 Task: Create fields for custom object performance.
Action: Mouse moved to (855, 53)
Screenshot: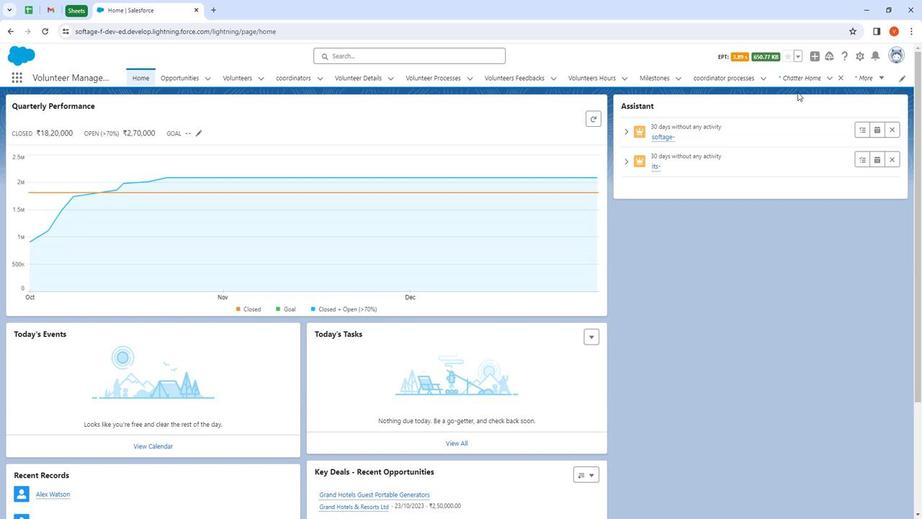 
Action: Mouse pressed left at (855, 53)
Screenshot: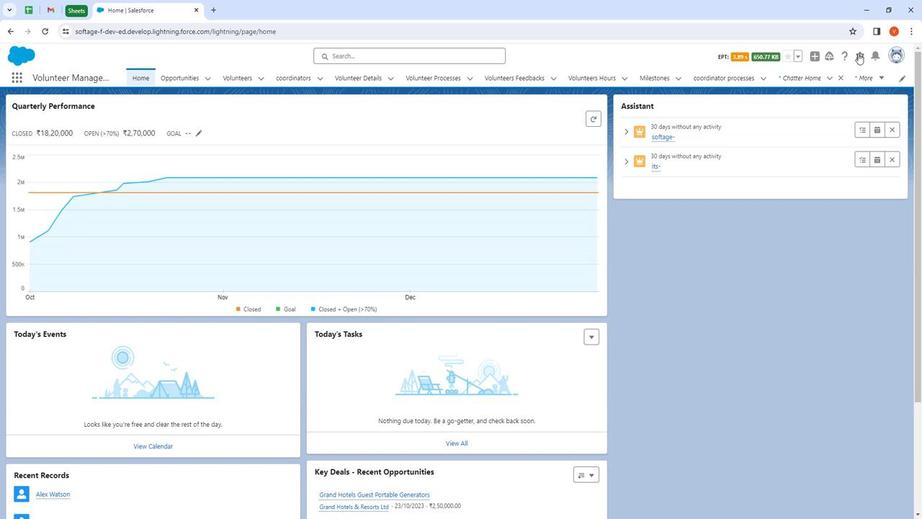 
Action: Mouse moved to (813, 94)
Screenshot: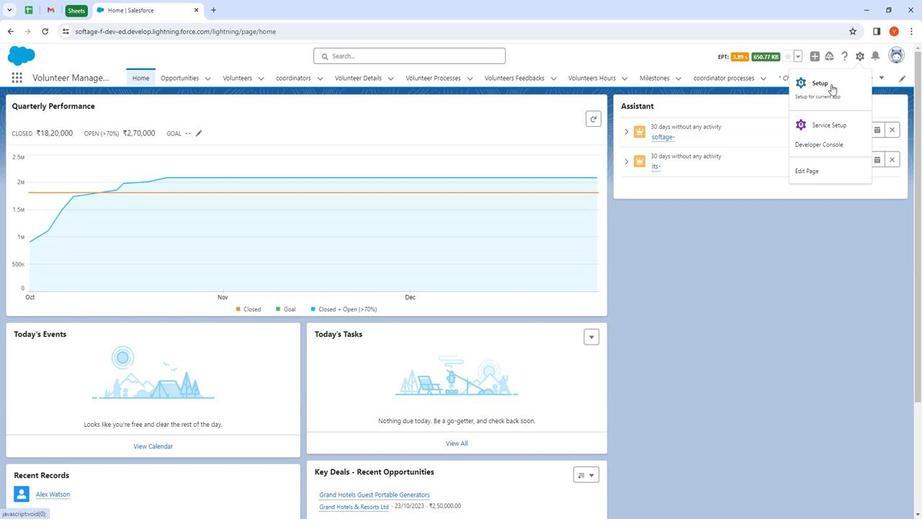 
Action: Mouse pressed left at (813, 94)
Screenshot: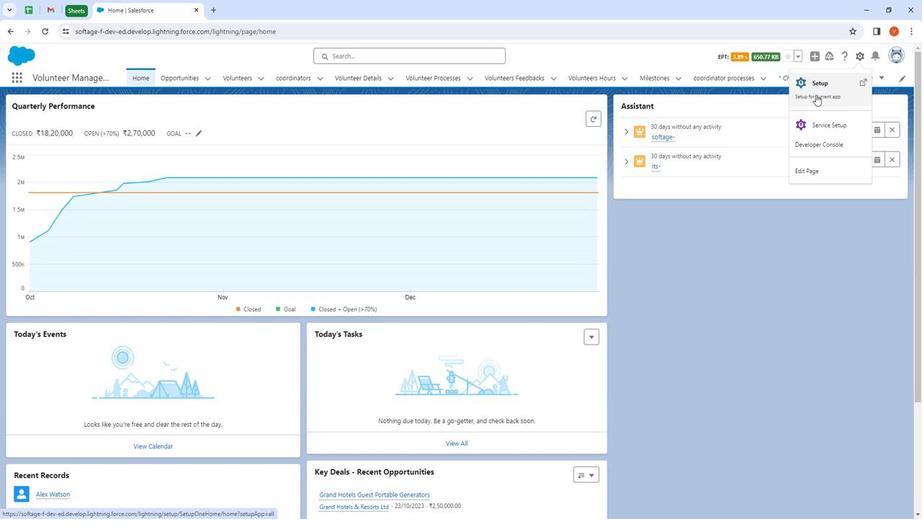 
Action: Mouse moved to (123, 79)
Screenshot: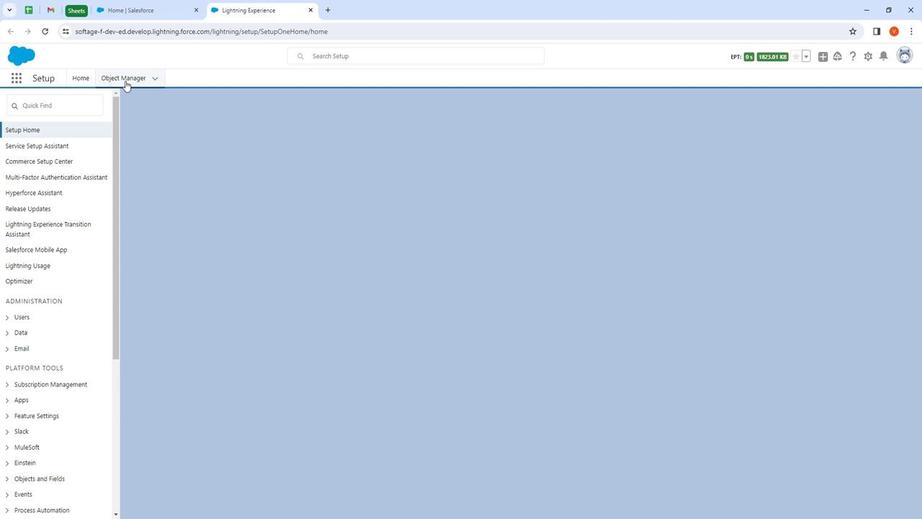 
Action: Mouse pressed left at (123, 79)
Screenshot: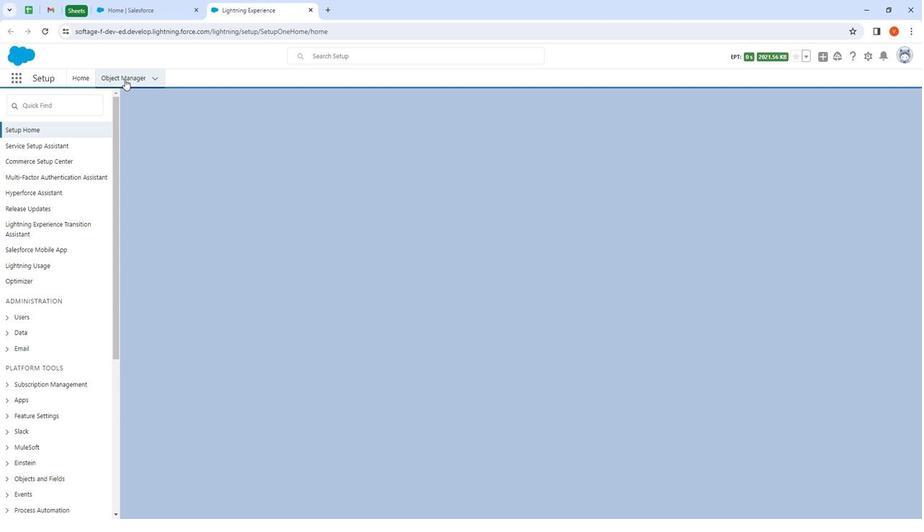 
Action: Mouse moved to (729, 105)
Screenshot: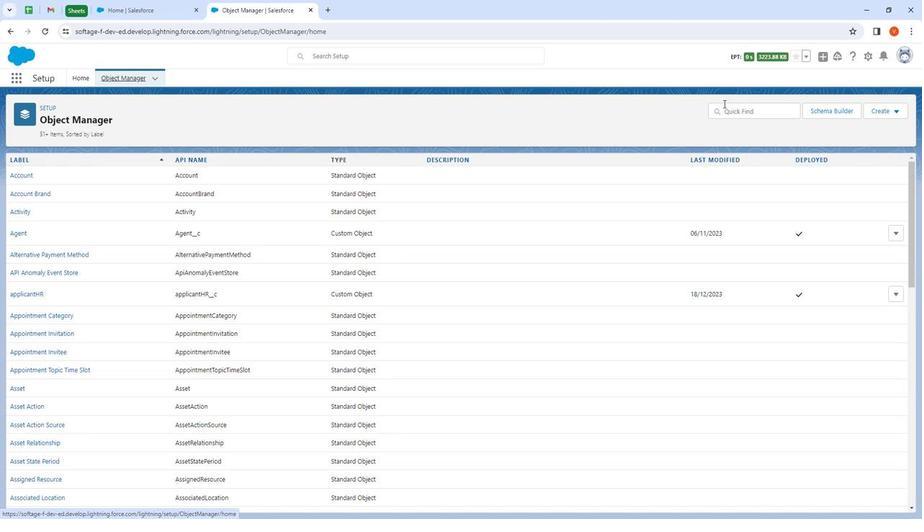 
Action: Mouse pressed left at (729, 105)
Screenshot: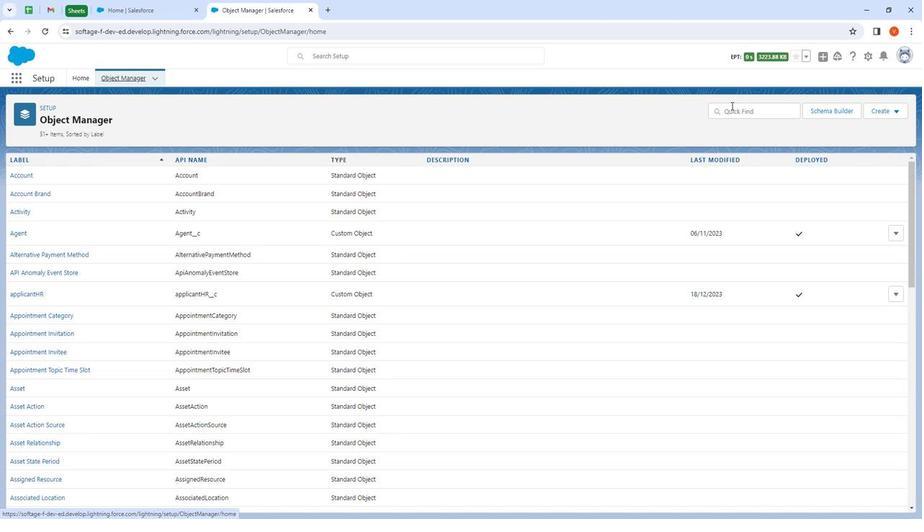 
Action: Mouse moved to (664, 57)
Screenshot: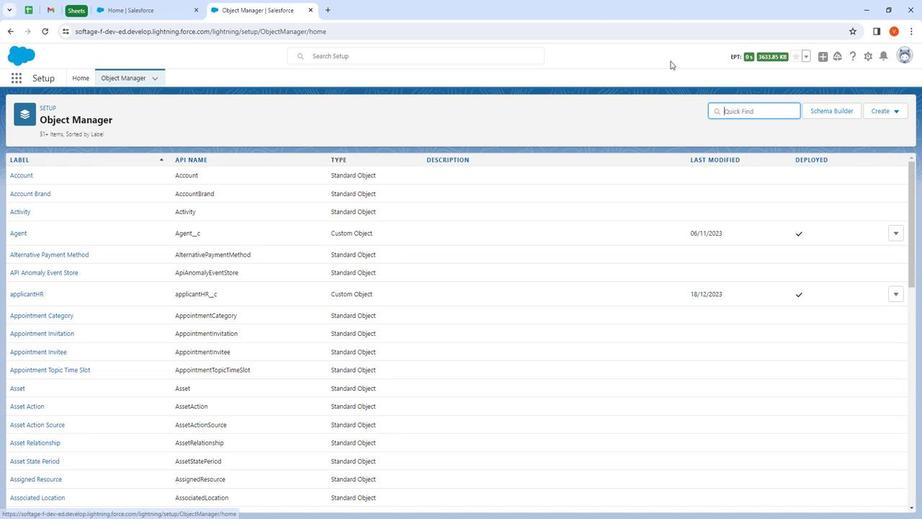 
Action: Key pressed perfor
Screenshot: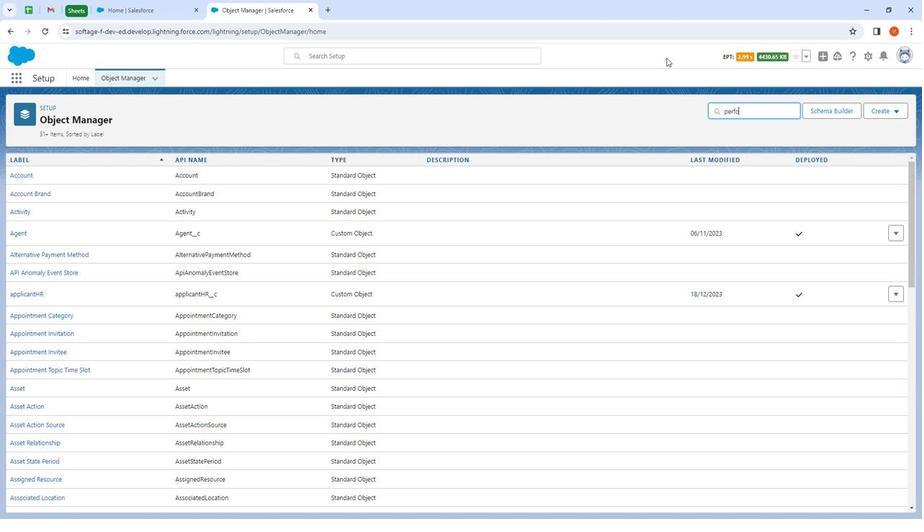 
Action: Mouse moved to (28, 178)
Screenshot: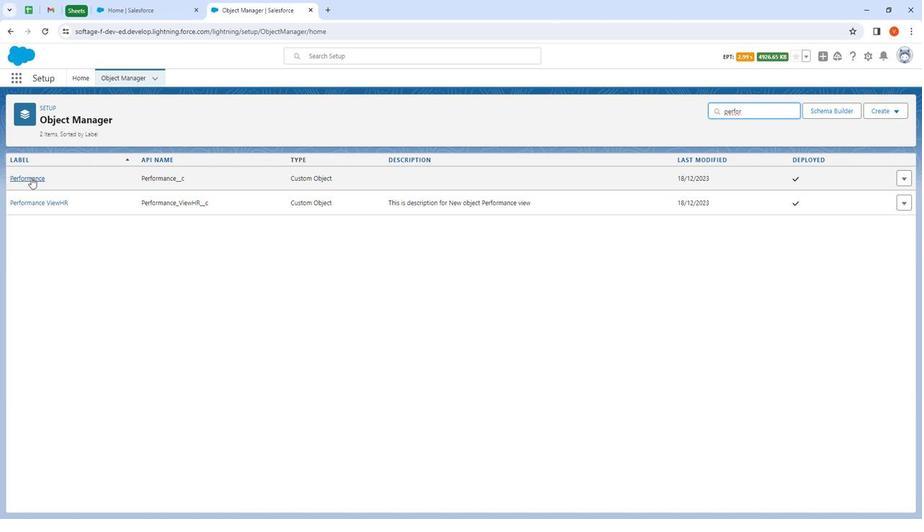 
Action: Mouse pressed left at (28, 178)
Screenshot: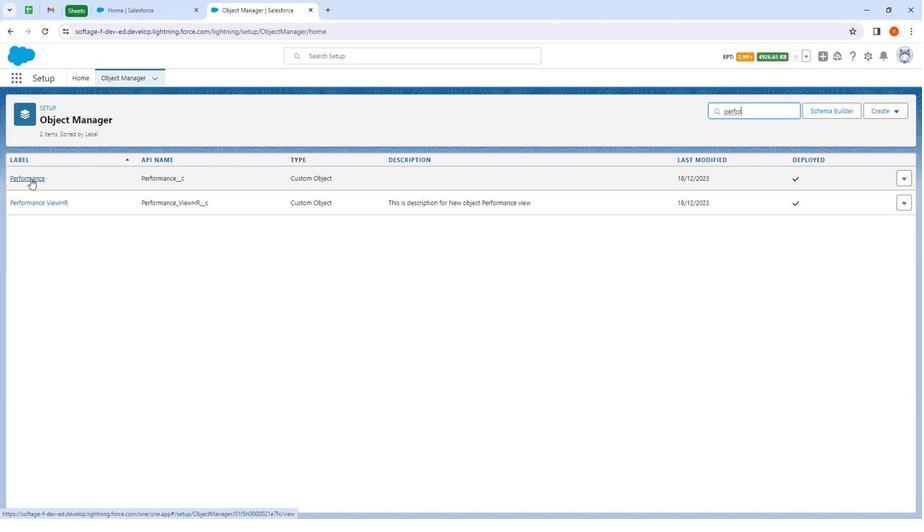 
Action: Mouse moved to (68, 182)
Screenshot: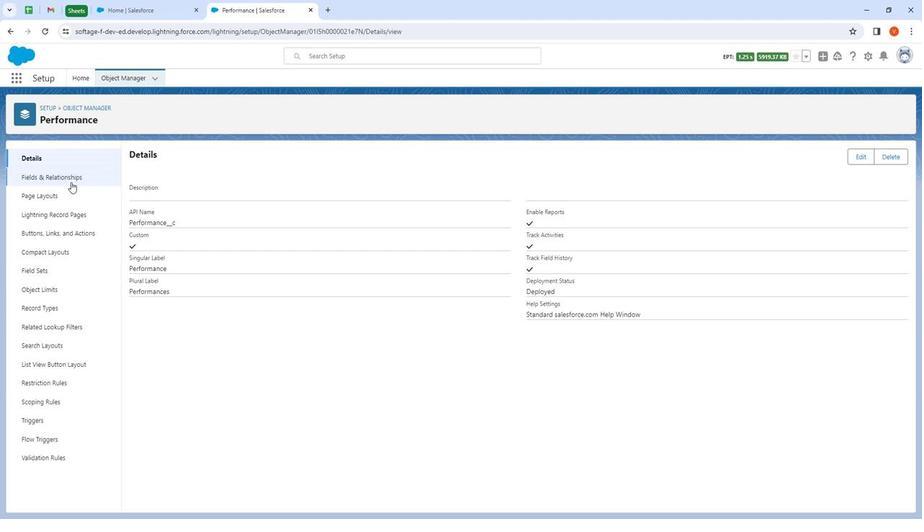 
Action: Mouse pressed left at (68, 182)
Screenshot: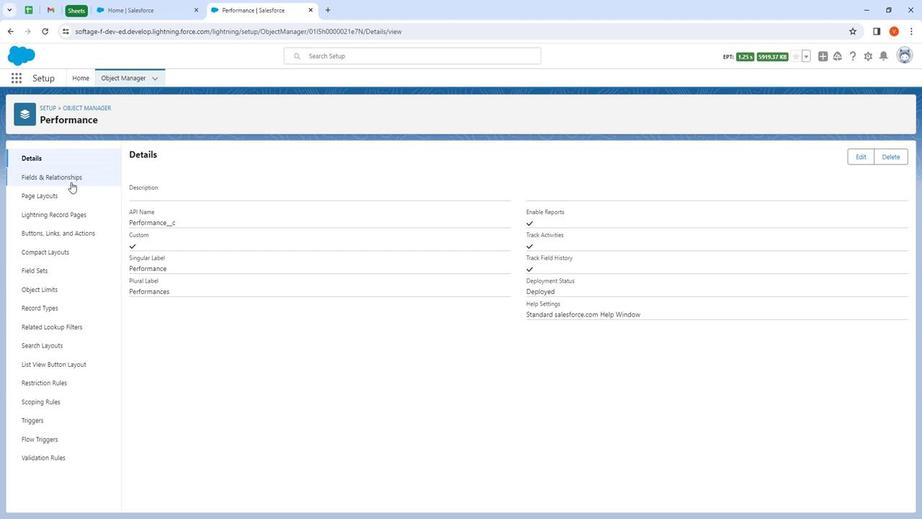 
Action: Mouse moved to (699, 158)
Screenshot: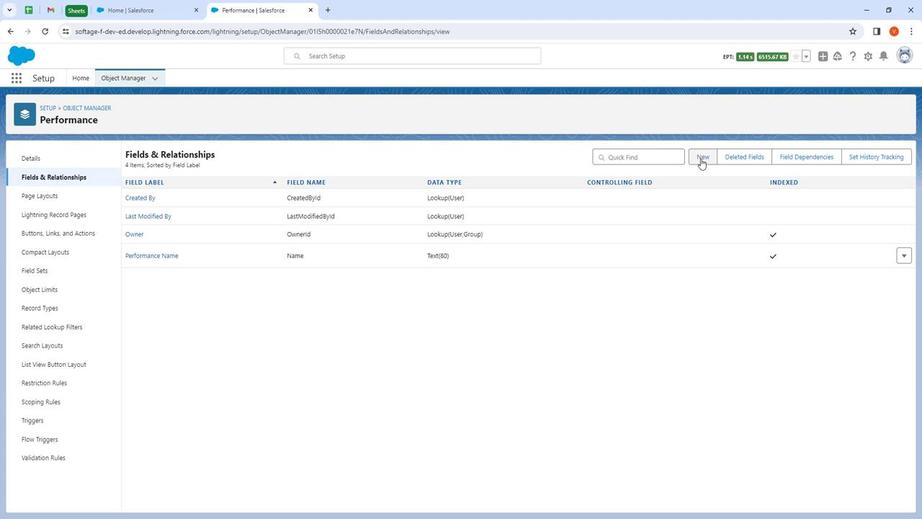 
Action: Mouse pressed left at (699, 158)
Screenshot: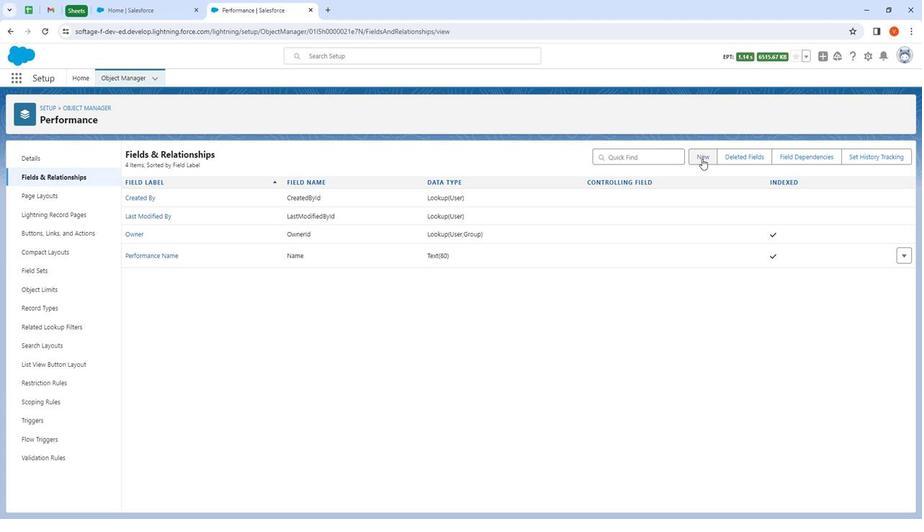 
Action: Mouse moved to (170, 338)
Screenshot: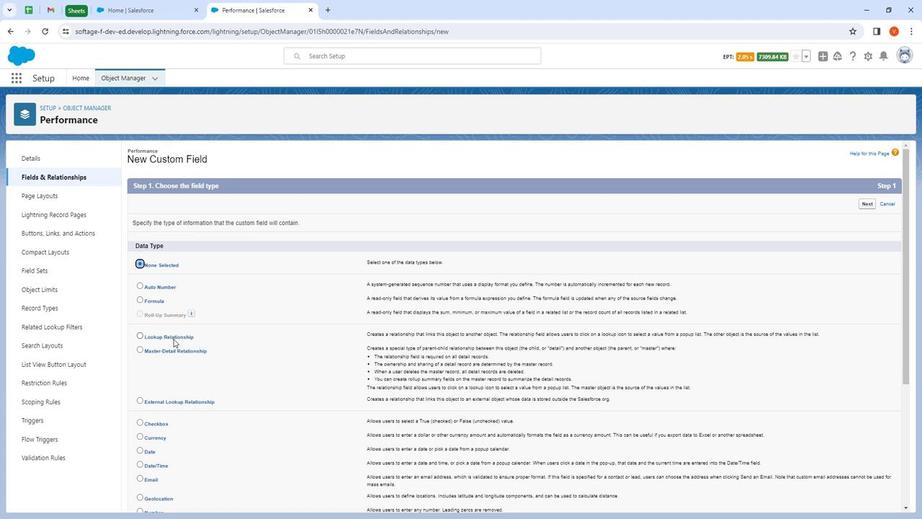 
Action: Mouse pressed left at (170, 338)
Screenshot: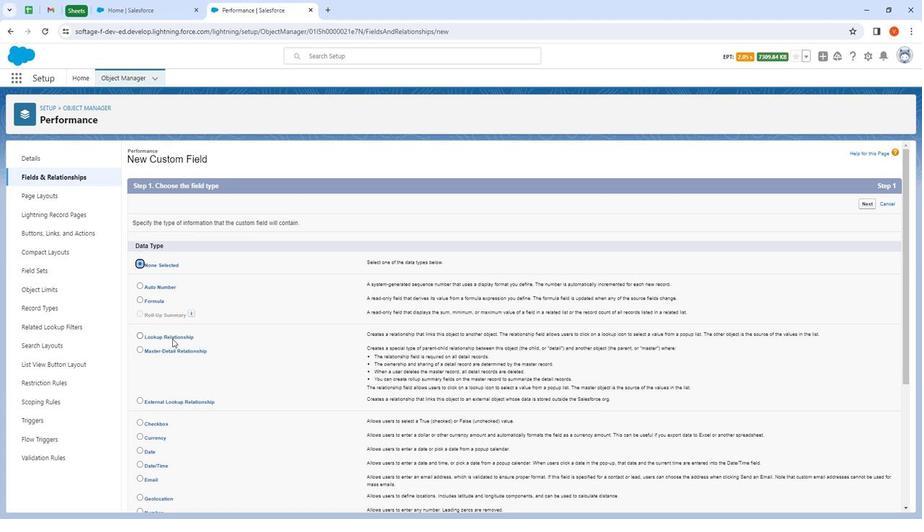 
Action: Mouse moved to (864, 205)
Screenshot: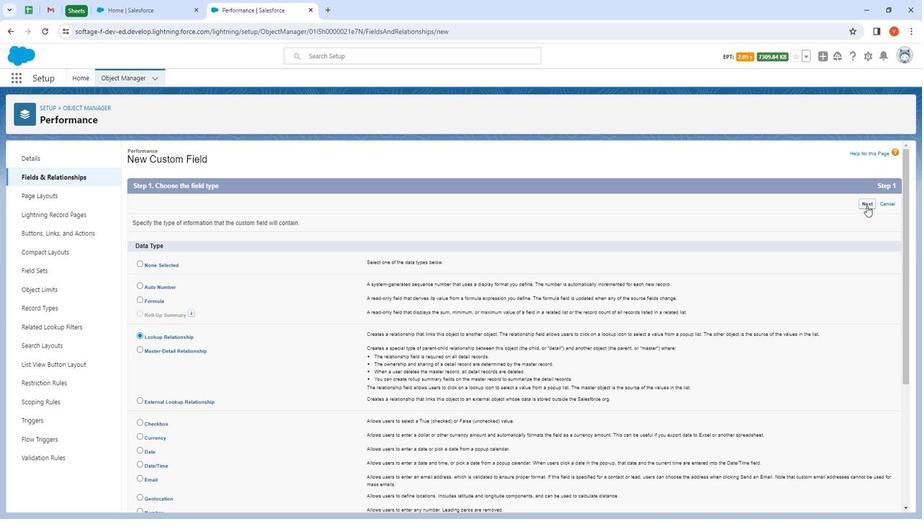 
Action: Mouse pressed left at (864, 205)
Screenshot: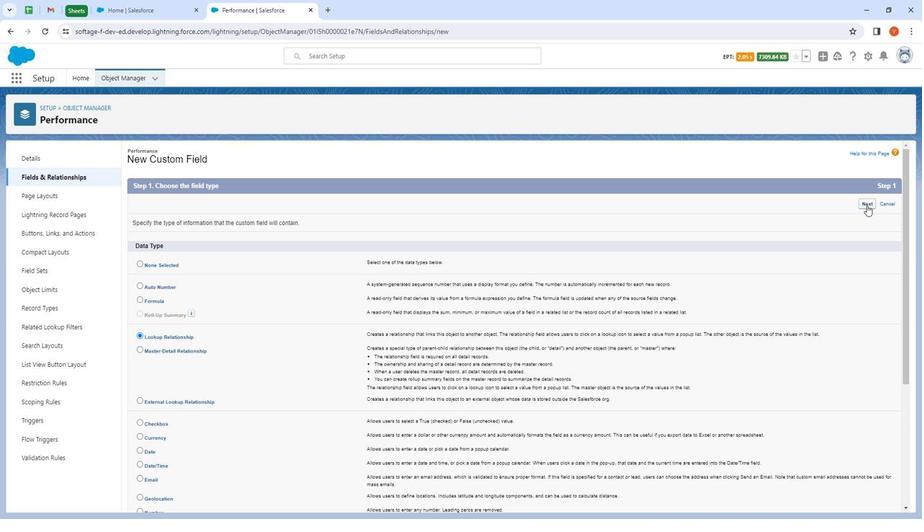 
Action: Mouse moved to (300, 245)
Screenshot: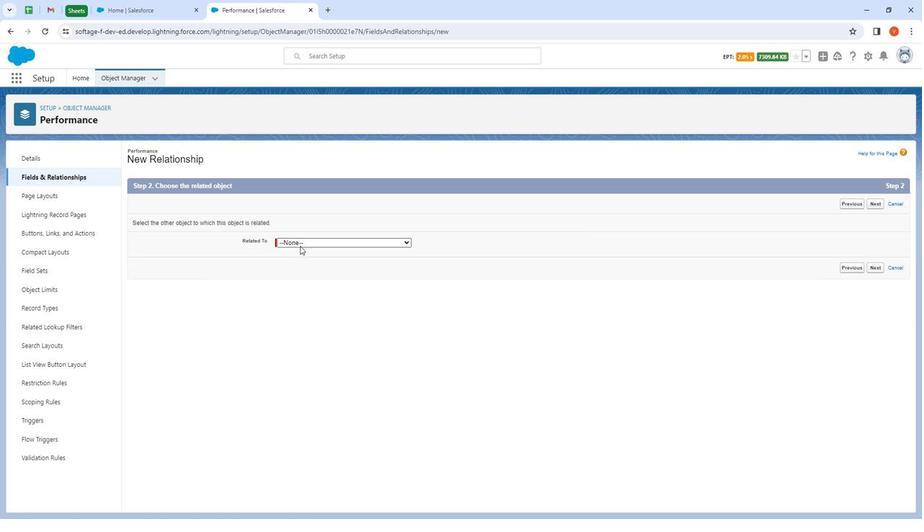 
Action: Mouse pressed left at (300, 245)
Screenshot: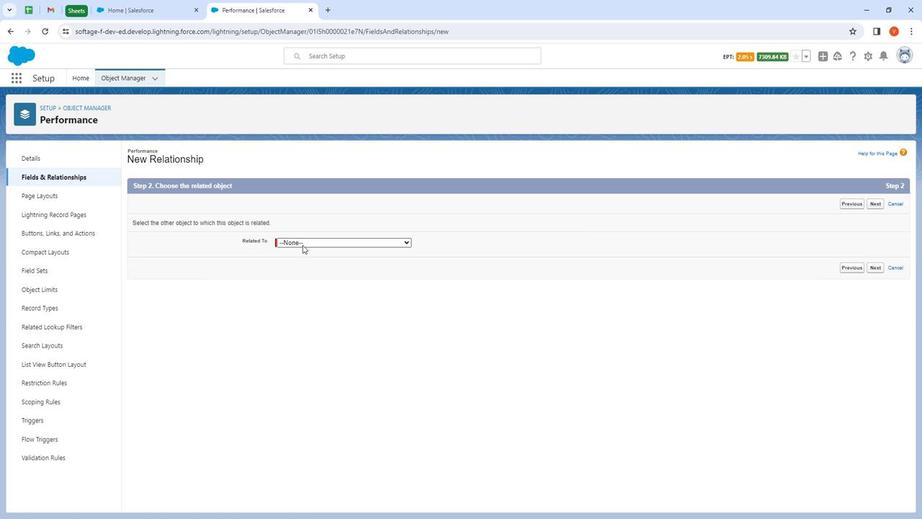
Action: Mouse moved to (405, 261)
Screenshot: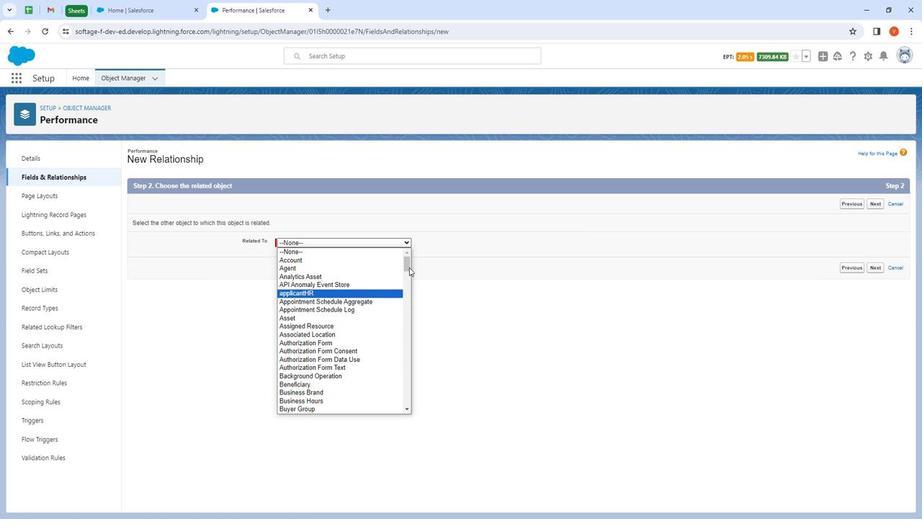 
Action: Mouse pressed left at (405, 261)
Screenshot: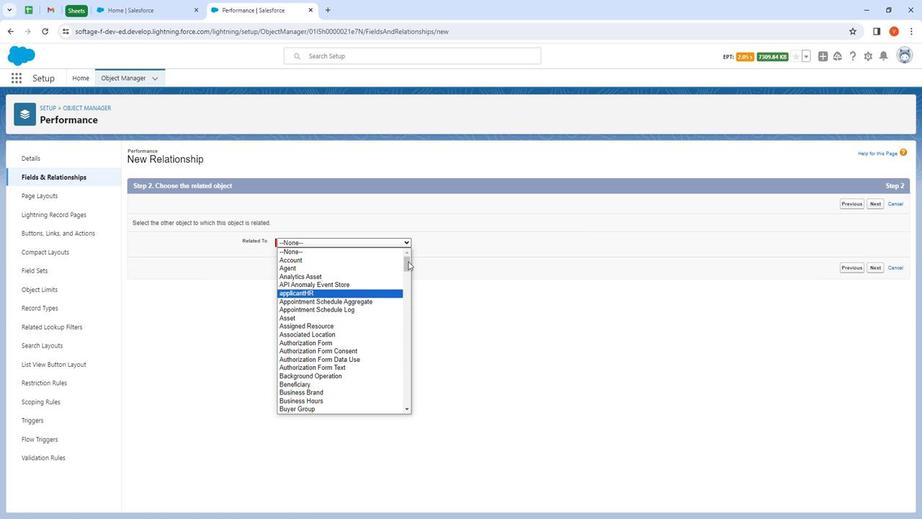 
Action: Mouse moved to (302, 267)
Screenshot: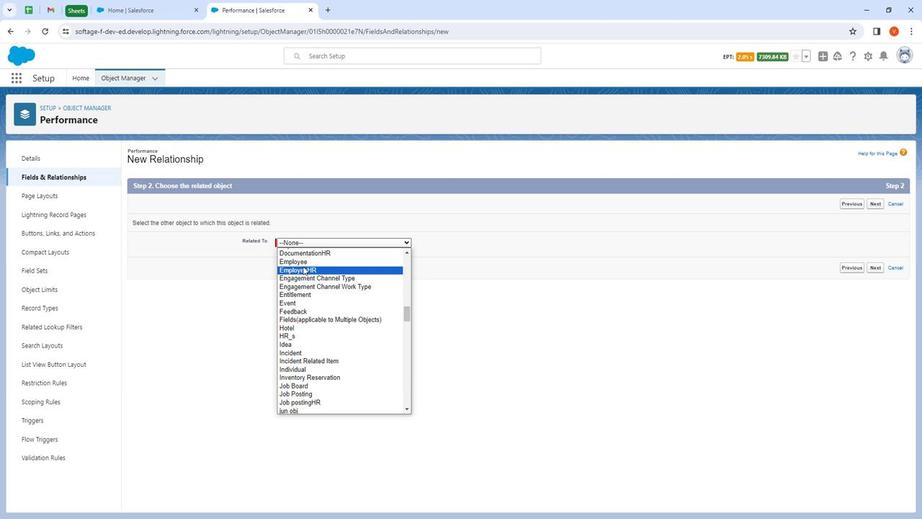 
Action: Mouse pressed left at (302, 267)
Screenshot: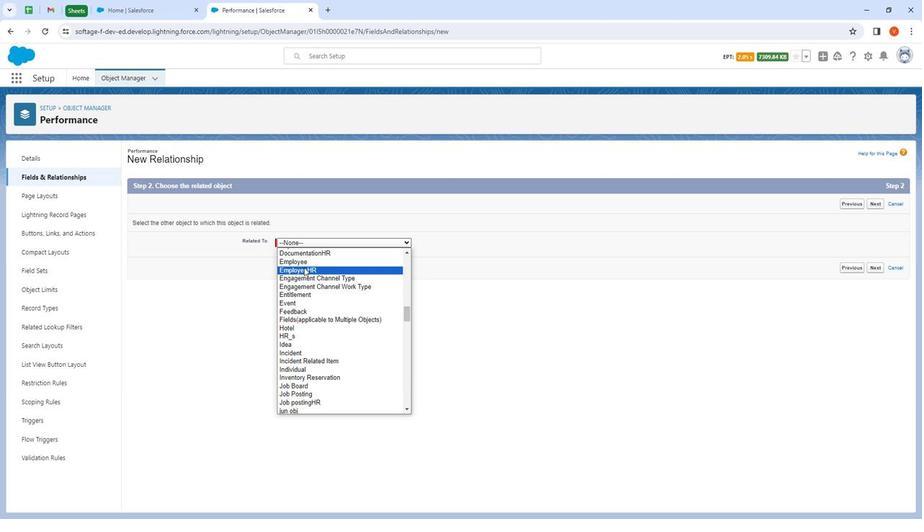 
Action: Mouse moved to (875, 265)
Screenshot: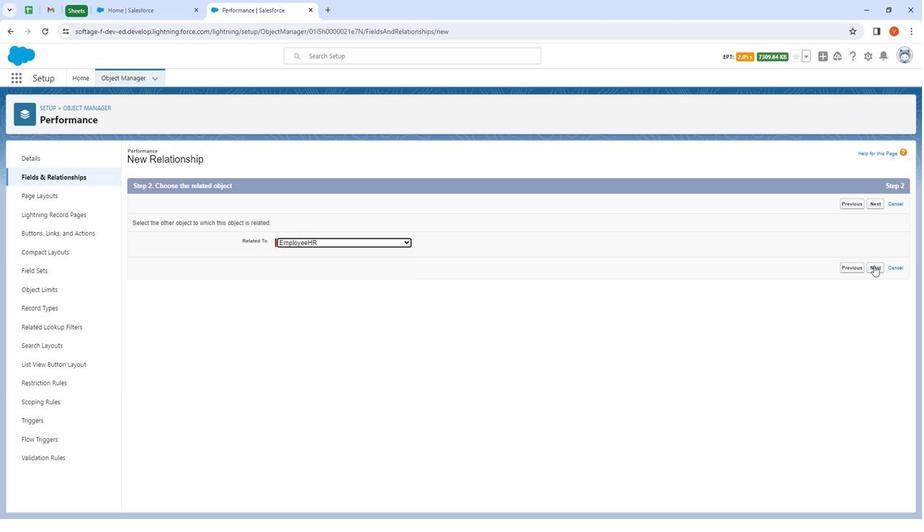 
Action: Mouse pressed left at (875, 265)
Screenshot: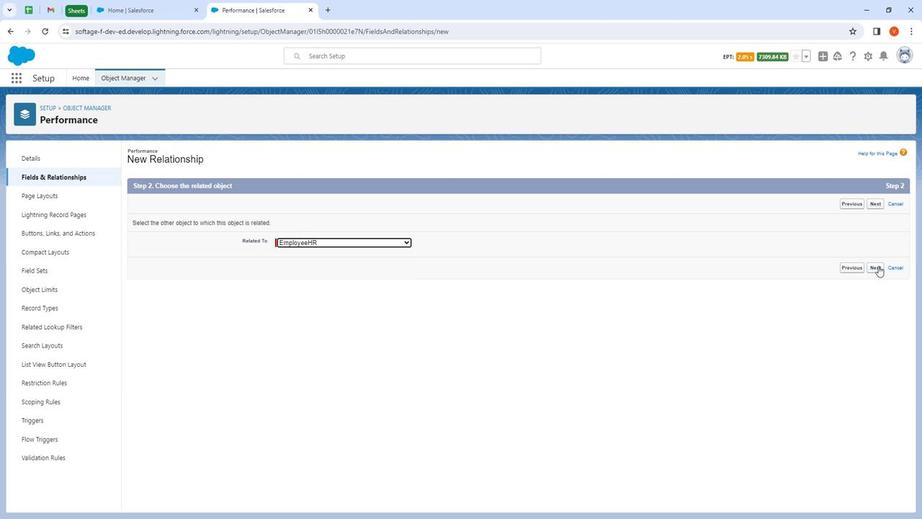 
Action: Mouse moved to (300, 249)
Screenshot: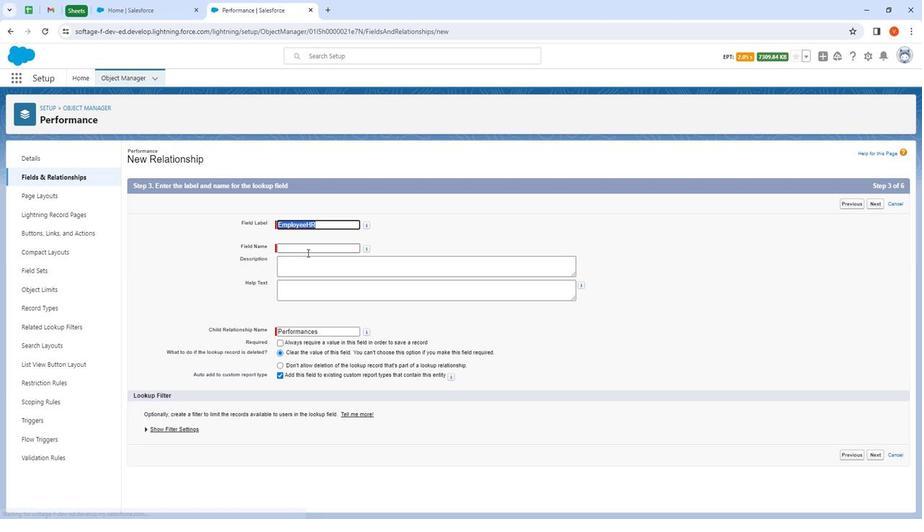 
Action: Mouse pressed left at (300, 249)
Screenshot: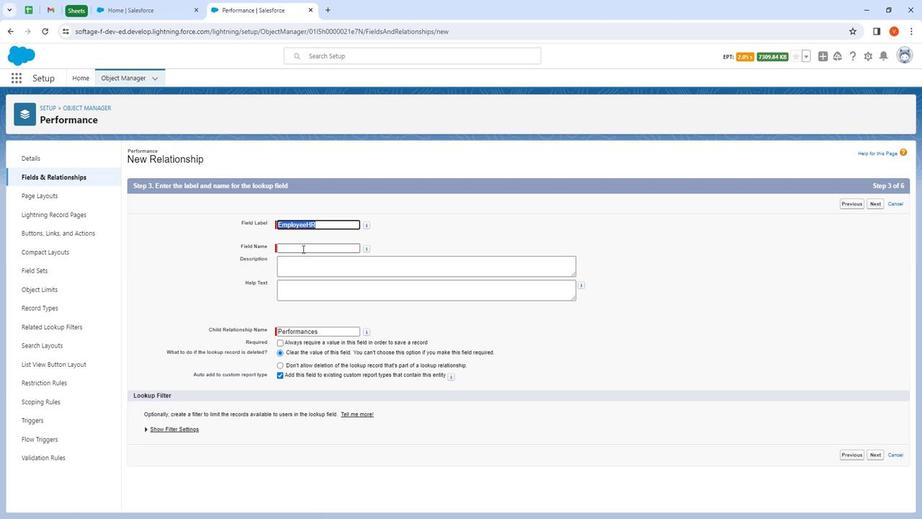 
Action: Mouse moved to (304, 273)
Screenshot: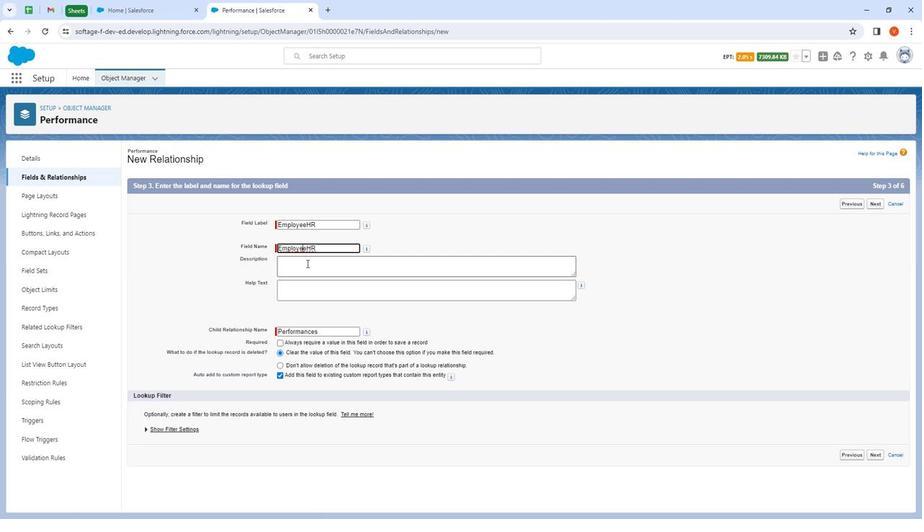 
Action: Mouse pressed left at (304, 273)
Screenshot: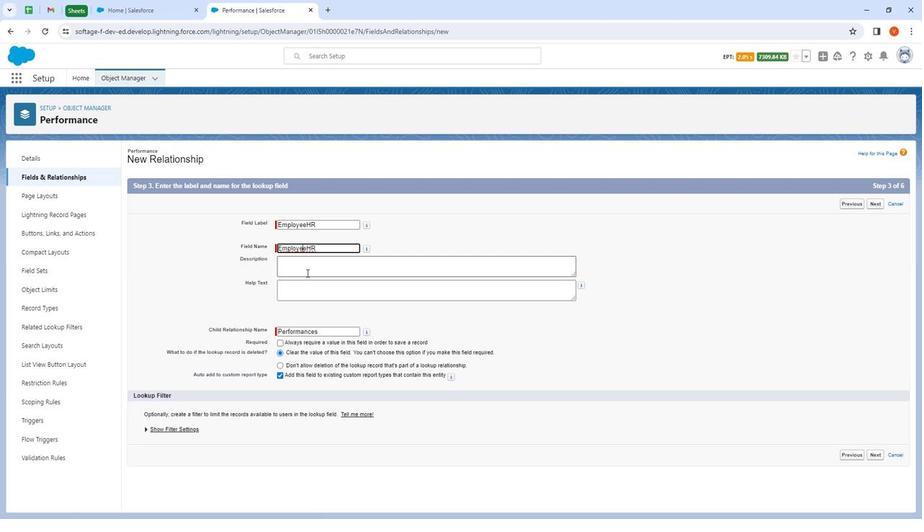 
Action: Mouse moved to (305, 273)
Screenshot: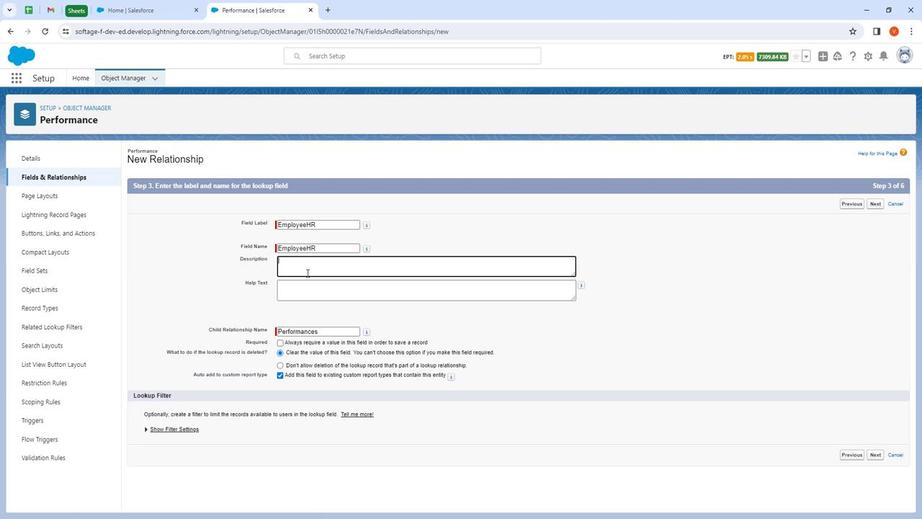 
Action: Key pressed <Key.shift>This<Key.space>is<Key.space>custom<Key.space>field<Key.space>withc<Key.backspace><Key.backspace><Key.backspace><Key.backspace>hich<Key.space>is<Key.space>look<Key.space>up<Key.space>between<Key.space>employee<Key.space>and<Key.space>performance
Screenshot: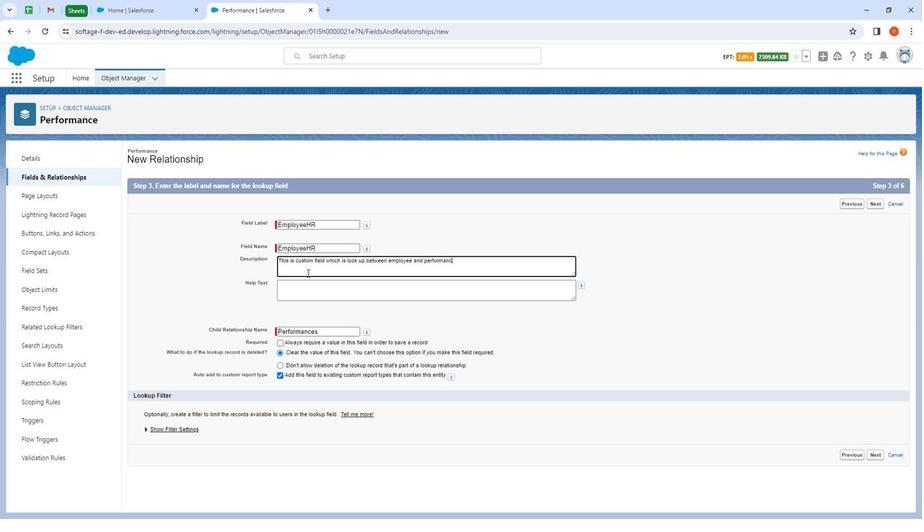 
Action: Mouse moved to (454, 291)
Screenshot: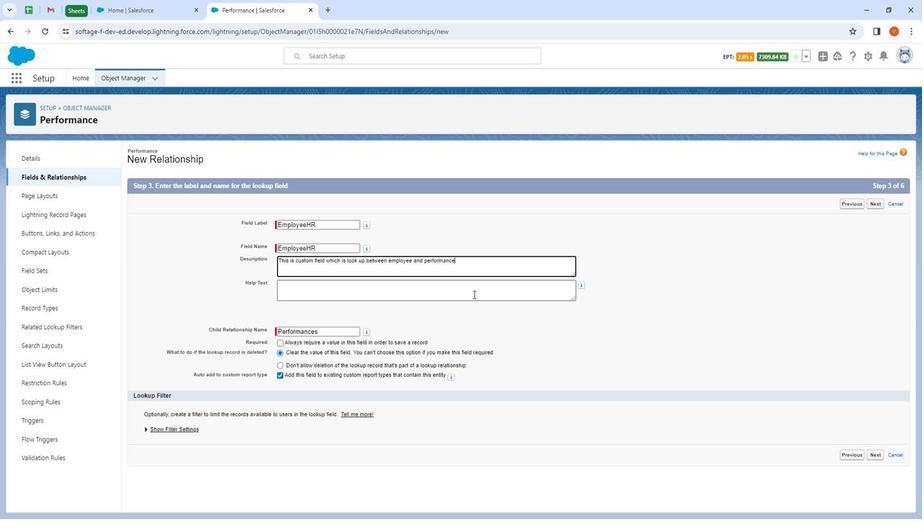 
Action: Mouse pressed left at (454, 291)
Screenshot: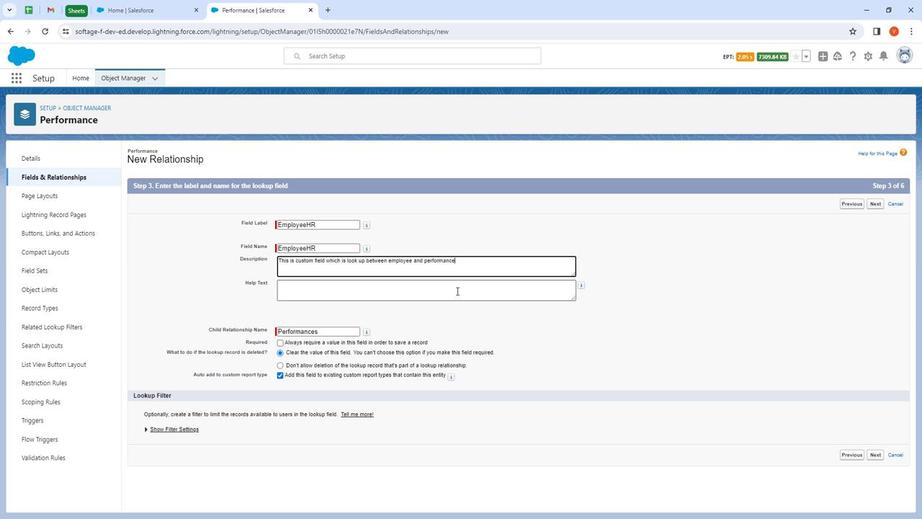 
Action: Mouse moved to (431, 276)
Screenshot: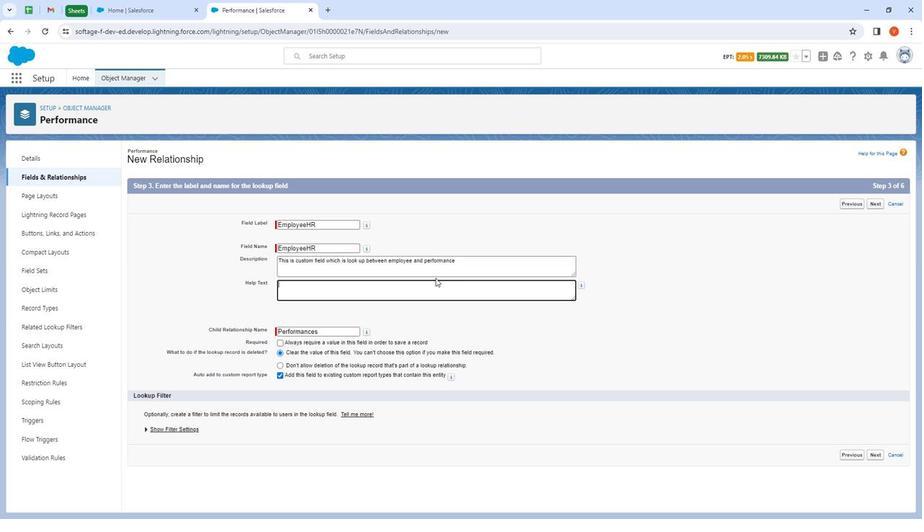 
Action: Key pressed select<Key.space>one<Key.space>employee<Key.space>to<Key.space>assign<Key.space>that<Key.space>employee<Key.space>to<Key.space>performance
Screenshot: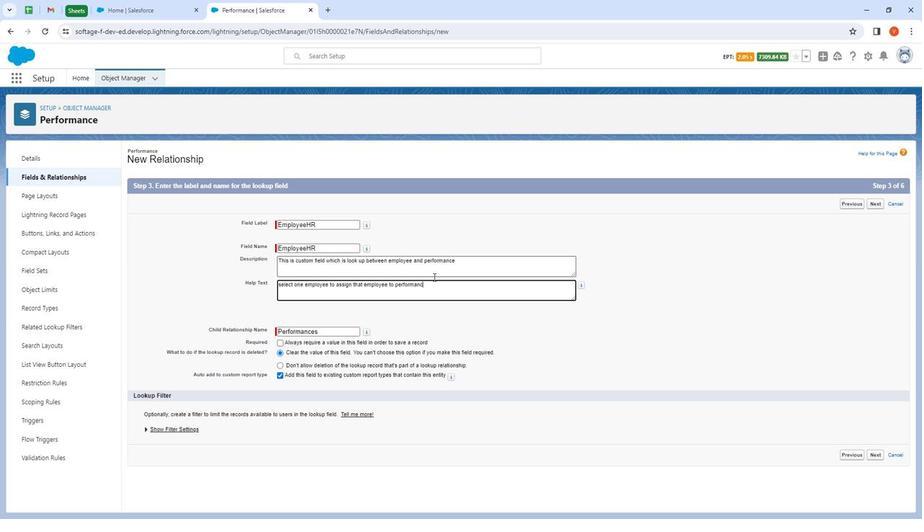 
Action: Mouse moved to (868, 452)
Screenshot: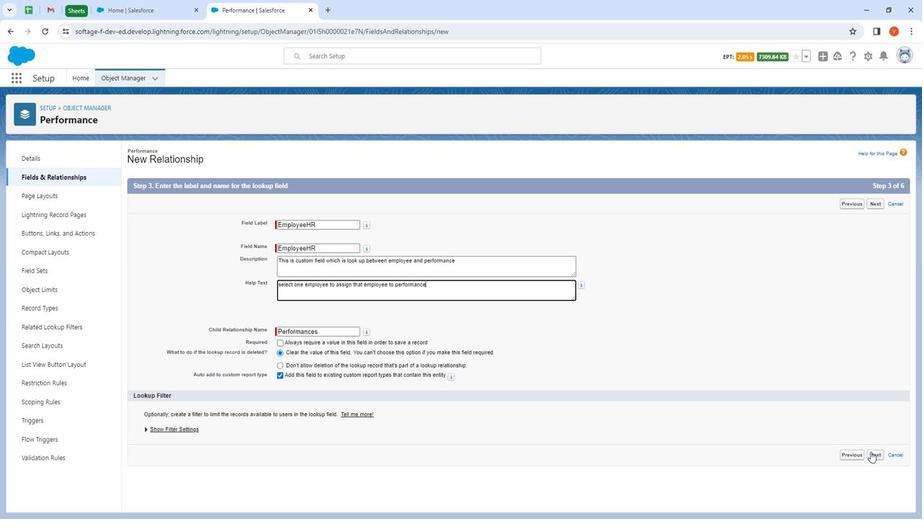 
Action: Mouse pressed left at (868, 452)
Screenshot: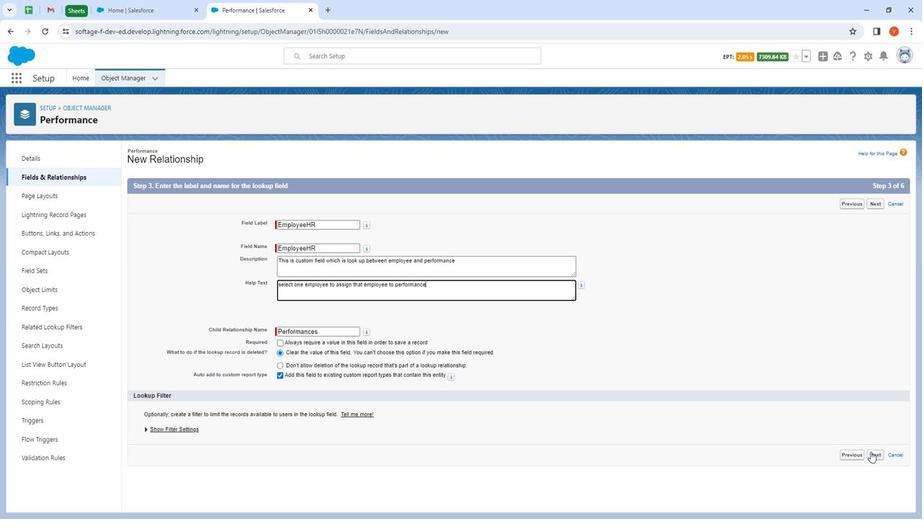 
Action: Mouse moved to (654, 328)
Screenshot: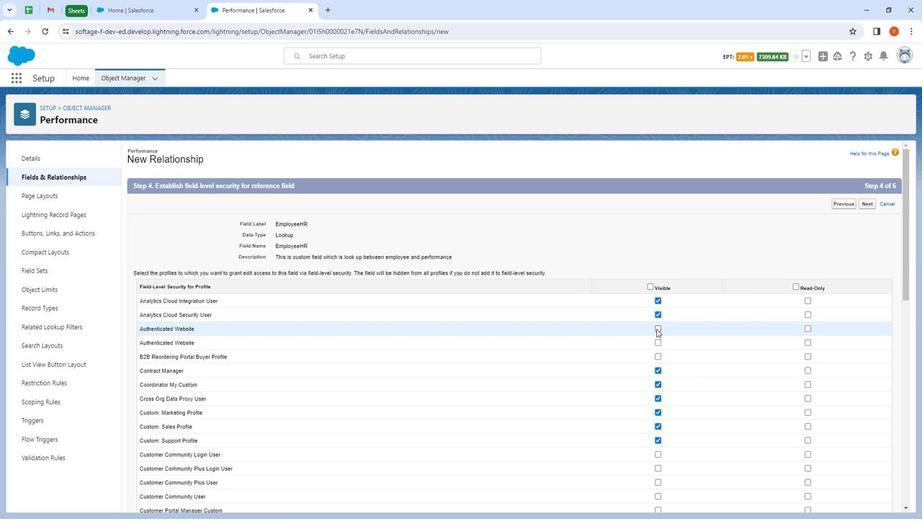 
Action: Mouse pressed left at (654, 328)
Screenshot: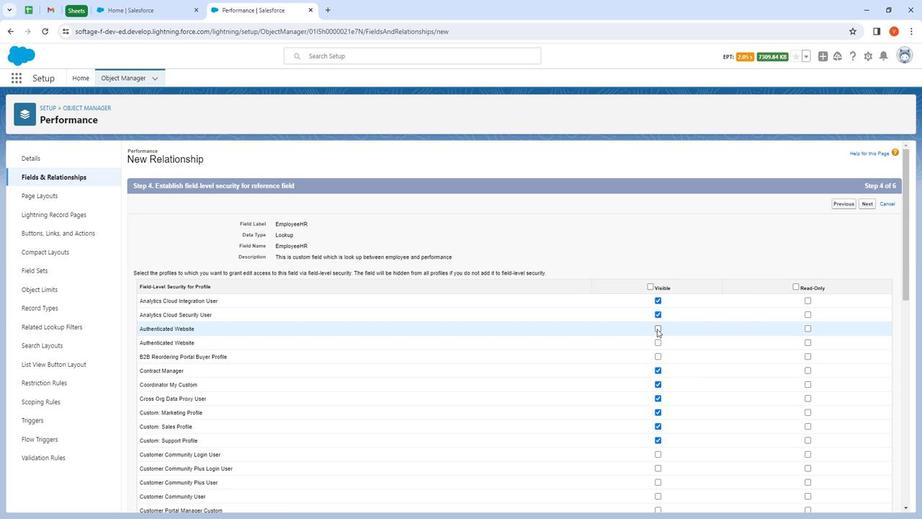 
Action: Mouse moved to (808, 358)
Screenshot: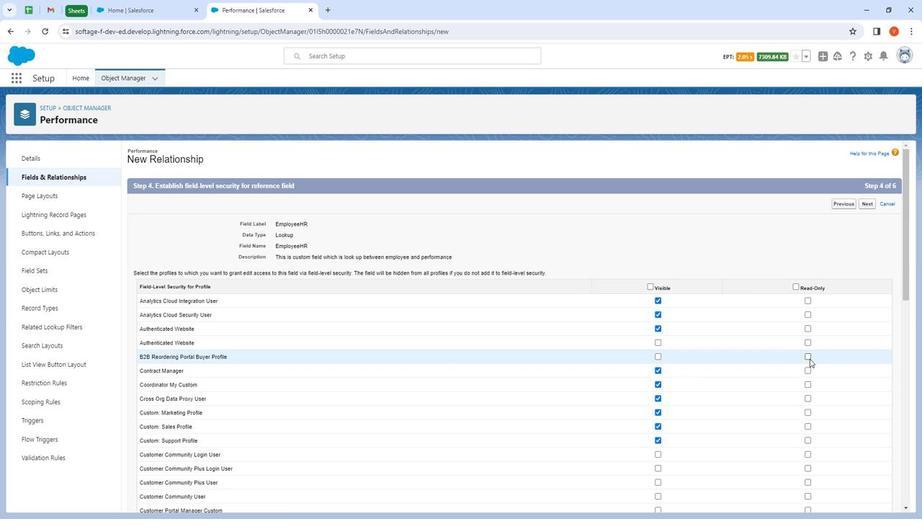 
Action: Mouse pressed left at (808, 358)
Screenshot: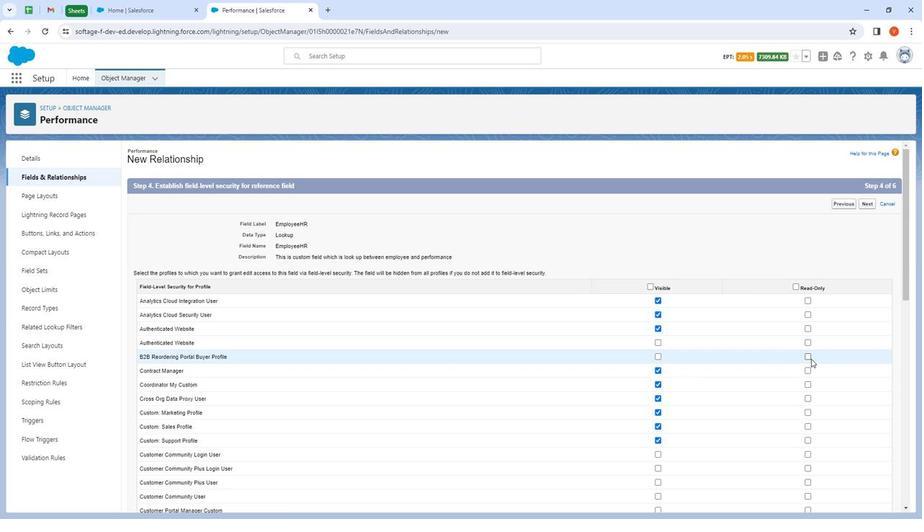 
Action: Mouse moved to (808, 369)
Screenshot: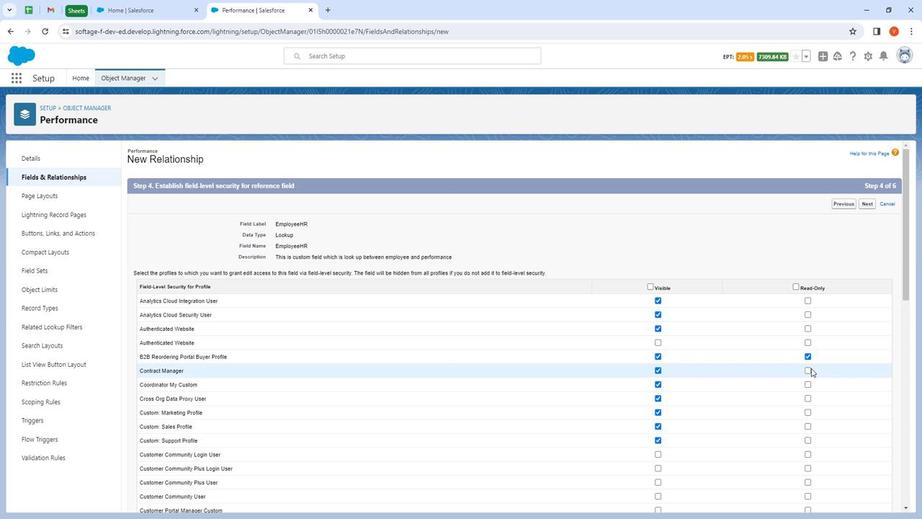 
Action: Mouse scrolled (808, 369) with delta (0, 0)
Screenshot: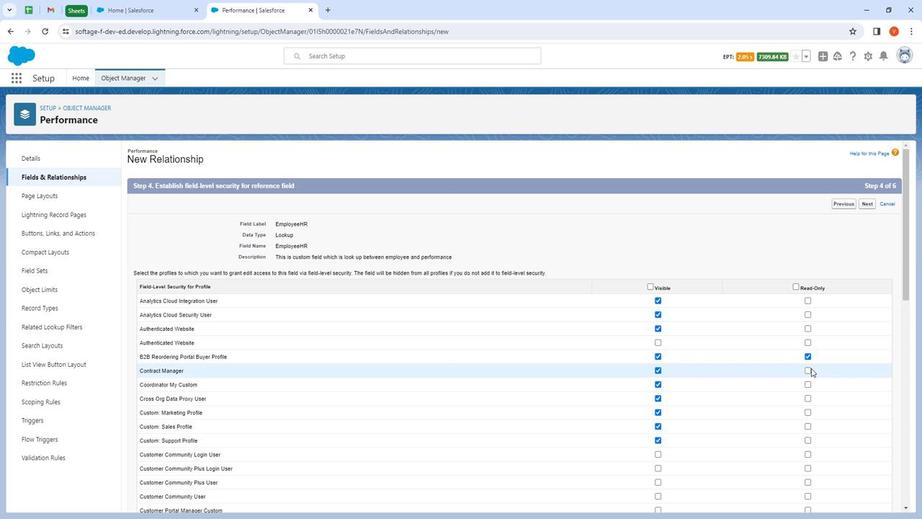 
Action: Mouse moved to (809, 371)
Screenshot: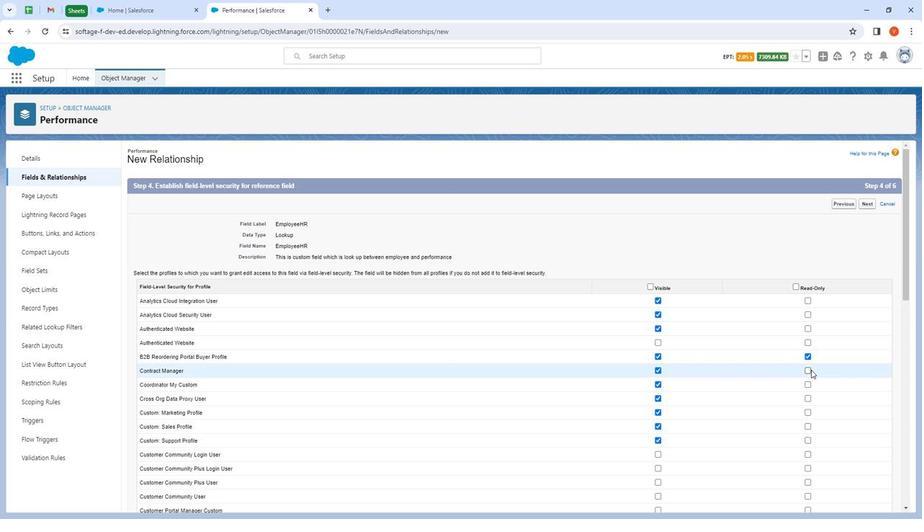 
Action: Mouse scrolled (809, 371) with delta (0, 0)
Screenshot: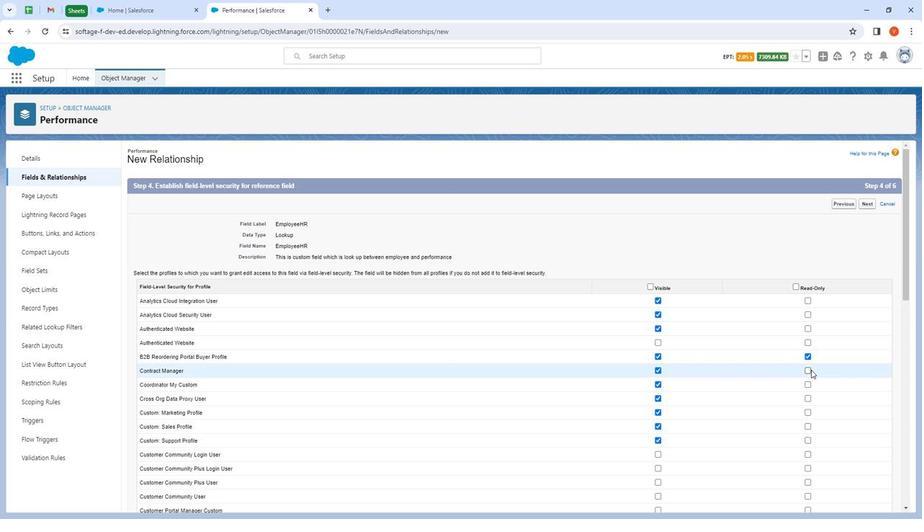 
Action: Mouse moved to (809, 371)
Screenshot: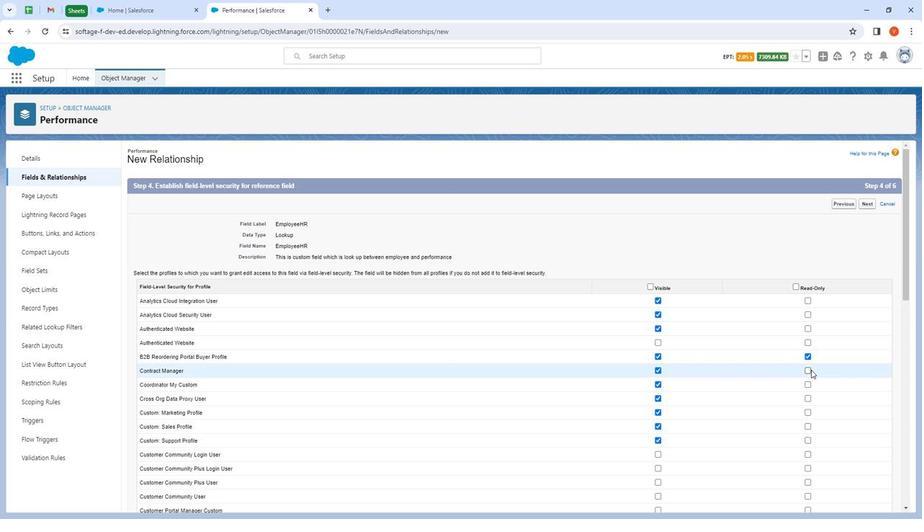 
Action: Mouse scrolled (809, 371) with delta (0, 0)
Screenshot: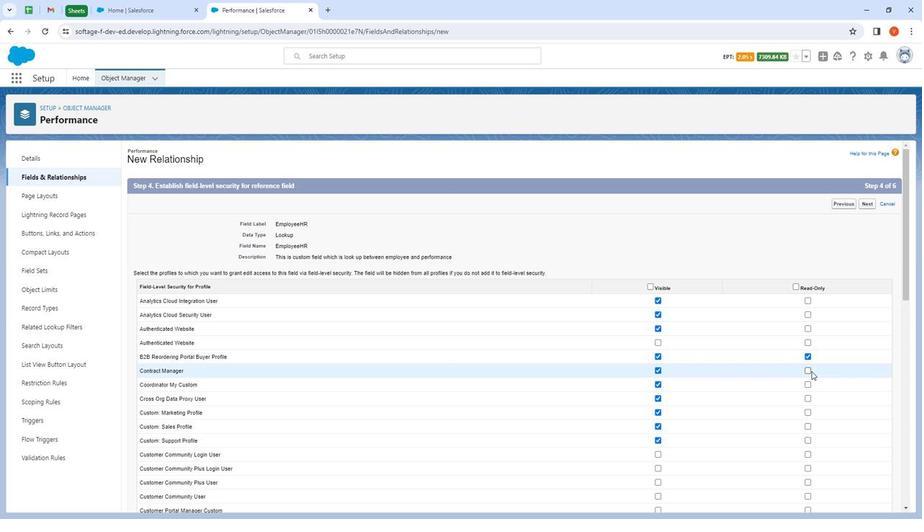
Action: Mouse scrolled (809, 371) with delta (0, 0)
Screenshot: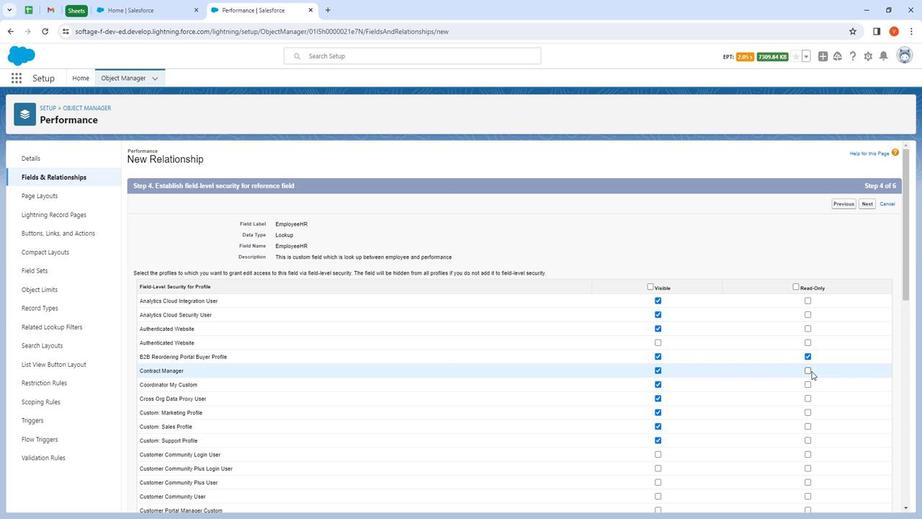 
Action: Mouse moved to (804, 310)
Screenshot: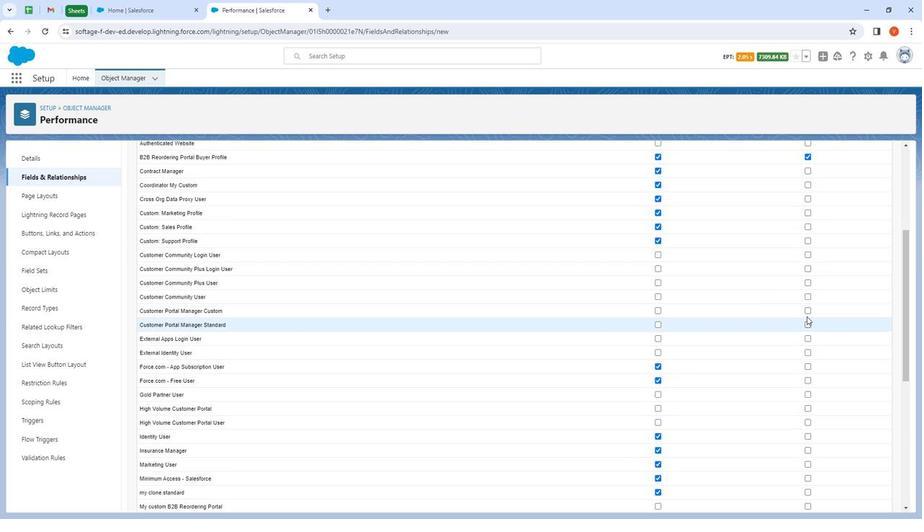 
Action: Mouse pressed left at (804, 310)
Screenshot: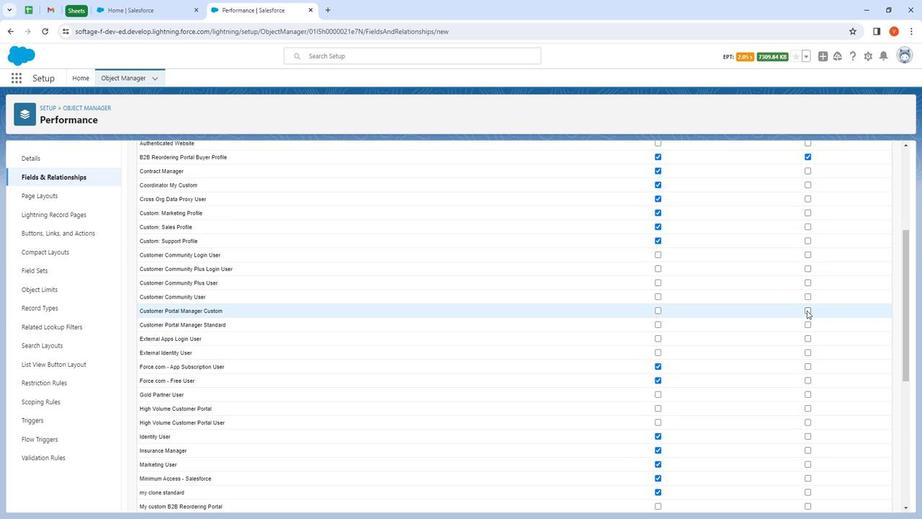 
Action: Mouse moved to (808, 281)
Screenshot: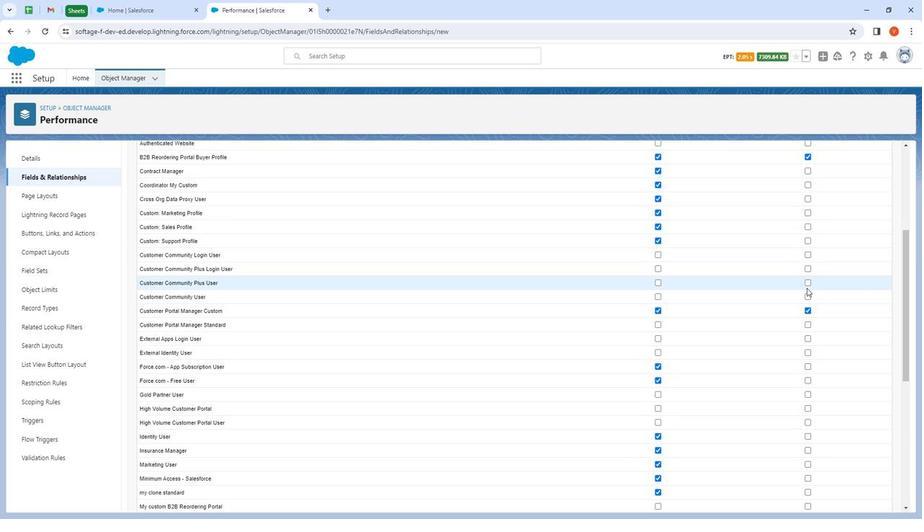 
Action: Mouse pressed left at (808, 281)
Screenshot: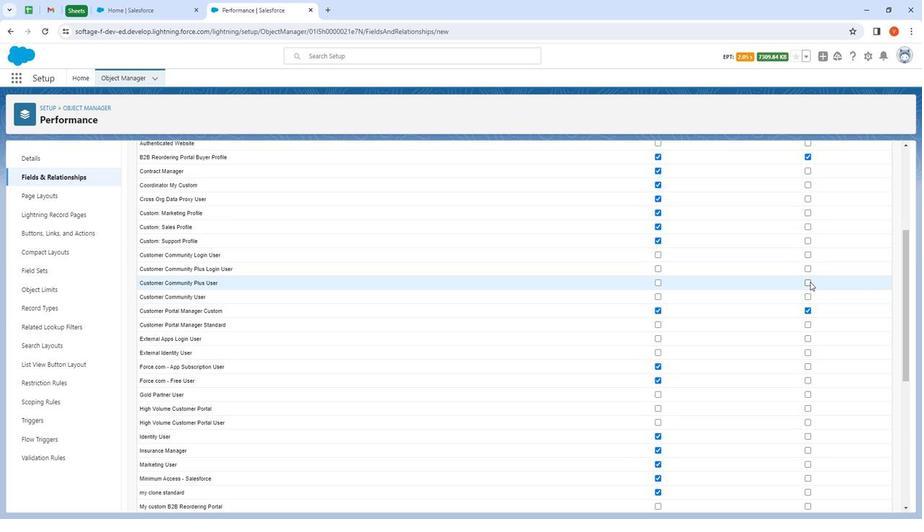 
Action: Mouse moved to (804, 379)
Screenshot: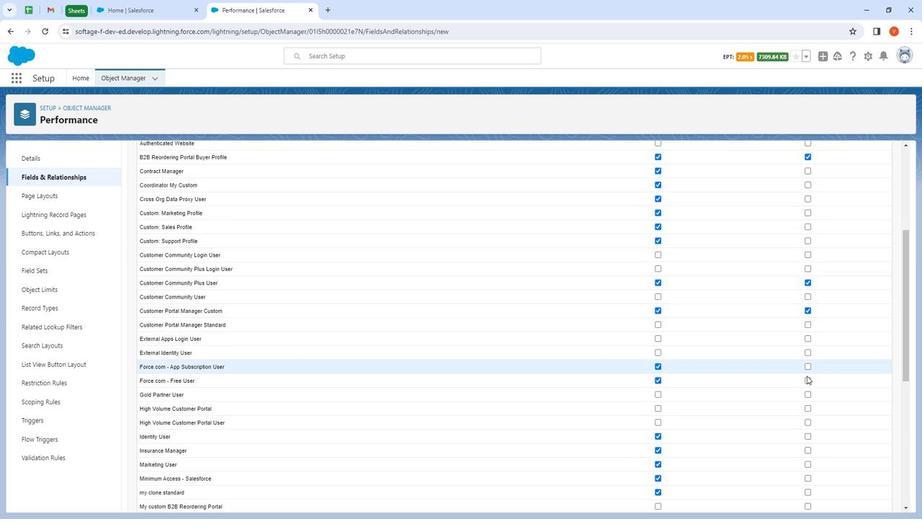 
Action: Mouse scrolled (804, 379) with delta (0, 0)
Screenshot: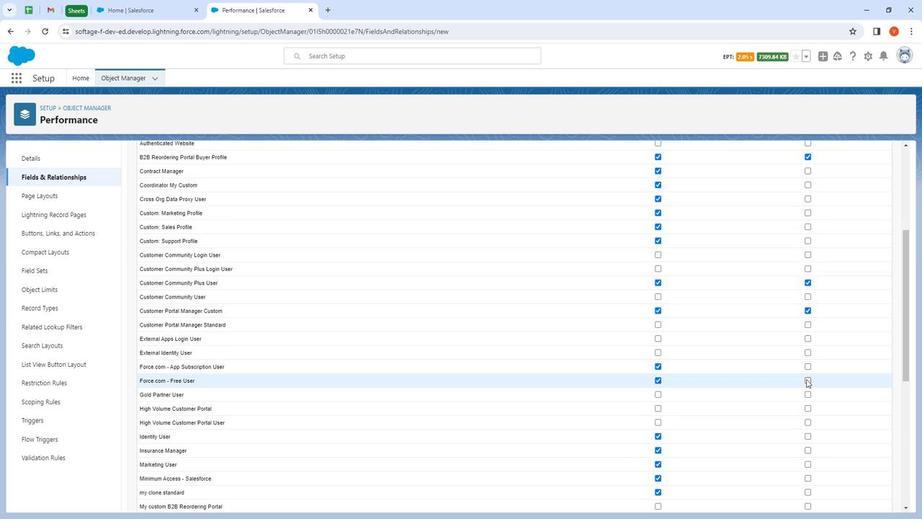 
Action: Mouse moved to (804, 380)
Screenshot: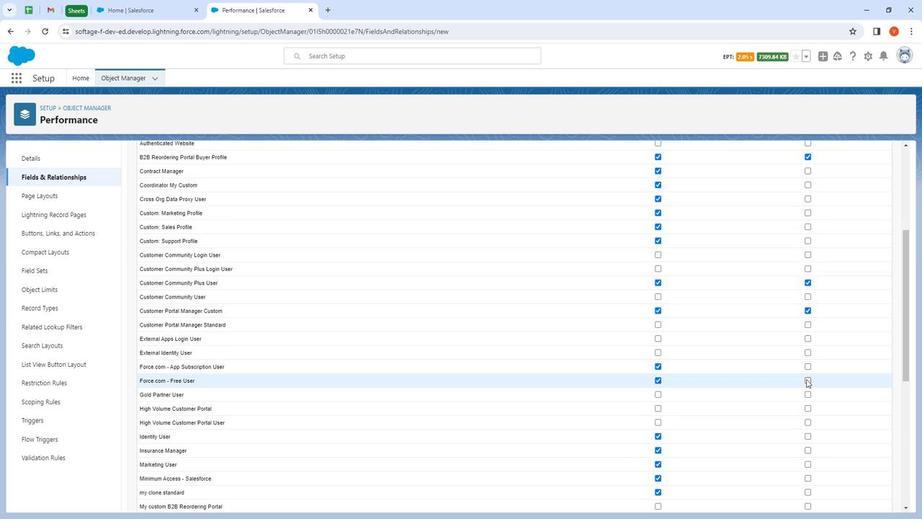 
Action: Mouse scrolled (804, 380) with delta (0, 0)
Screenshot: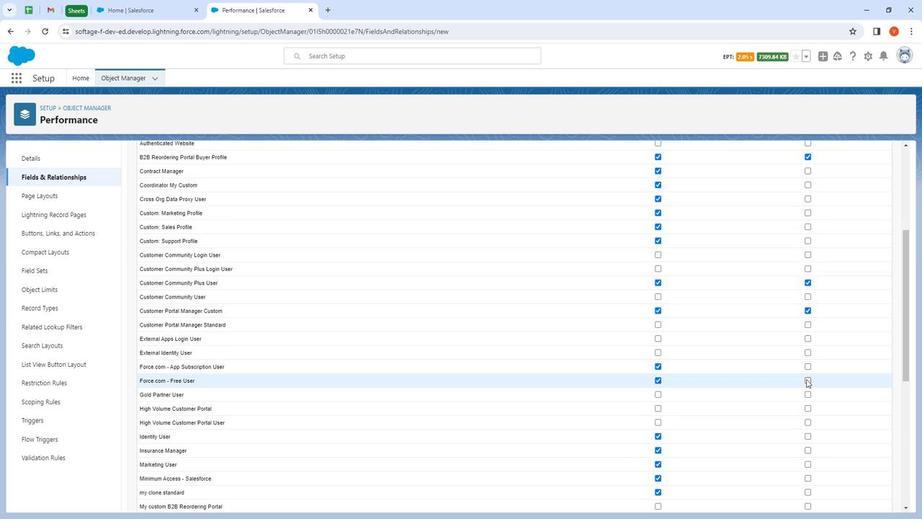 
Action: Mouse scrolled (804, 380) with delta (0, 0)
Screenshot: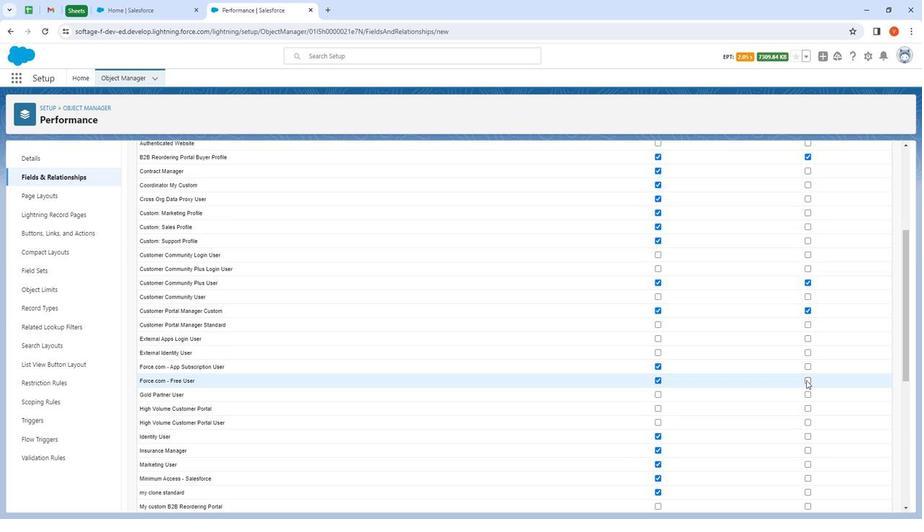 
Action: Mouse scrolled (804, 380) with delta (0, 0)
Screenshot: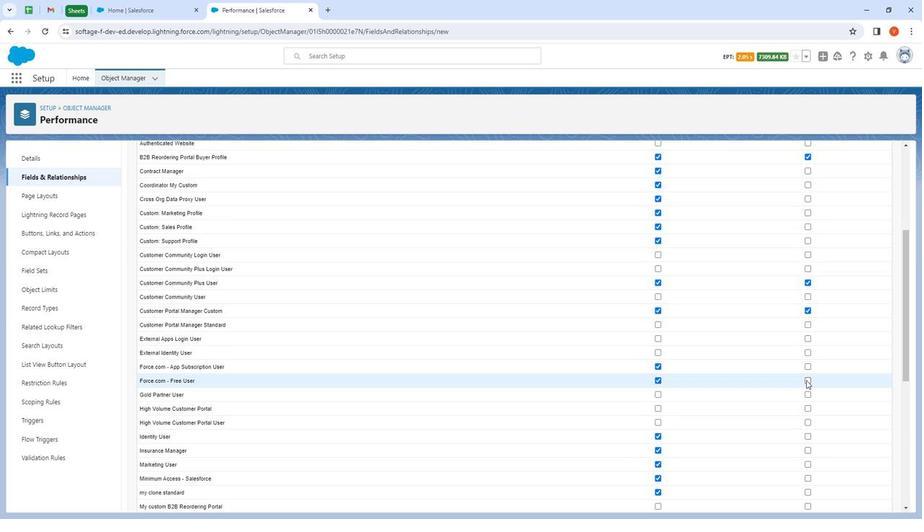 
Action: Mouse scrolled (804, 380) with delta (0, 0)
Screenshot: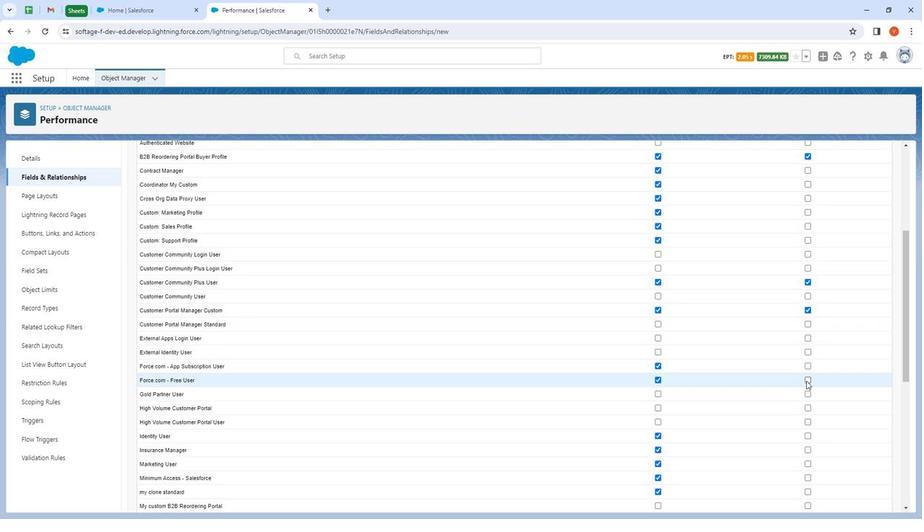 
Action: Mouse scrolled (804, 380) with delta (0, 0)
Screenshot: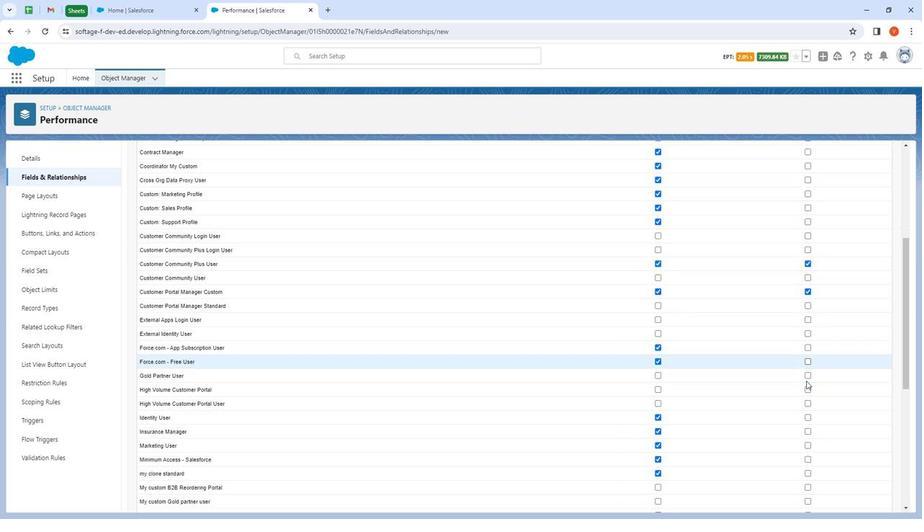 
Action: Mouse moved to (656, 371)
Screenshot: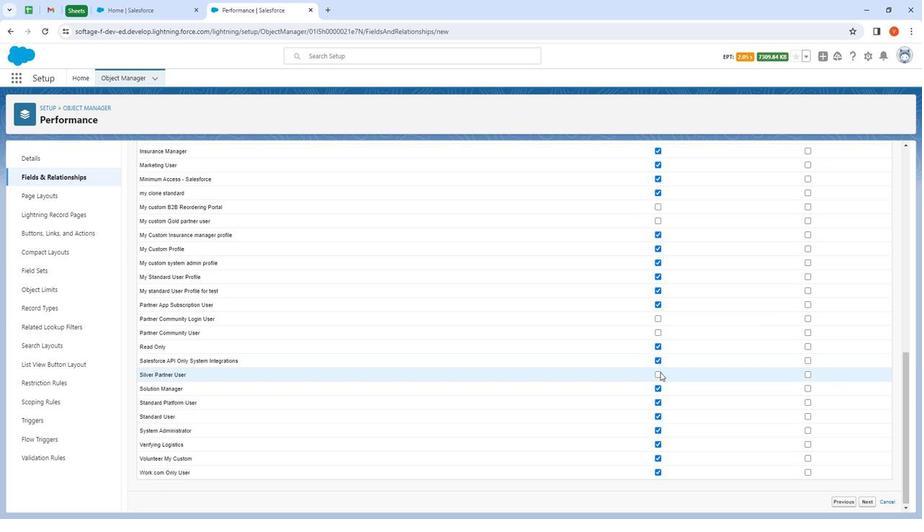 
Action: Mouse pressed left at (656, 371)
Screenshot: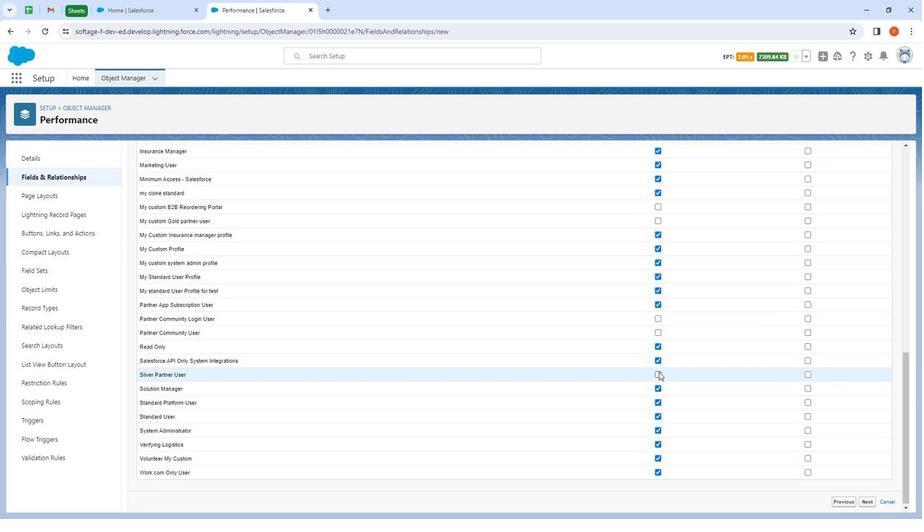 
Action: Mouse moved to (870, 503)
Screenshot: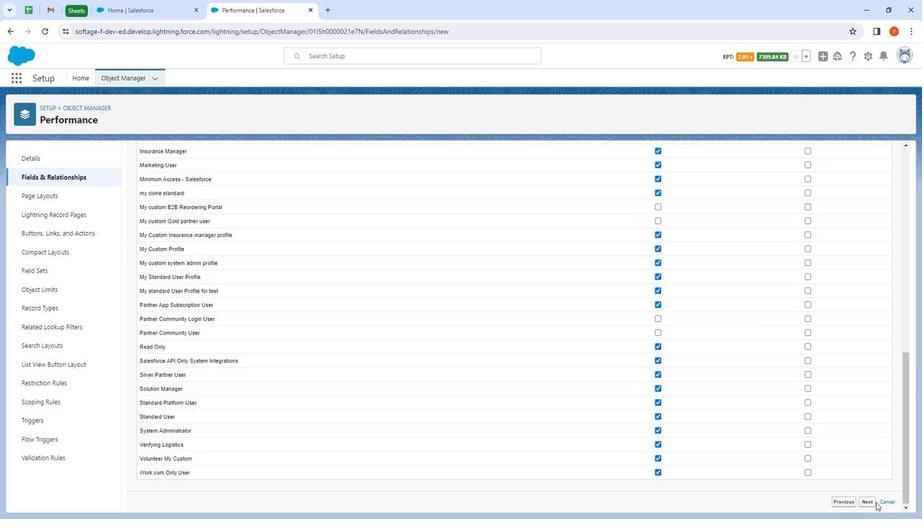 
Action: Mouse pressed left at (870, 503)
Screenshot: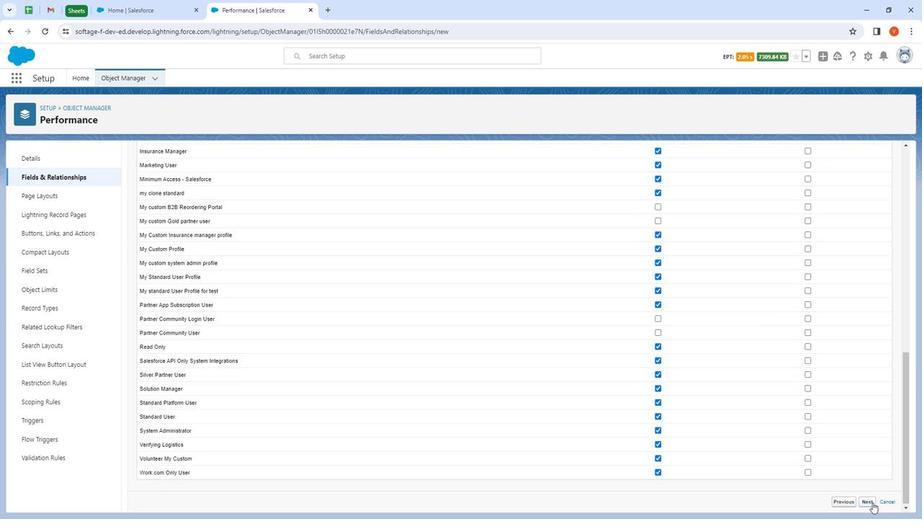 
Action: Mouse moved to (875, 336)
Screenshot: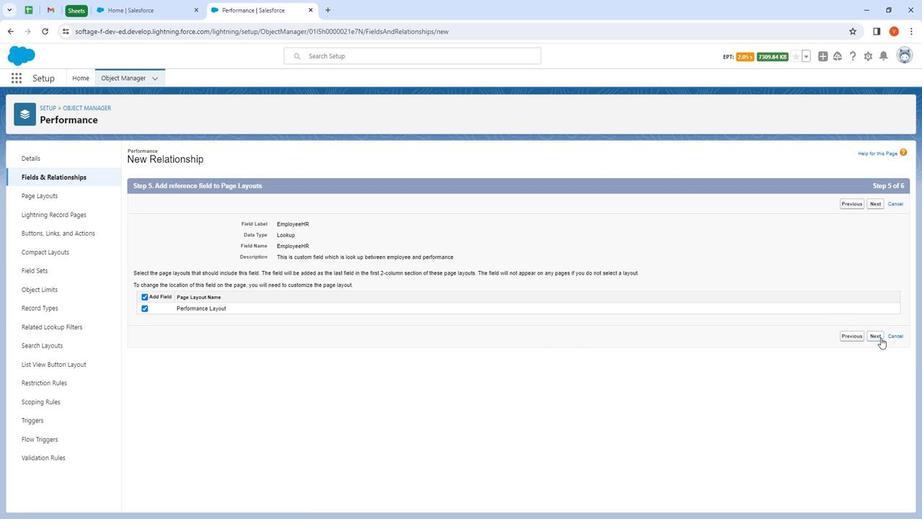 
Action: Mouse pressed left at (875, 336)
Screenshot: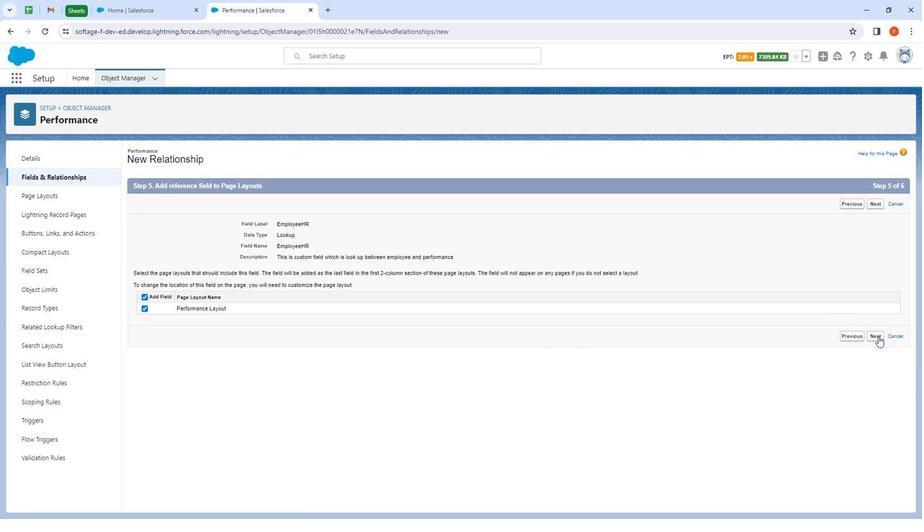 
Action: Mouse moved to (872, 371)
Screenshot: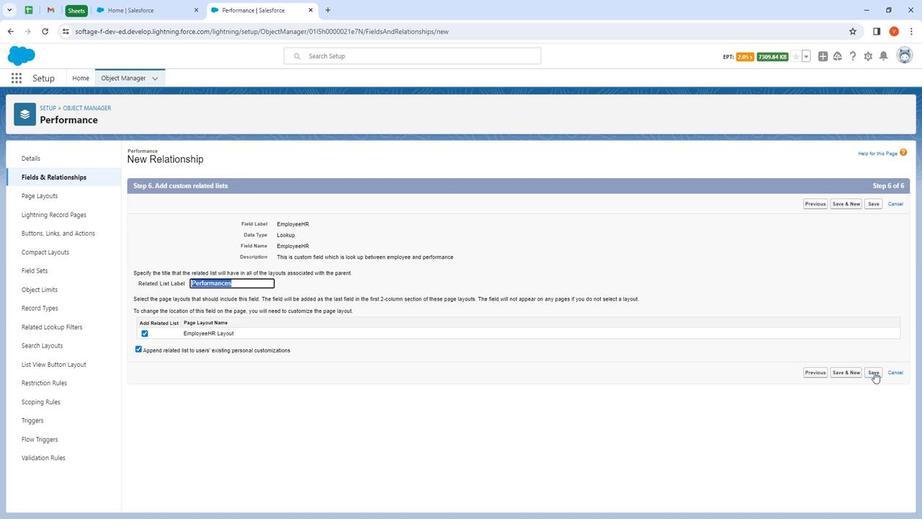 
Action: Mouse pressed left at (872, 371)
Screenshot: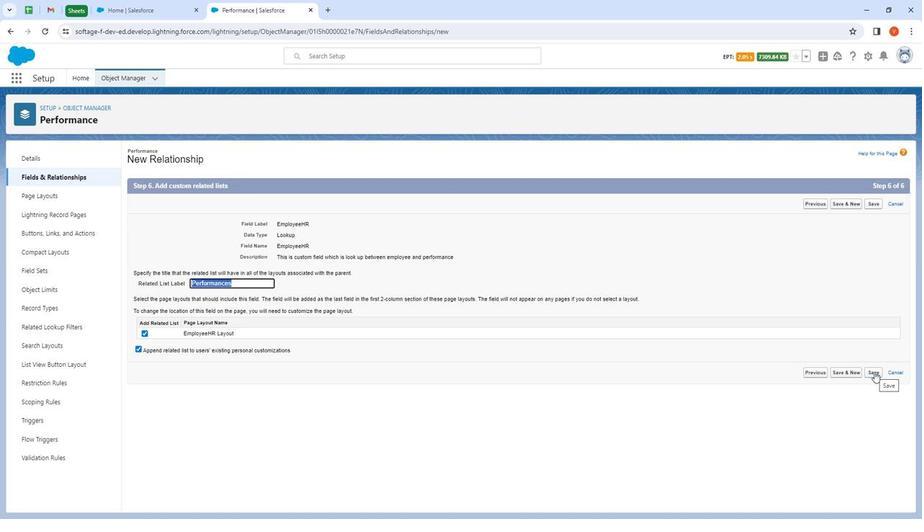 
Action: Mouse moved to (702, 154)
Screenshot: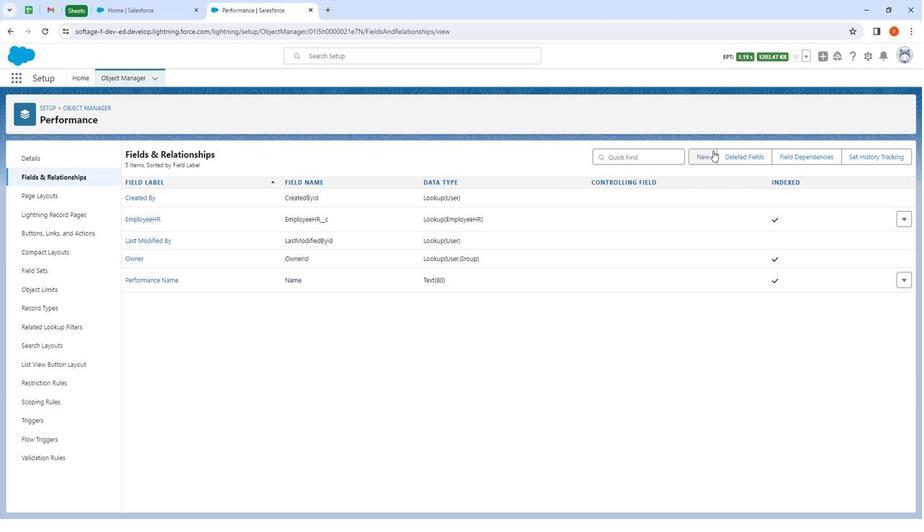
Action: Mouse pressed left at (702, 154)
Screenshot: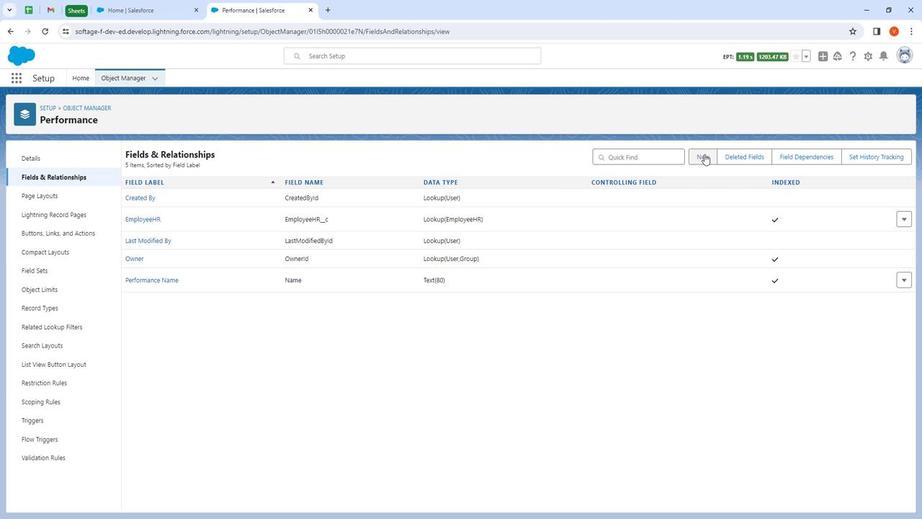 
Action: Mouse moved to (243, 346)
Screenshot: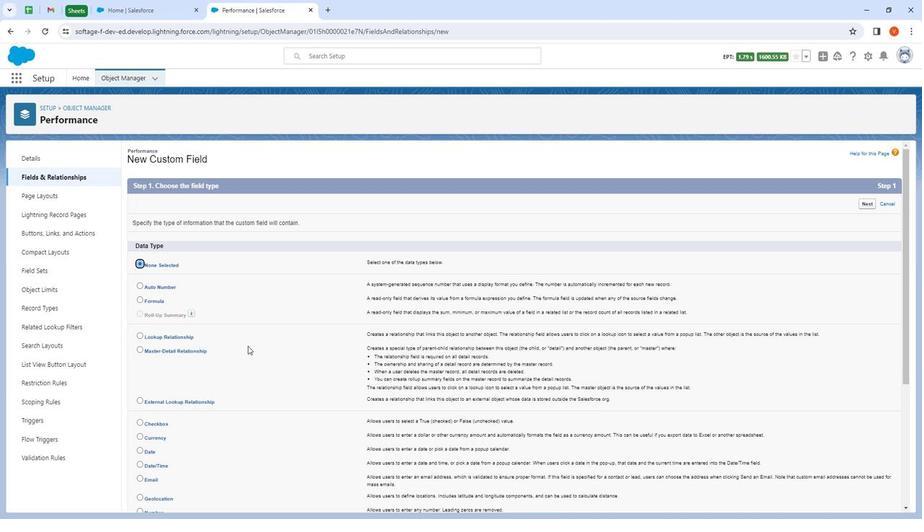 
Action: Mouse scrolled (243, 346) with delta (0, 0)
Screenshot: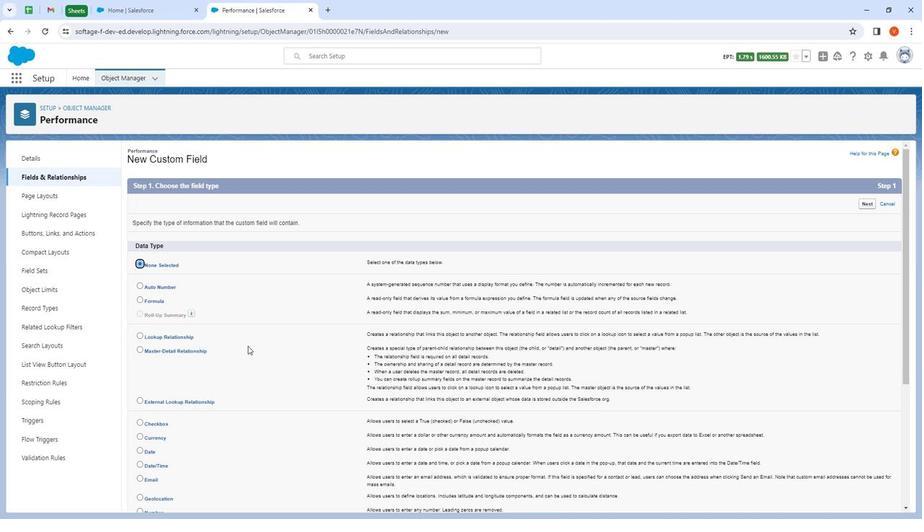 
Action: Mouse moved to (197, 371)
Screenshot: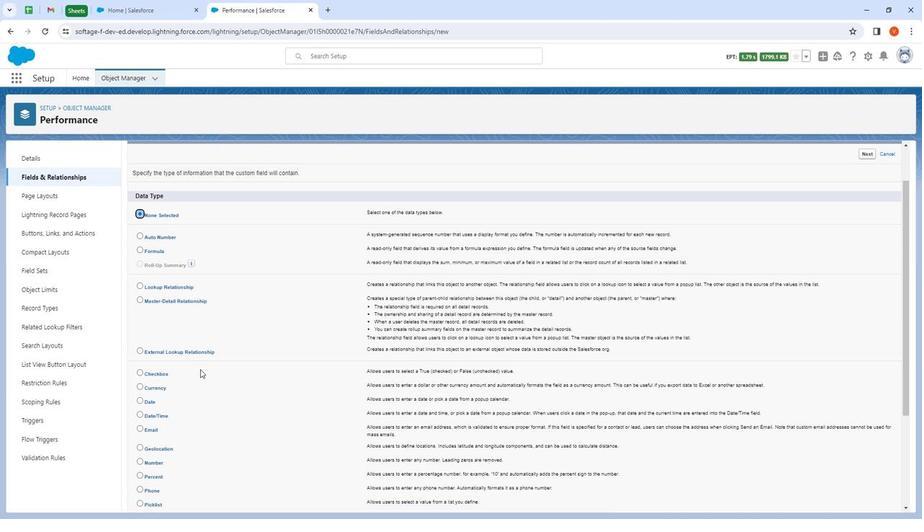 
Action: Mouse scrolled (197, 371) with delta (0, 0)
Screenshot: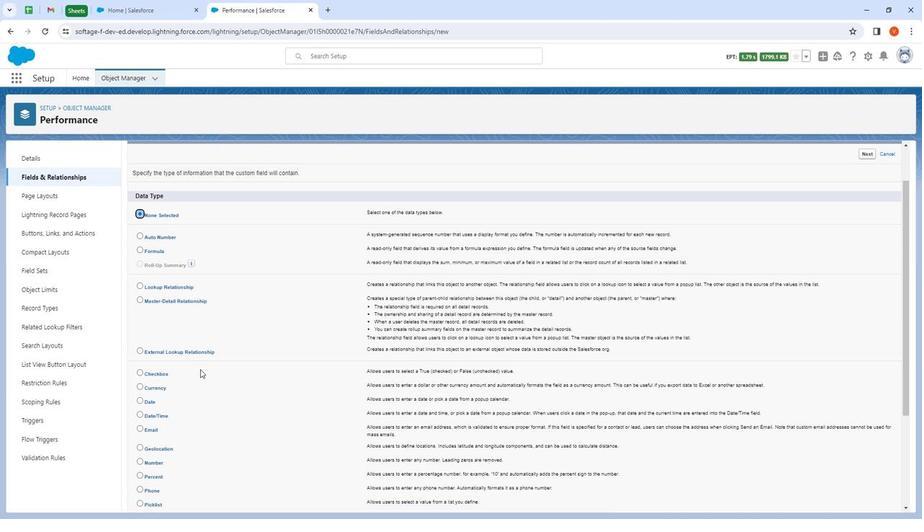 
Action: Mouse moved to (139, 354)
Screenshot: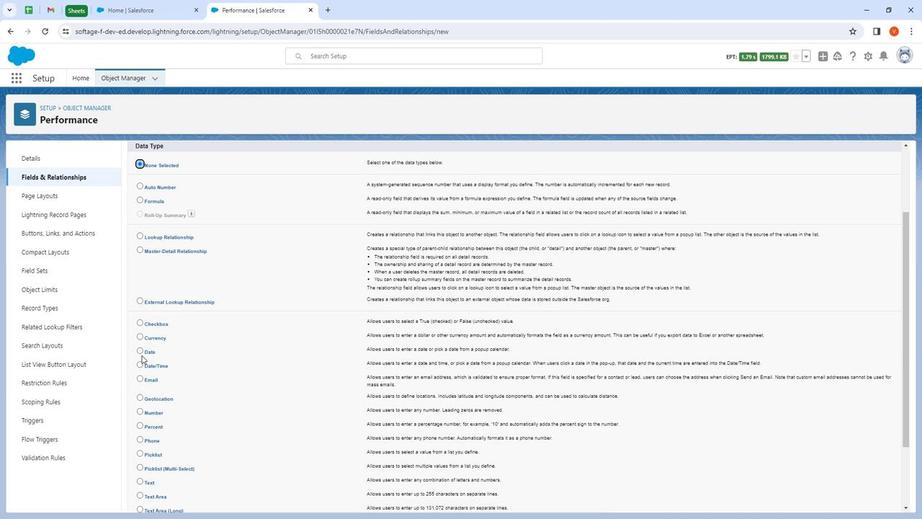 
Action: Mouse pressed left at (139, 354)
Screenshot: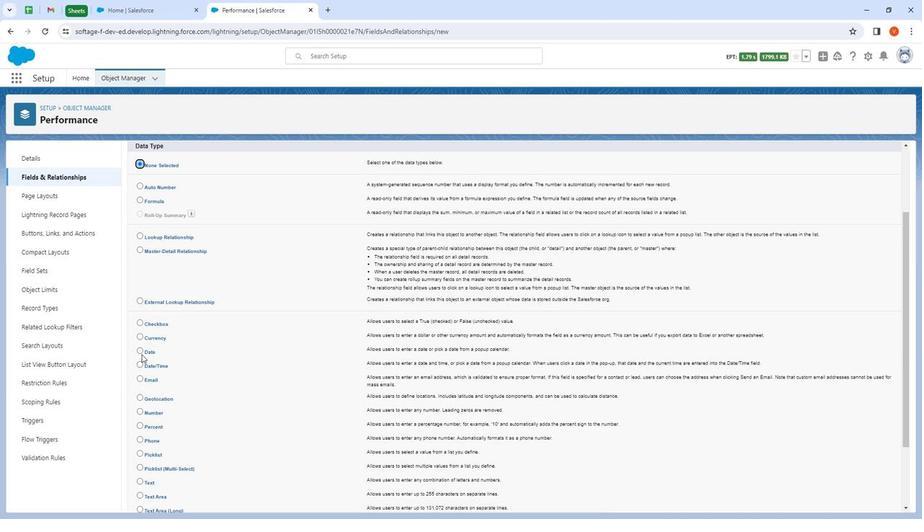 
Action: Mouse moved to (143, 353)
Screenshot: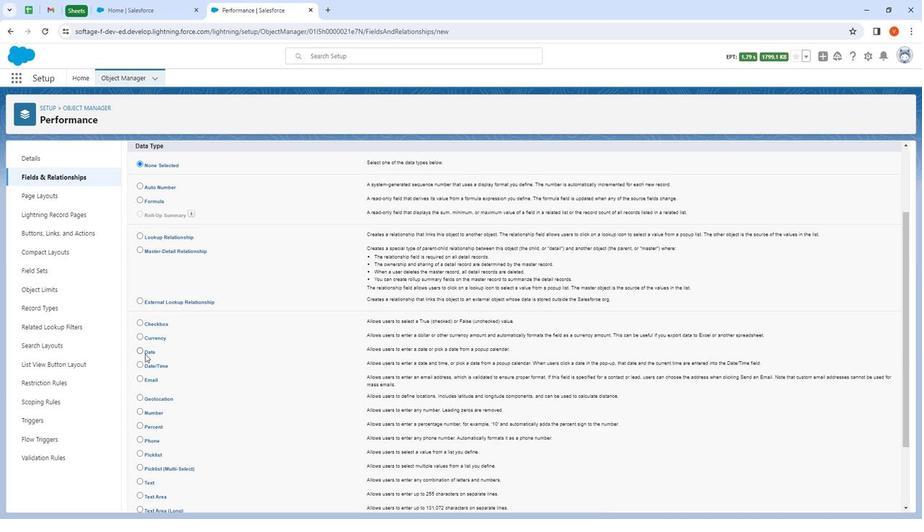 
Action: Mouse pressed left at (143, 353)
Screenshot: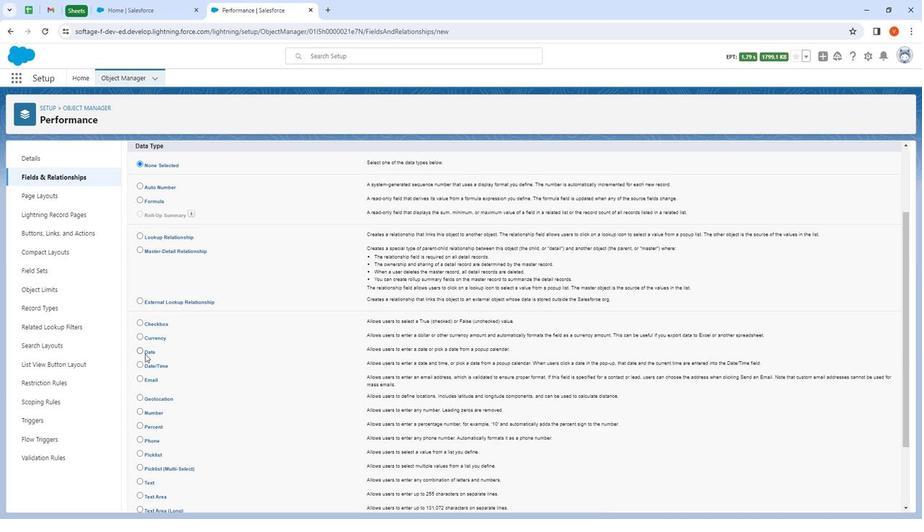 
Action: Mouse moved to (801, 415)
Screenshot: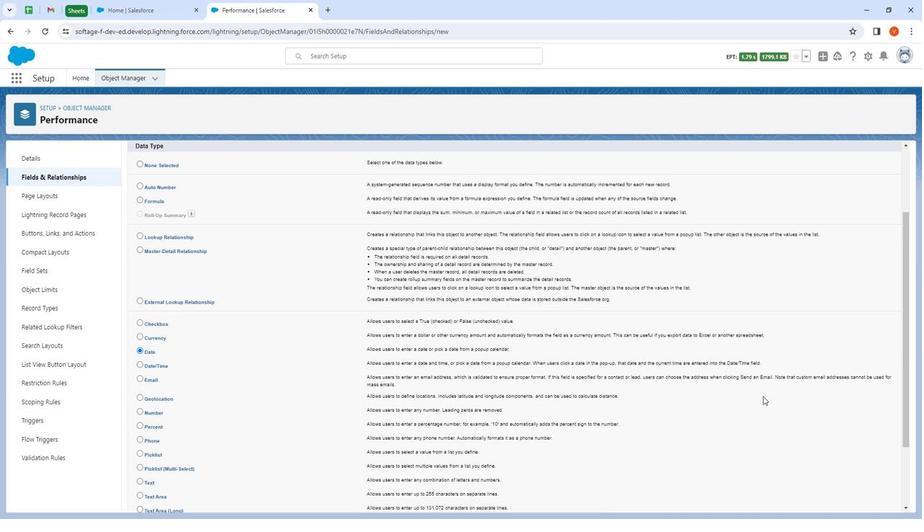 
Action: Mouse scrolled (801, 414) with delta (0, 0)
Screenshot: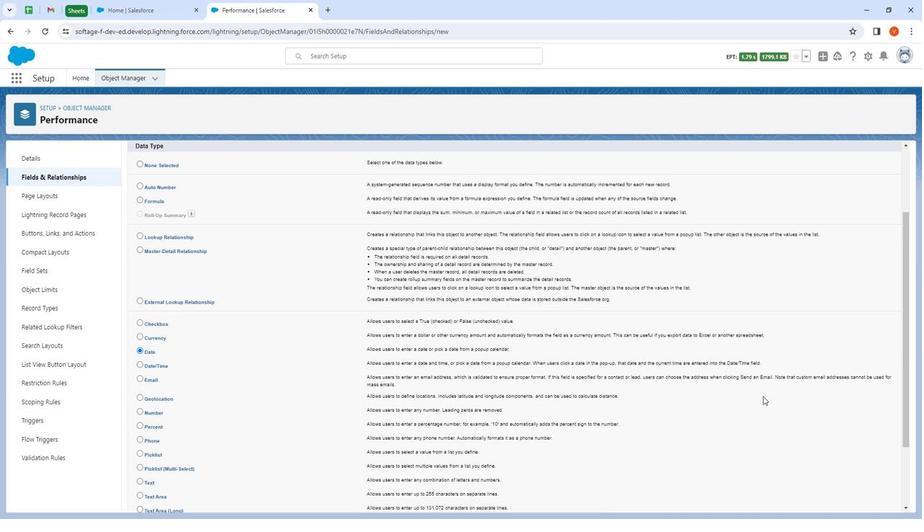 
Action: Mouse moved to (825, 429)
Screenshot: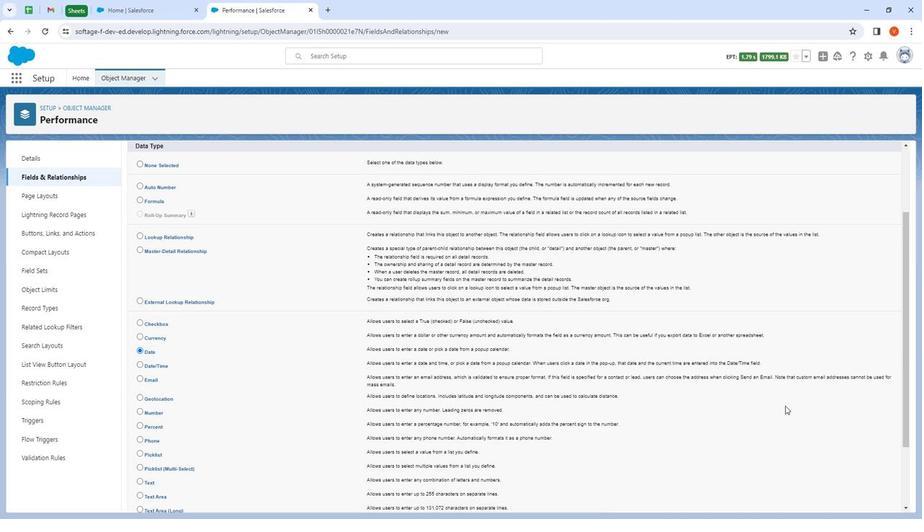 
Action: Mouse scrolled (825, 428) with delta (0, 0)
Screenshot: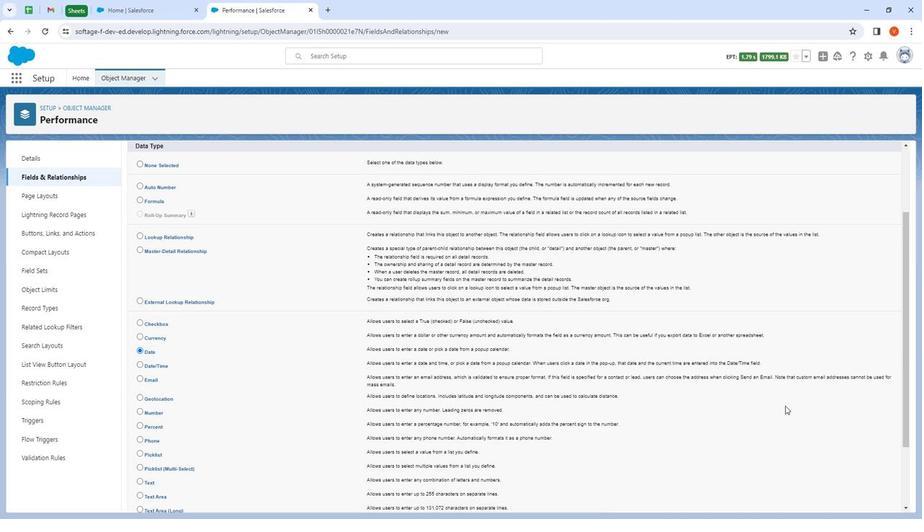 
Action: Mouse moved to (826, 430)
Screenshot: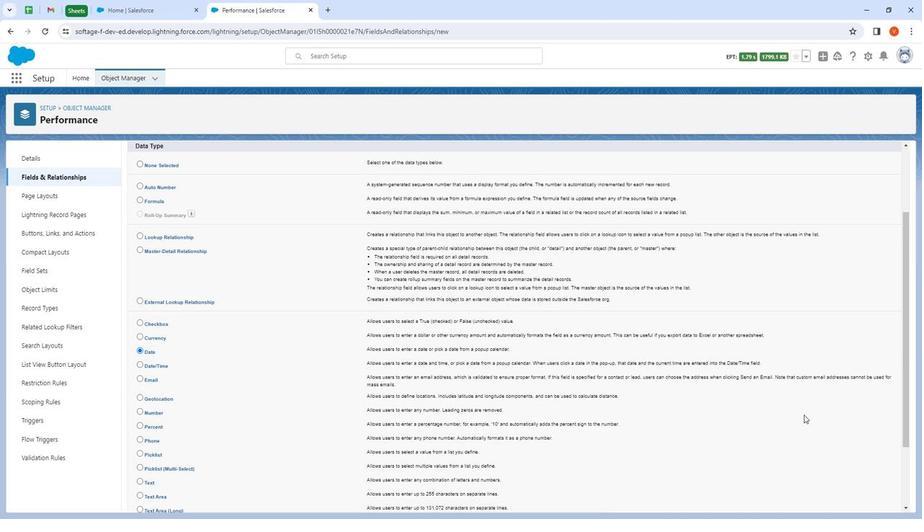 
Action: Mouse scrolled (826, 429) with delta (0, 0)
Screenshot: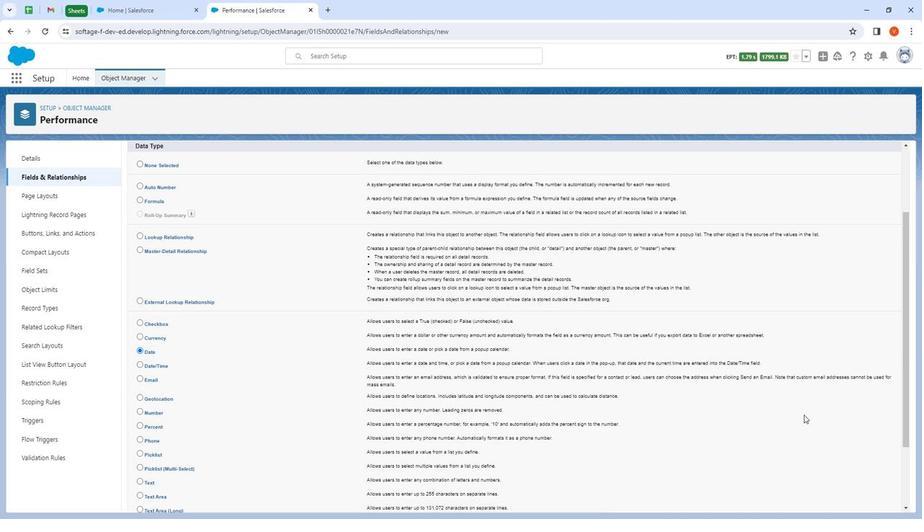 
Action: Mouse moved to (826, 430)
Screenshot: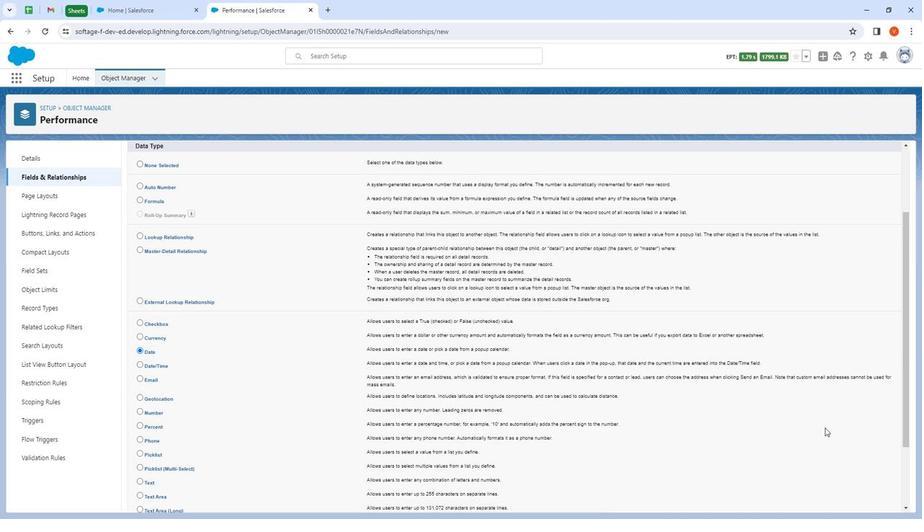
Action: Mouse scrolled (826, 429) with delta (0, 0)
Screenshot: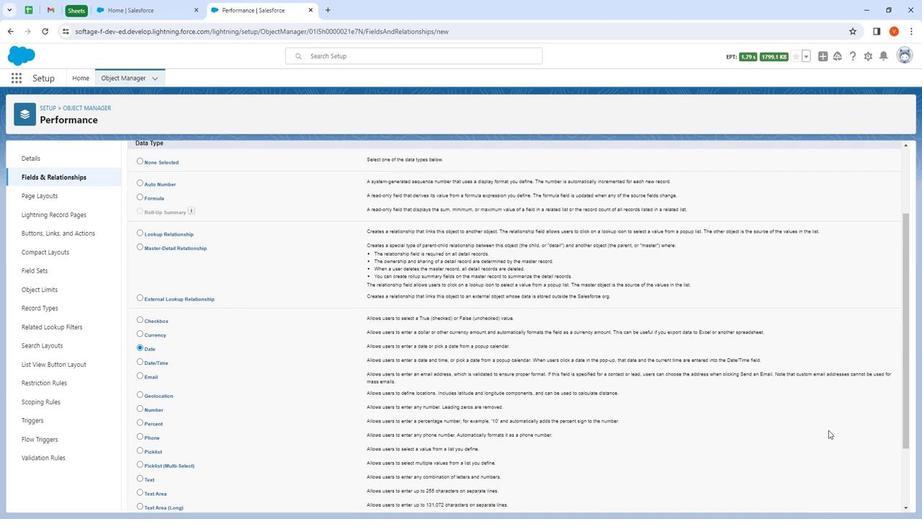 
Action: Mouse moved to (829, 439)
Screenshot: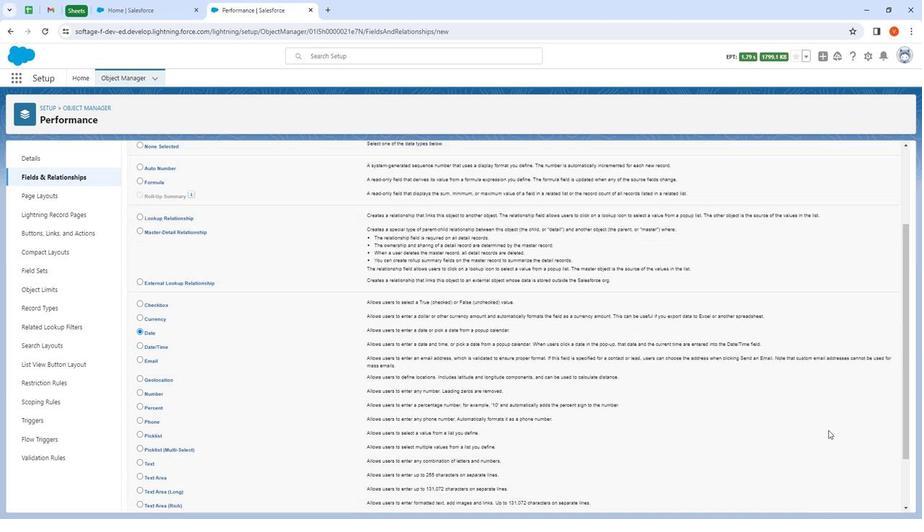 
Action: Mouse scrolled (829, 439) with delta (0, 0)
Screenshot: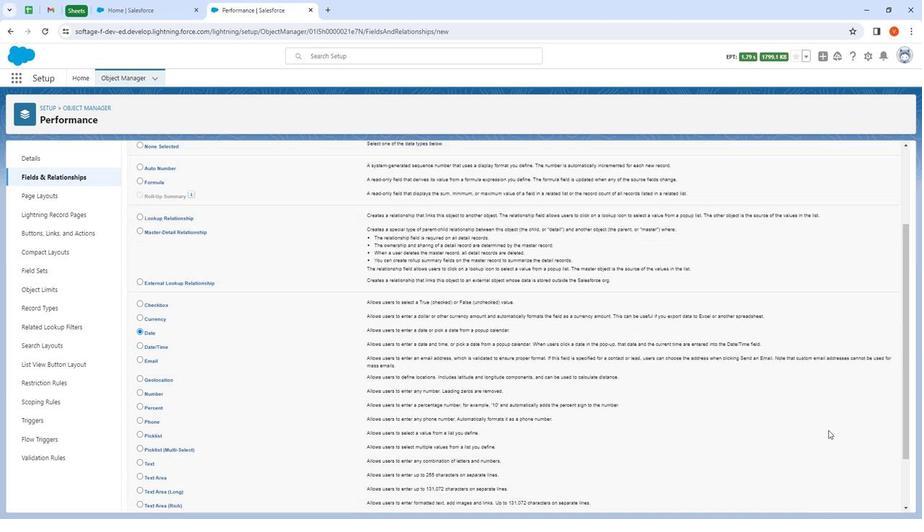 
Action: Mouse moved to (867, 499)
Screenshot: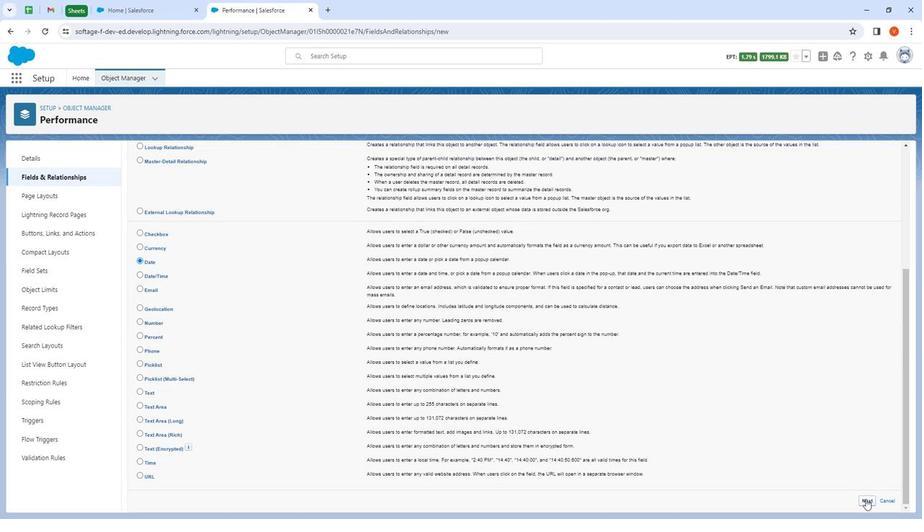 
Action: Mouse pressed left at (867, 499)
Screenshot: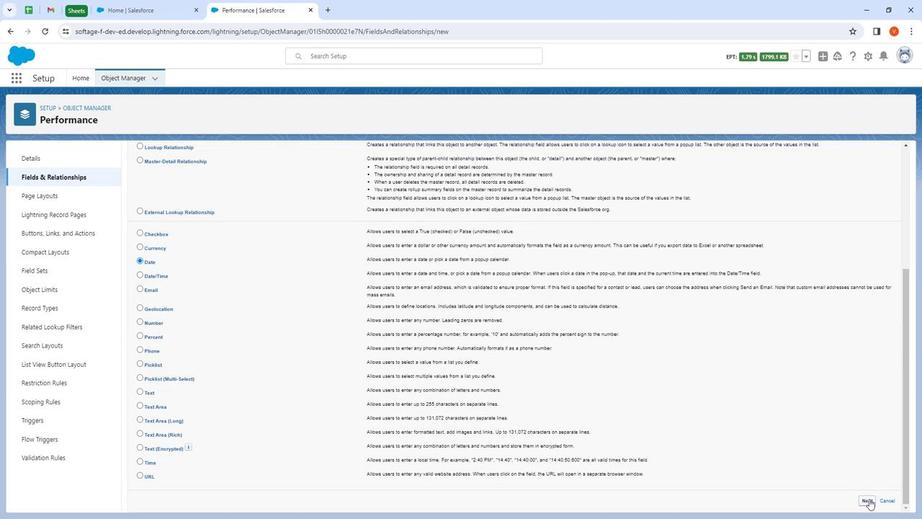 
Action: Mouse moved to (310, 224)
Screenshot: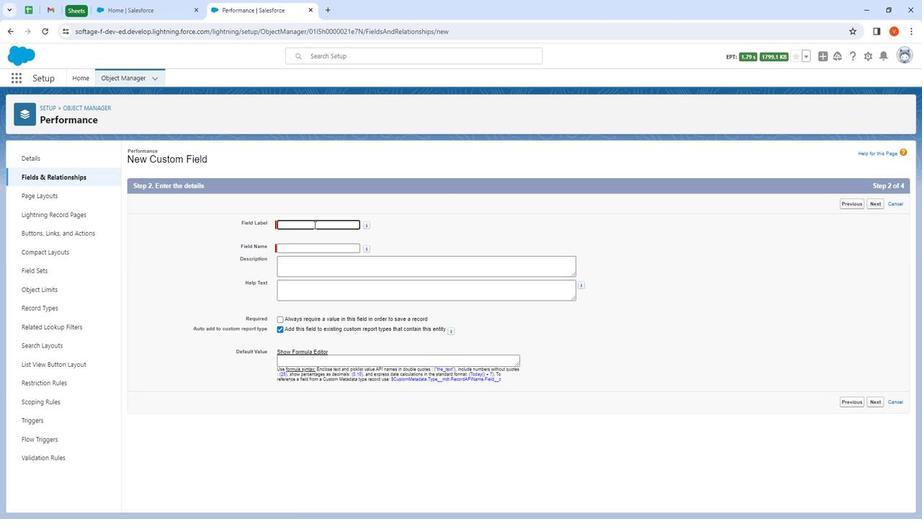 
Action: Mouse pressed left at (310, 224)
Screenshot: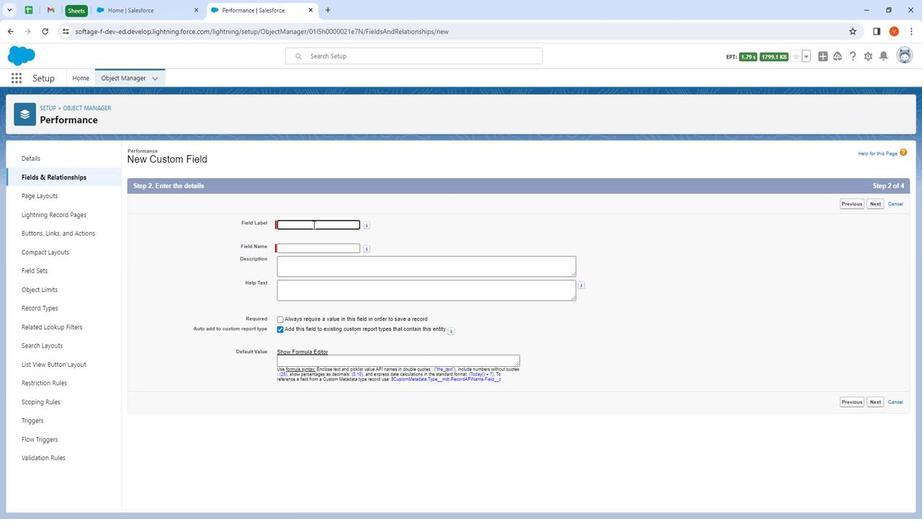 
Action: Key pressed <Key.shift>Review<Key.space><Key.shift>Date
Screenshot: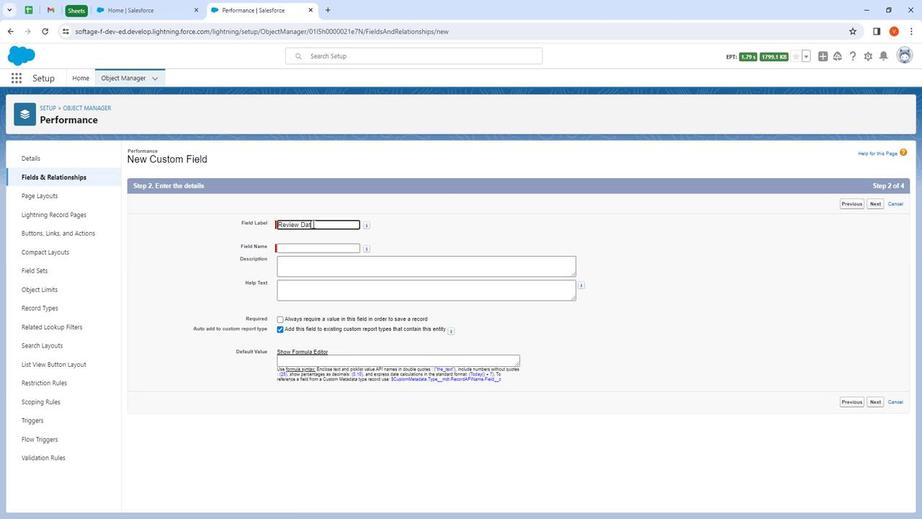 
Action: Mouse moved to (335, 268)
Screenshot: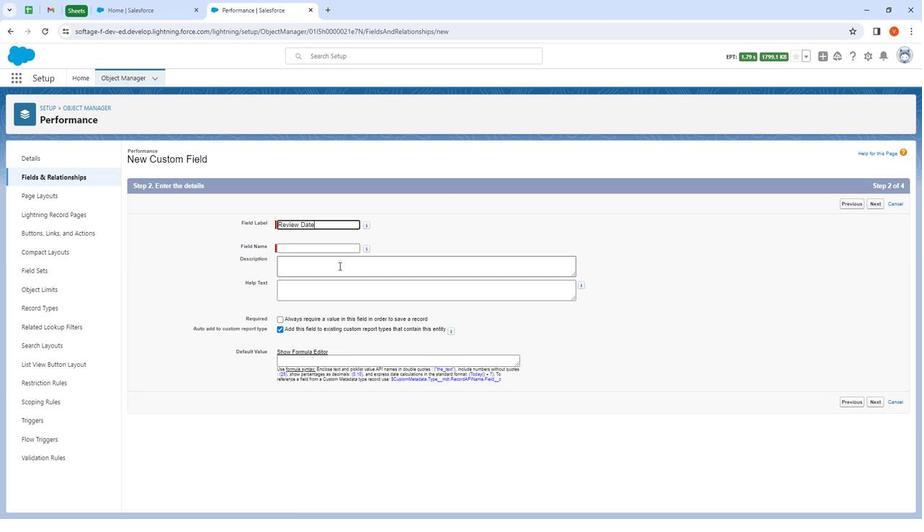 
Action: Mouse pressed left at (335, 268)
Screenshot: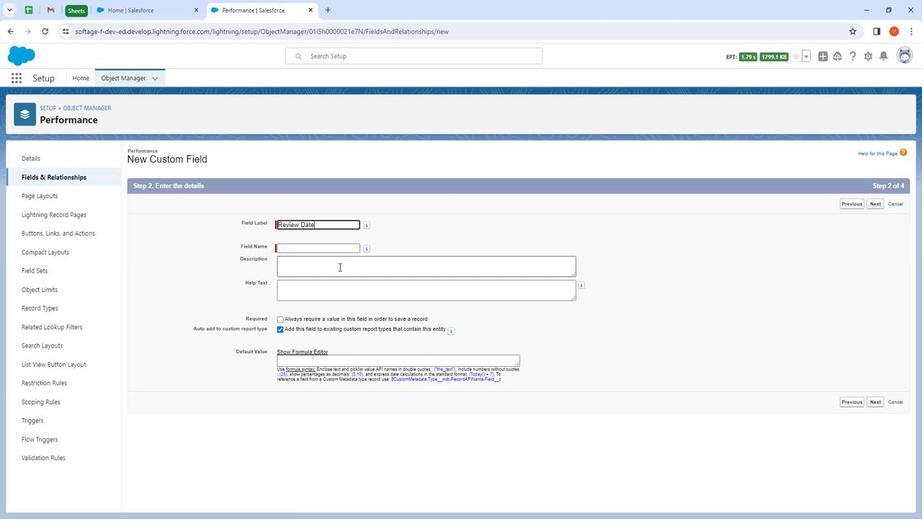 
Action: Key pressed <Key.shift><Key.shift><Key.shift><Key.shift>This<Key.space>is<Key.space>description<Key.space>for<Key.space>reciew<Key.space><Key.backspace><Key.backspace><Key.backspace><Key.backspace><Key.backspace>view<Key.space>date<Key.space>
Screenshot: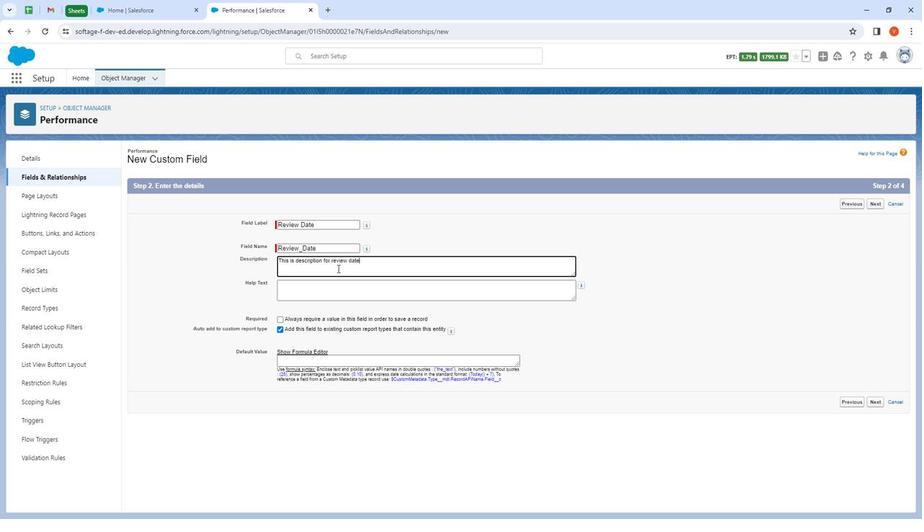 
Action: Mouse moved to (338, 296)
Screenshot: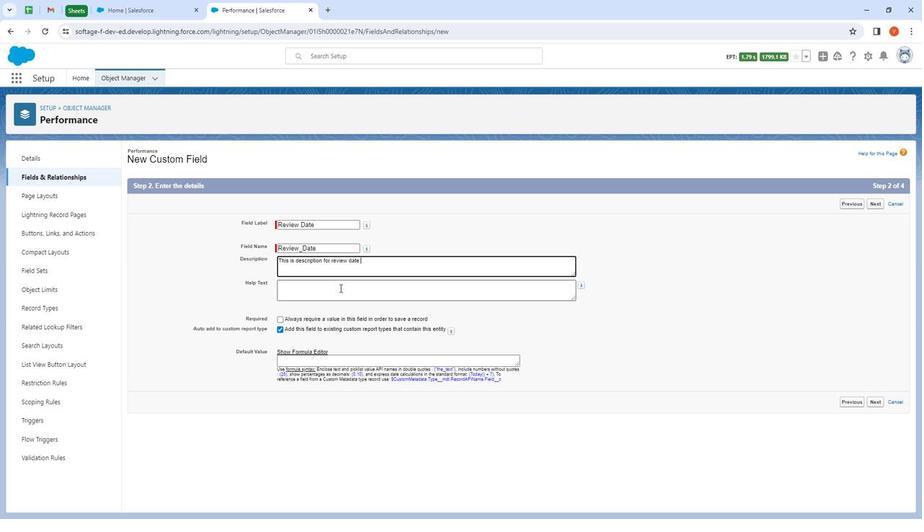 
Action: Mouse pressed left at (338, 296)
Screenshot: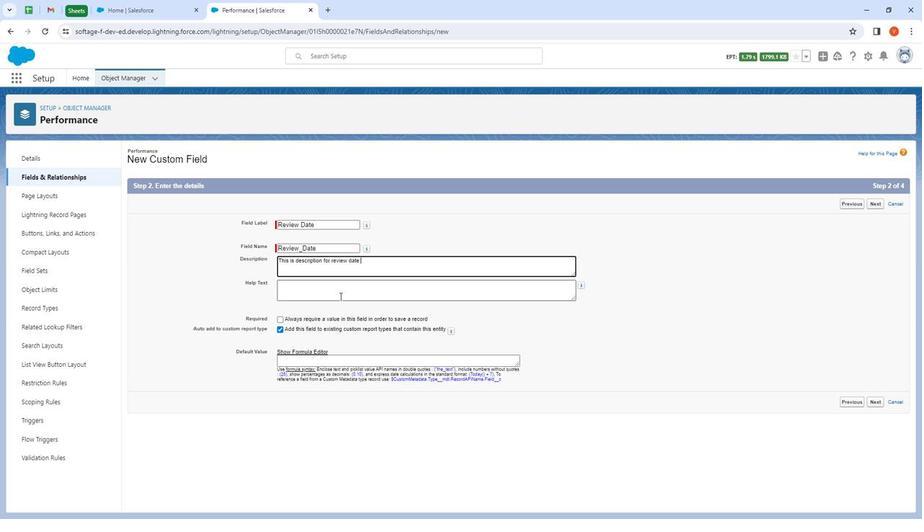 
Action: Mouse moved to (338, 299)
Screenshot: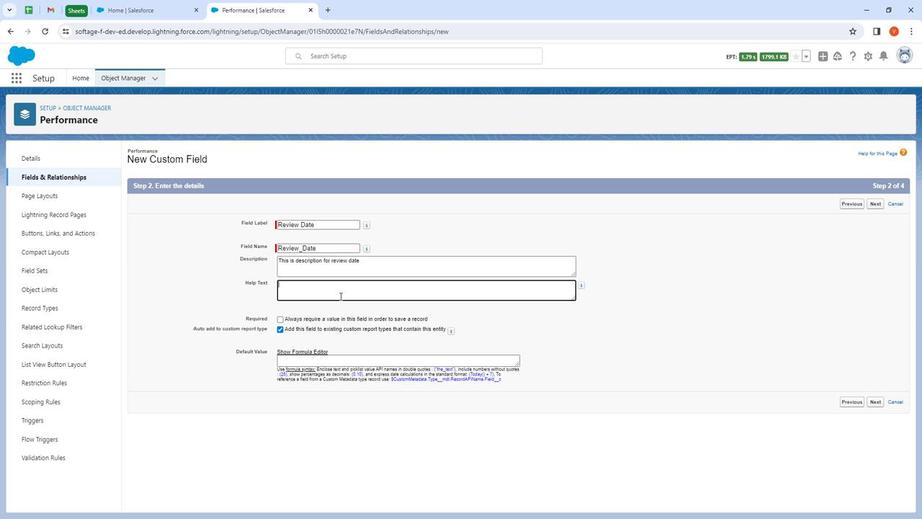 
Action: Key pressed <Key.shift>Review<Key.space>date<Key.space>for<Key.space>performance<Key.space>sheet
Screenshot: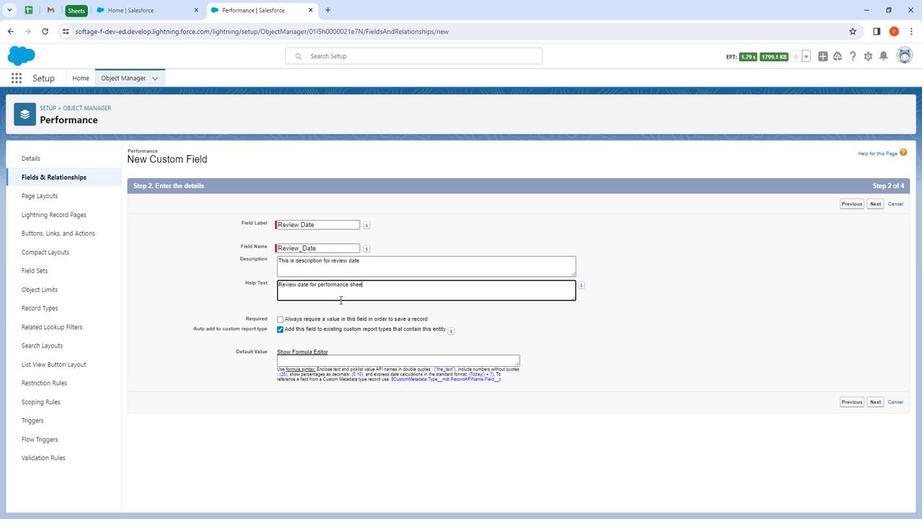 
Action: Mouse moved to (880, 400)
Screenshot: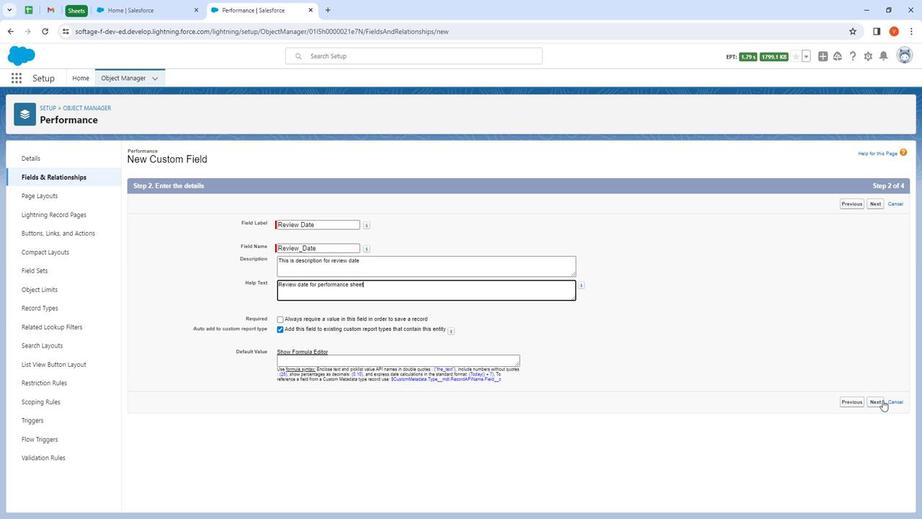 
Action: Mouse pressed left at (880, 400)
Screenshot: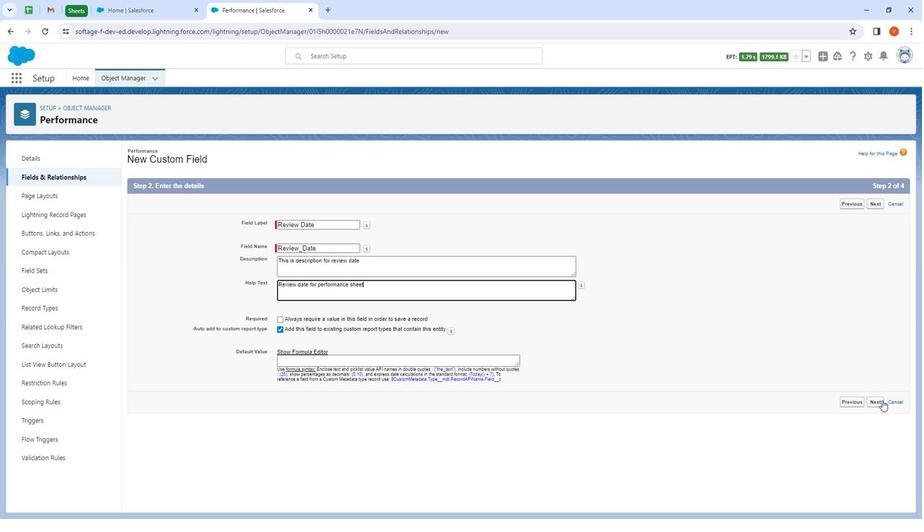 
Action: Mouse moved to (700, 362)
Screenshot: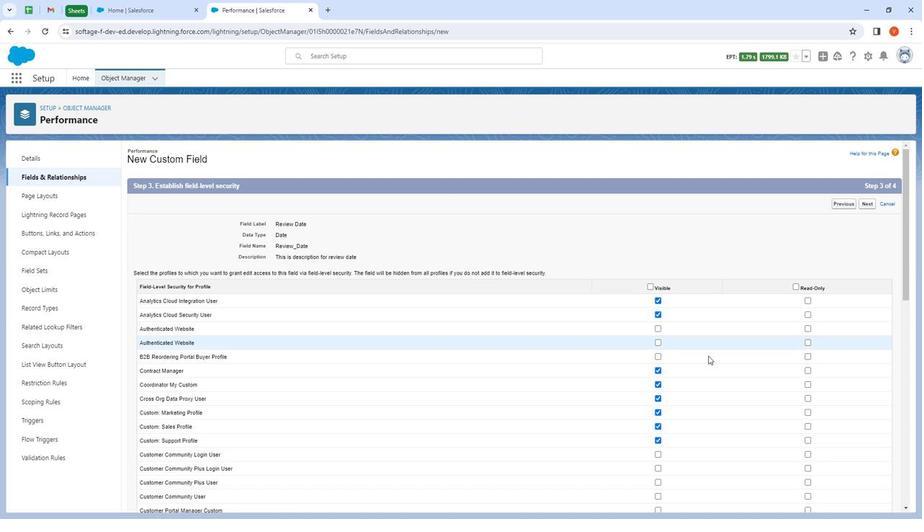 
Action: Mouse scrolled (700, 361) with delta (0, 0)
Screenshot: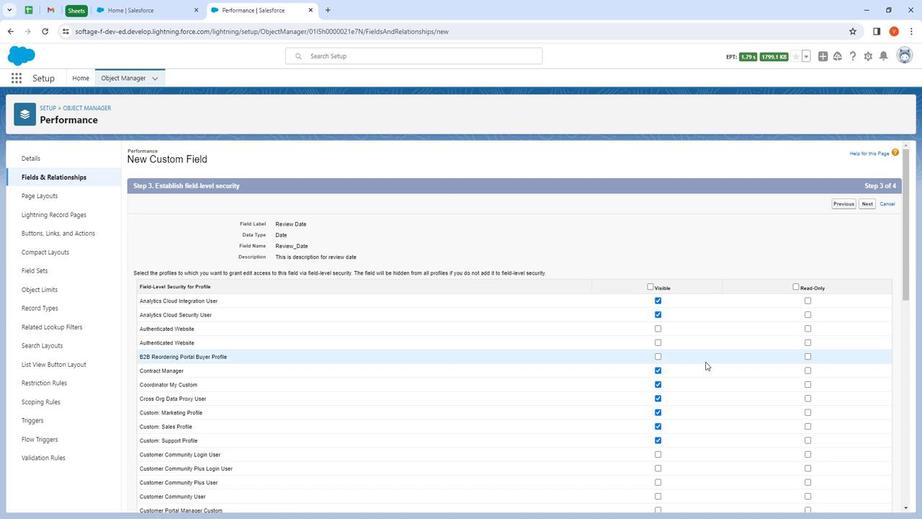 
Action: Mouse moved to (692, 363)
Screenshot: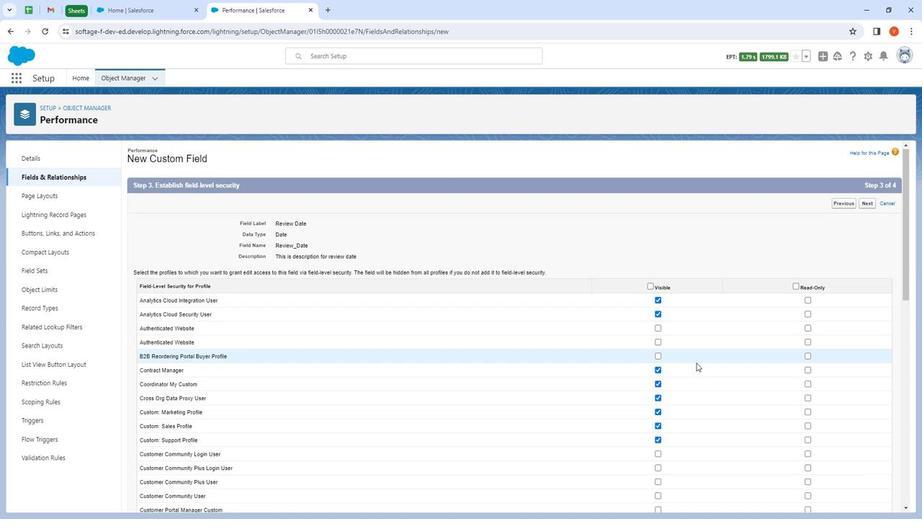 
Action: Mouse scrolled (692, 362) with delta (0, 0)
Screenshot: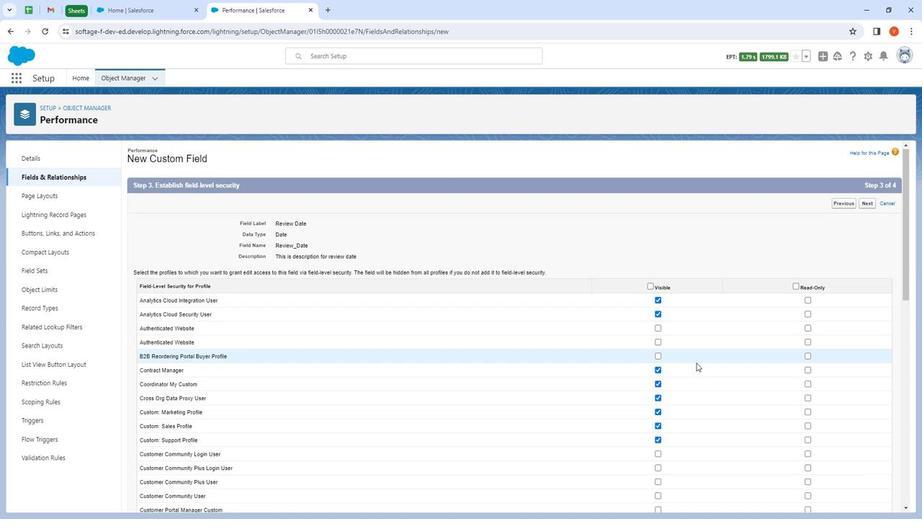 
Action: Mouse moved to (801, 240)
Screenshot: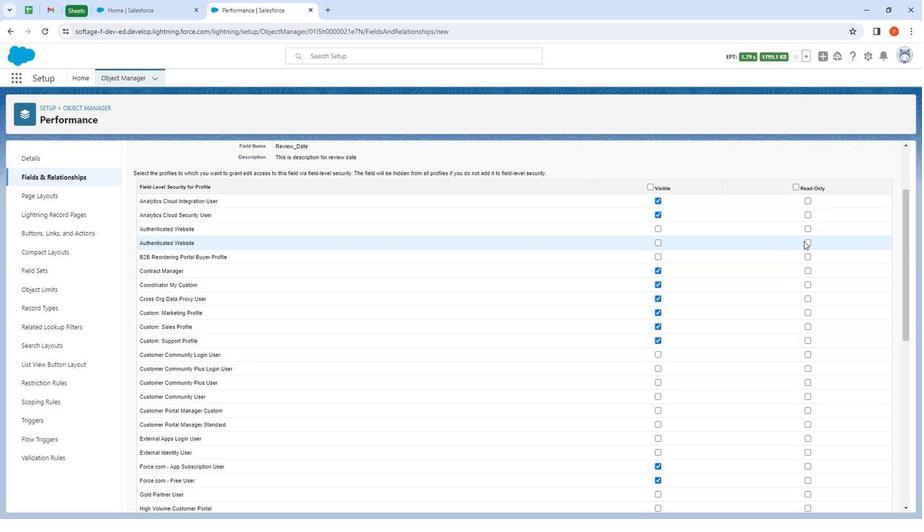 
Action: Mouse pressed left at (801, 240)
Screenshot: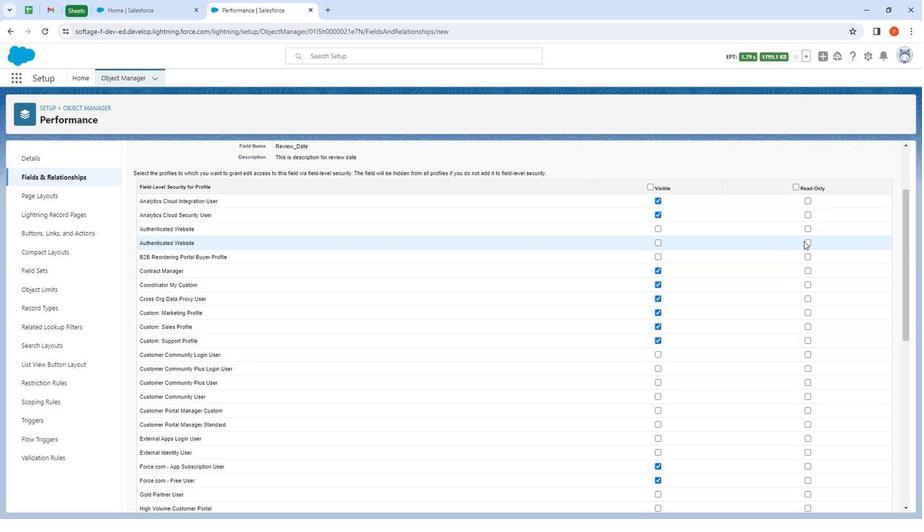 
Action: Mouse moved to (804, 240)
Screenshot: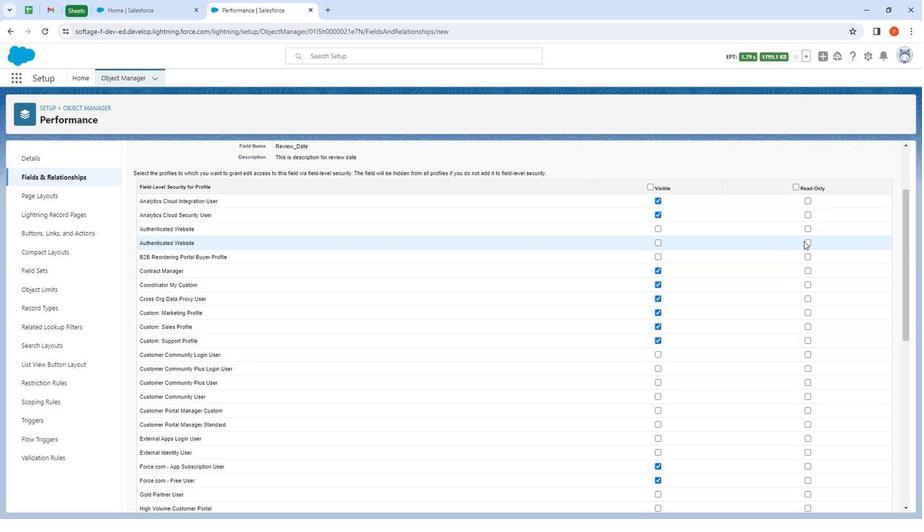 
Action: Mouse pressed left at (804, 240)
Screenshot: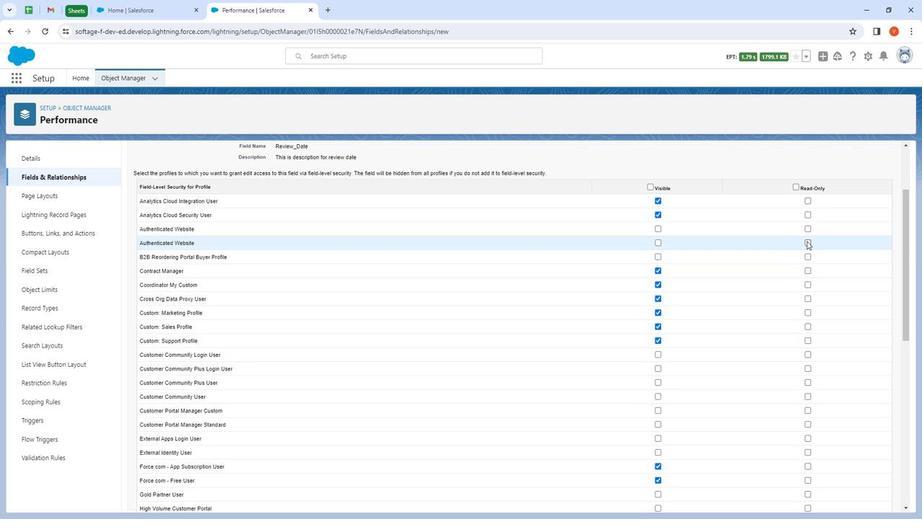 
Action: Mouse moved to (803, 367)
Screenshot: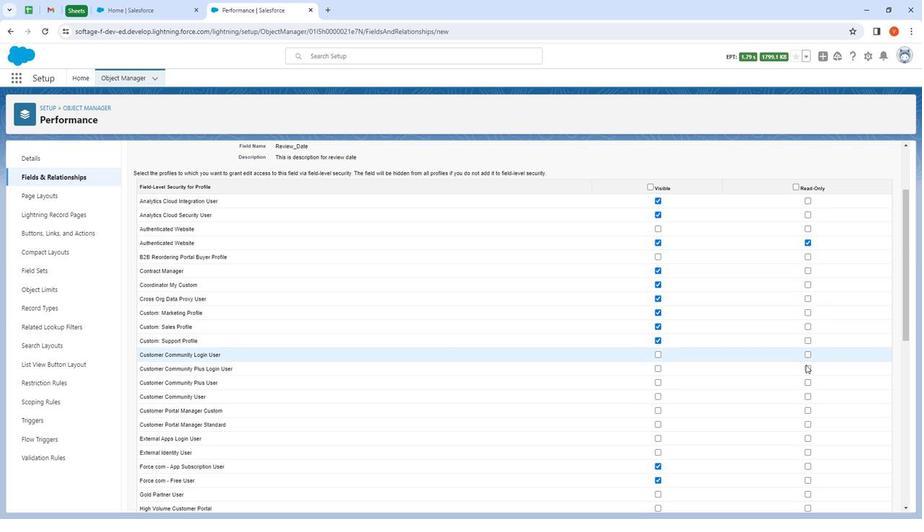 
Action: Mouse pressed left at (803, 367)
Screenshot: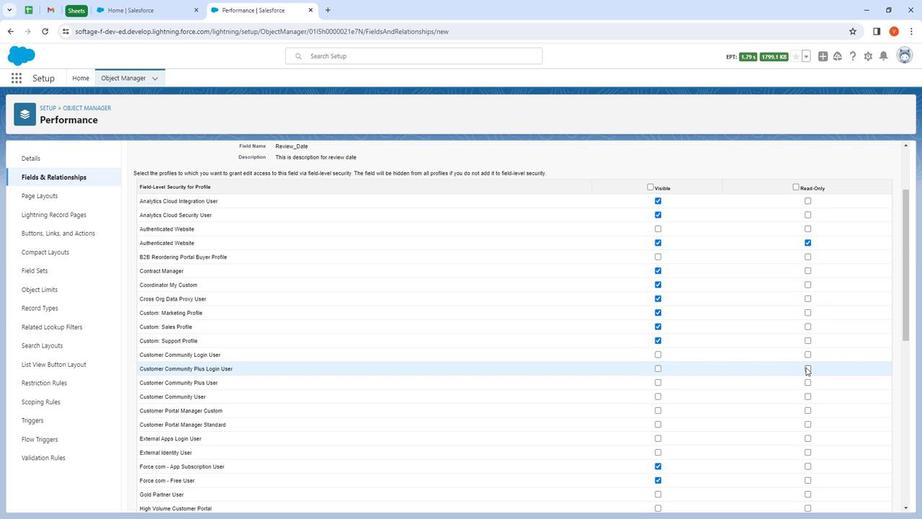 
Action: Mouse moved to (807, 384)
Screenshot: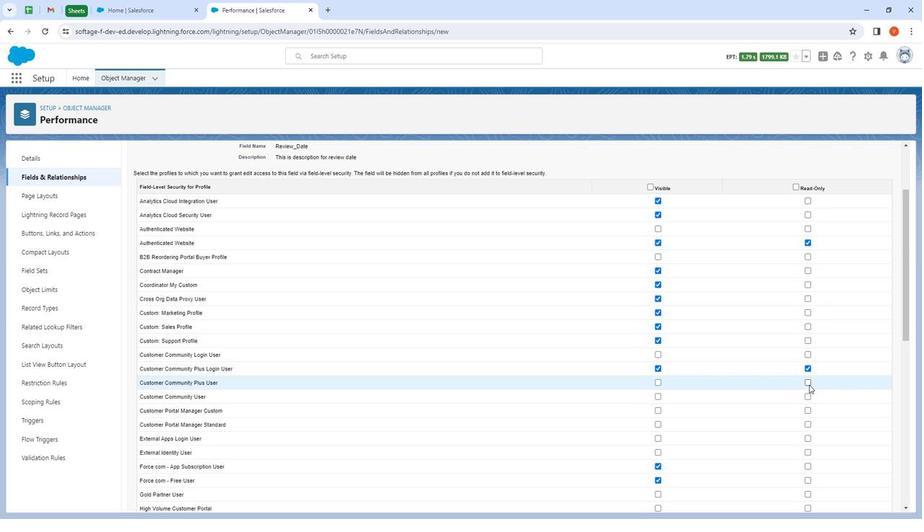 
Action: Mouse pressed left at (807, 384)
Screenshot: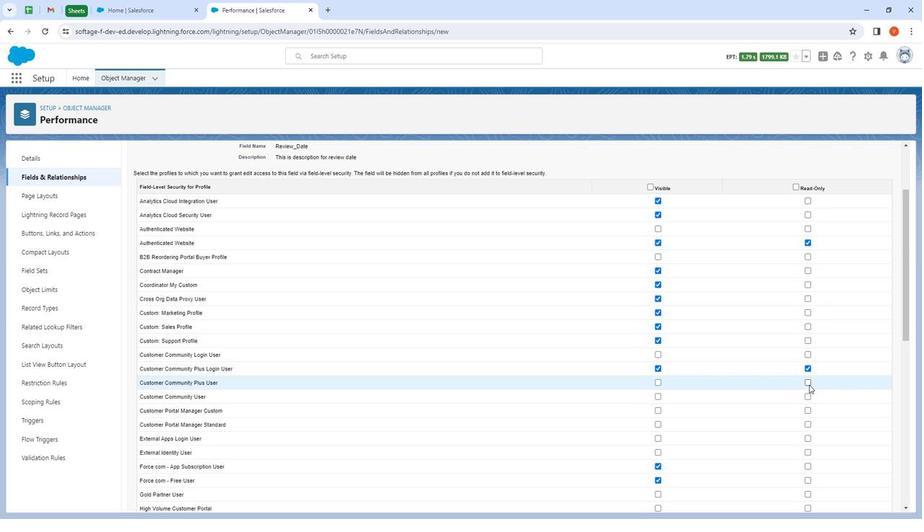 
Action: Mouse moved to (804, 389)
Screenshot: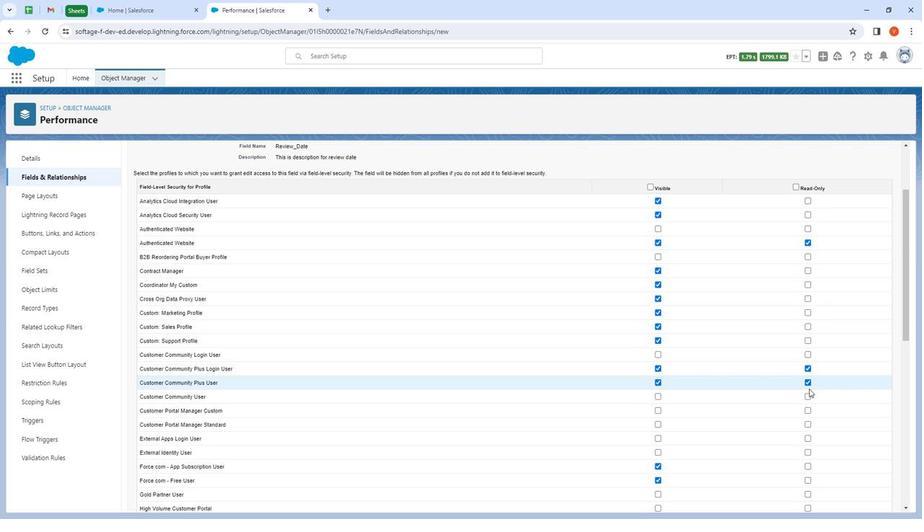 
Action: Mouse scrolled (804, 388) with delta (0, 0)
Screenshot: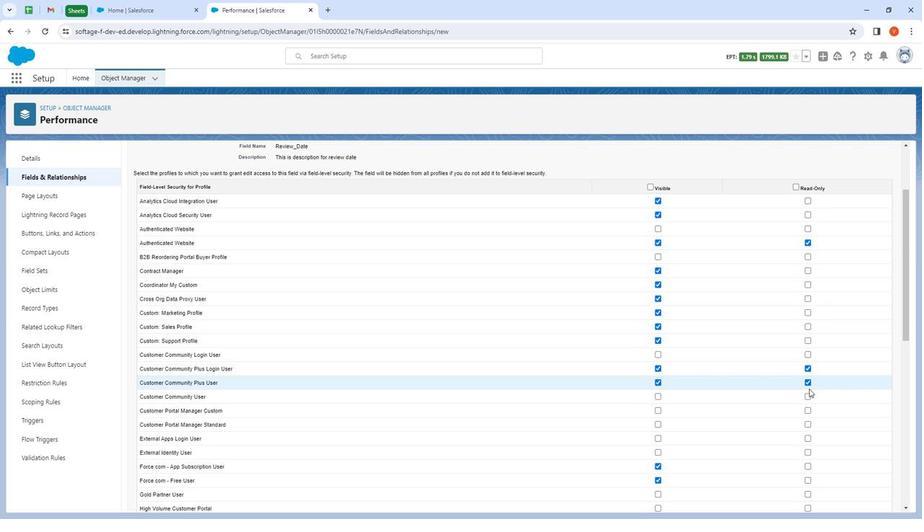 
Action: Mouse moved to (801, 387)
Screenshot: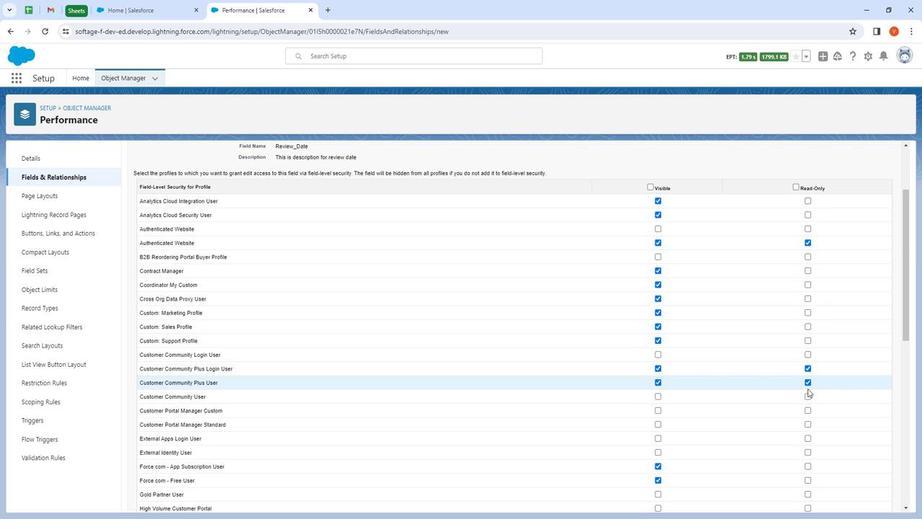 
Action: Mouse scrolled (801, 387) with delta (0, 0)
Screenshot: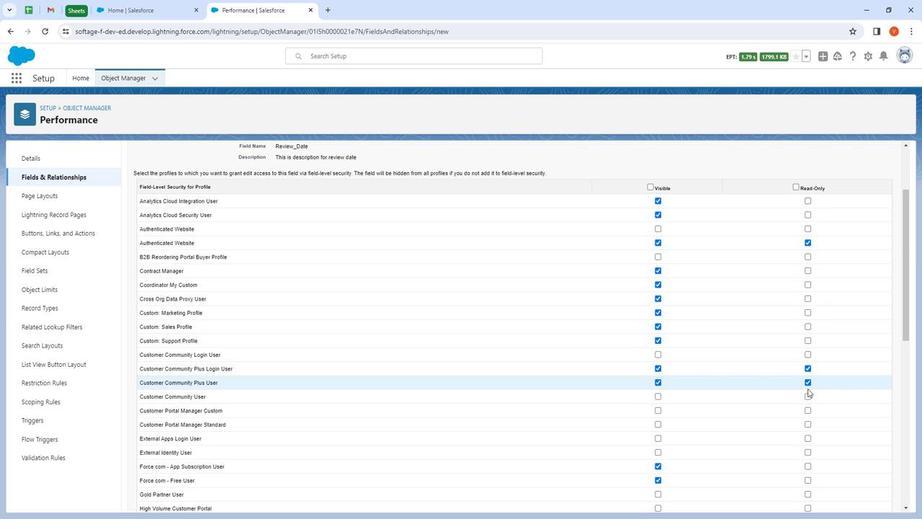 
Action: Mouse moved to (792, 377)
Screenshot: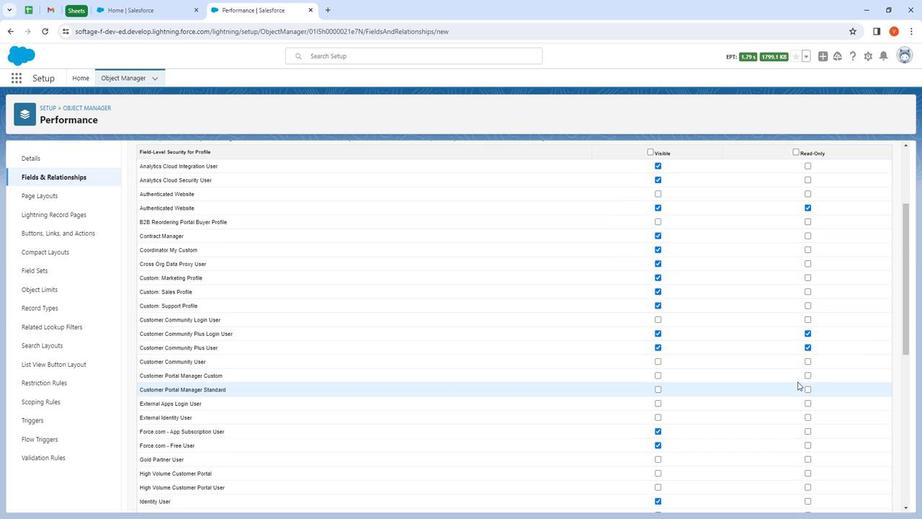 
Action: Mouse scrolled (792, 377) with delta (0, 0)
Screenshot: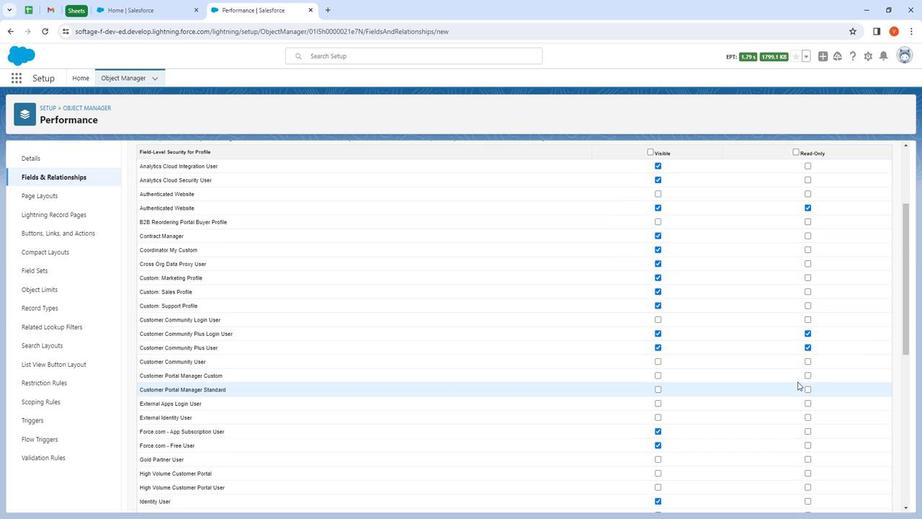 
Action: Mouse moved to (775, 365)
Screenshot: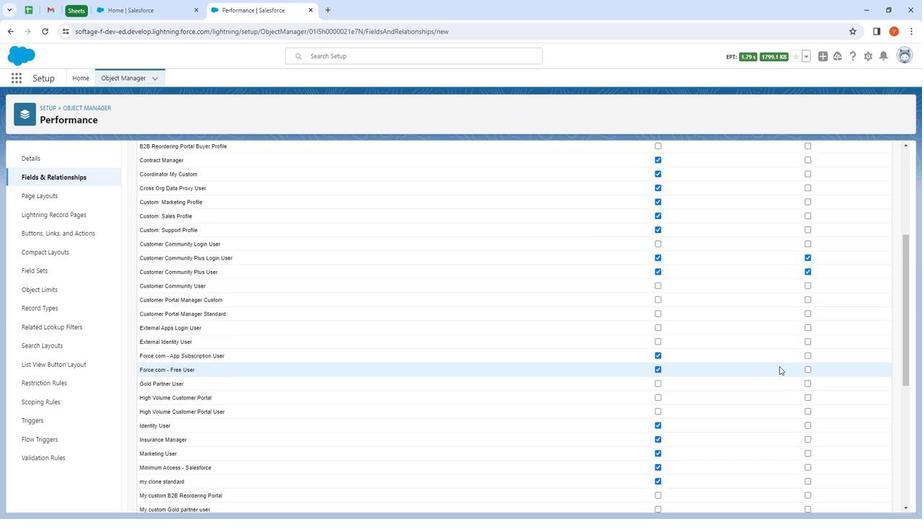 
Action: Mouse scrolled (775, 364) with delta (0, 0)
Screenshot: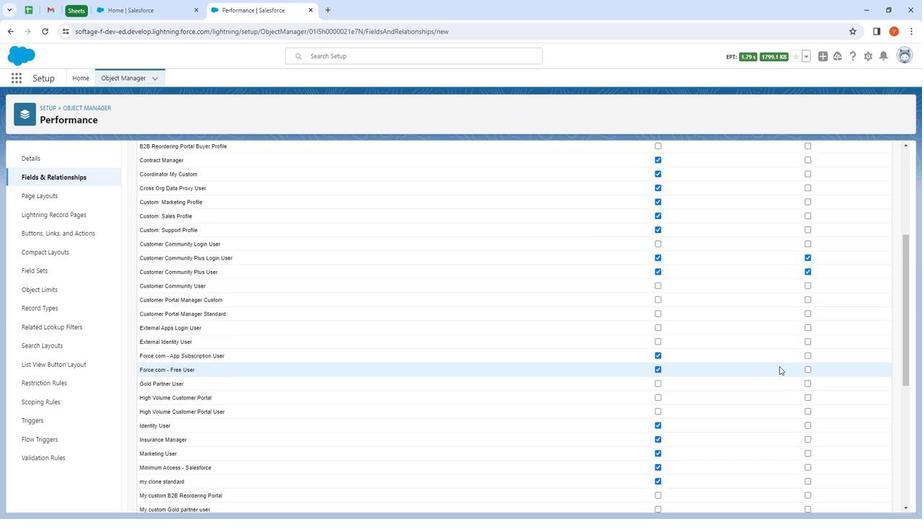 
Action: Mouse moved to (655, 410)
Screenshot: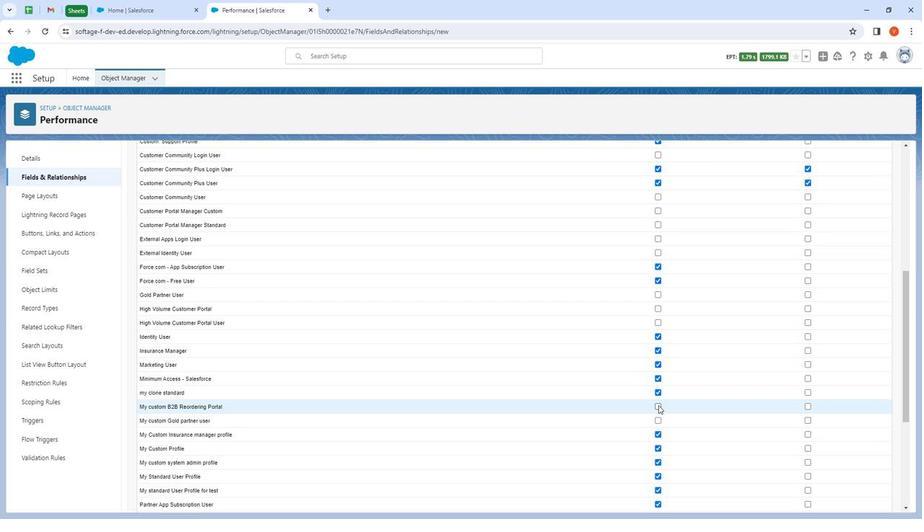 
Action: Mouse pressed left at (655, 410)
Screenshot: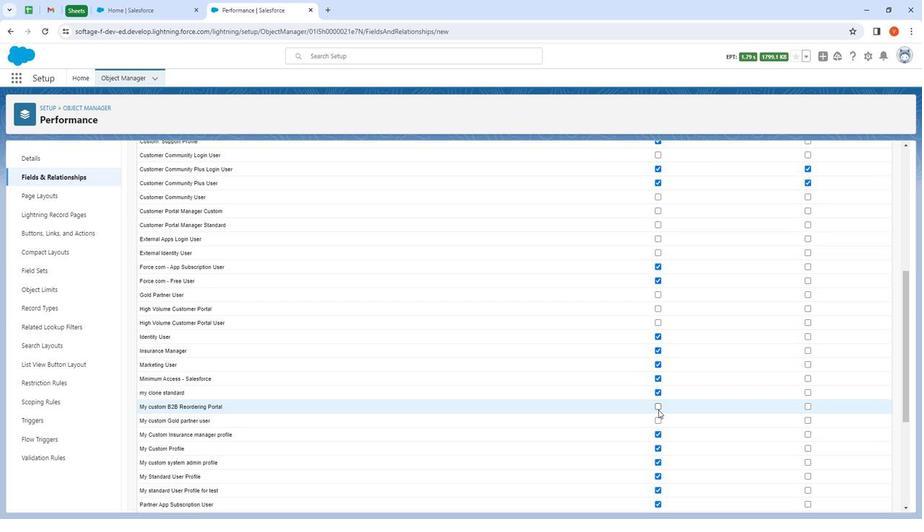 
Action: Mouse moved to (682, 426)
Screenshot: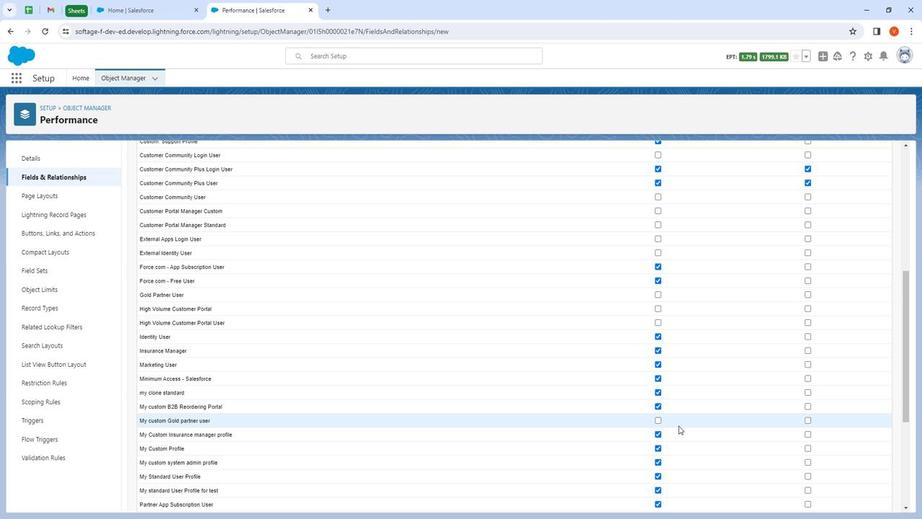 
Action: Mouse scrolled (682, 426) with delta (0, 0)
Screenshot: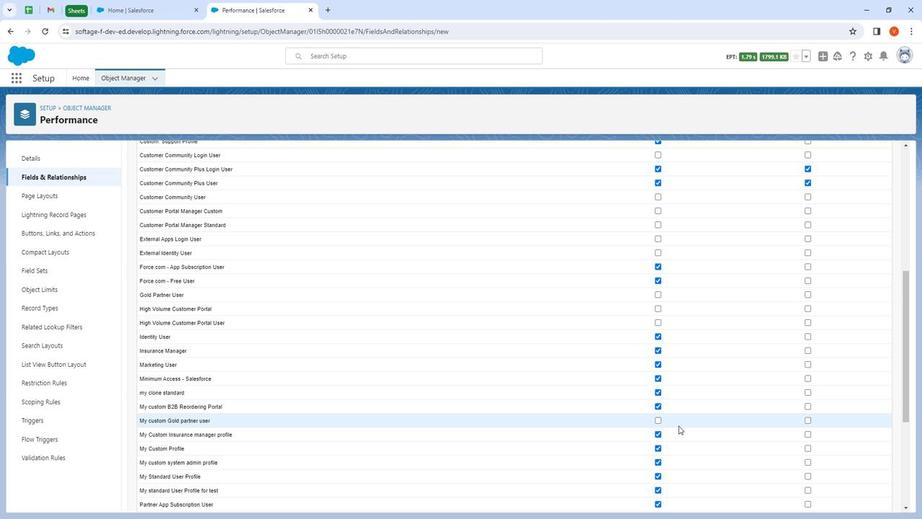 
Action: Mouse moved to (688, 426)
Screenshot: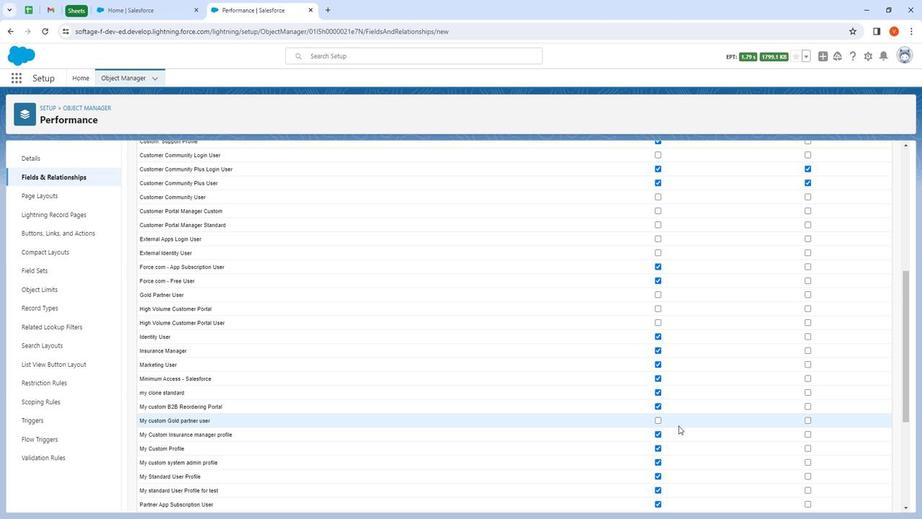 
Action: Mouse scrolled (688, 426) with delta (0, 0)
Screenshot: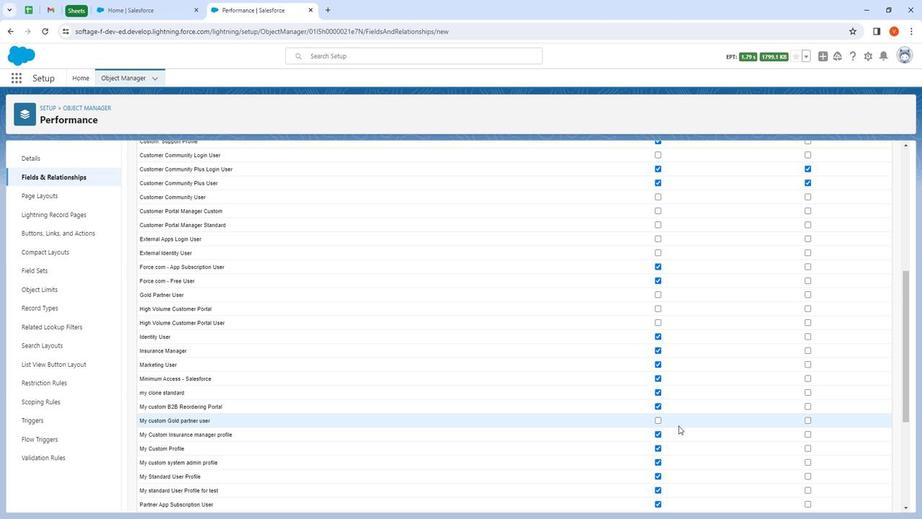 
Action: Mouse moved to (693, 426)
Screenshot: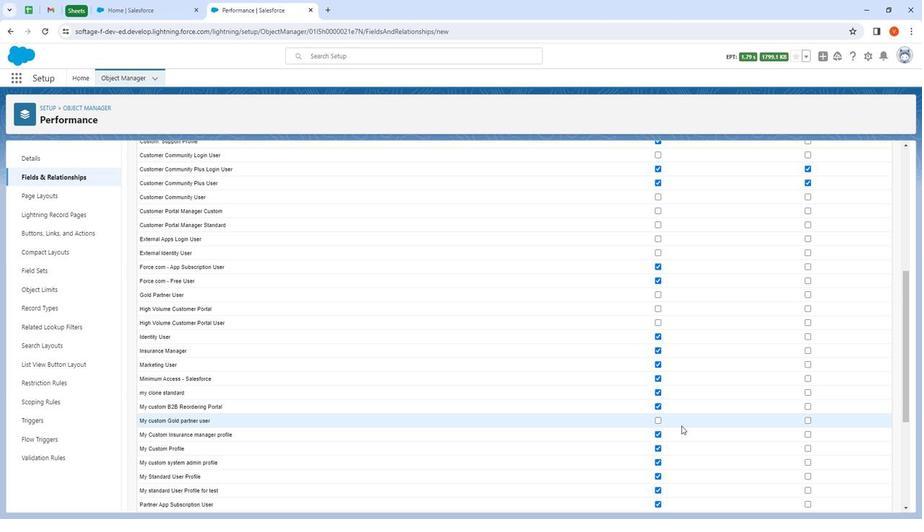 
Action: Mouse scrolled (693, 426) with delta (0, 0)
Screenshot: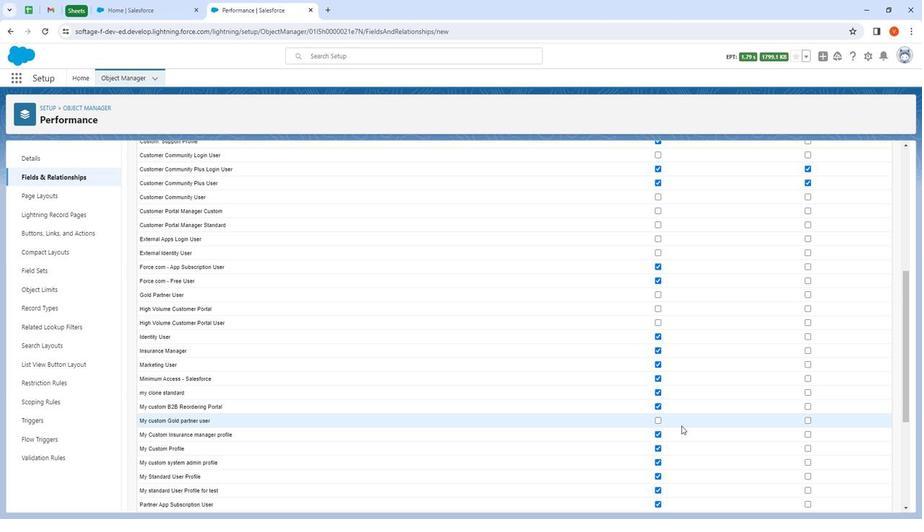 
Action: Mouse moved to (696, 426)
Screenshot: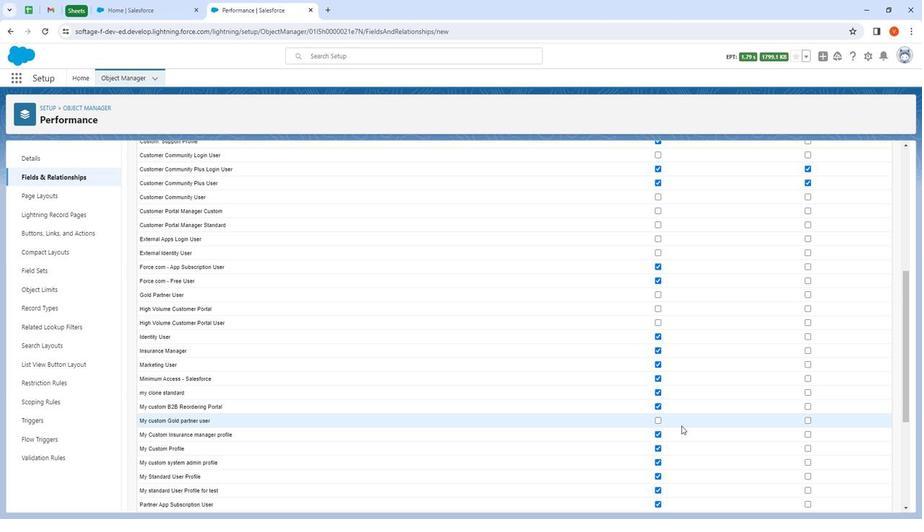 
Action: Mouse scrolled (696, 426) with delta (0, 0)
Screenshot: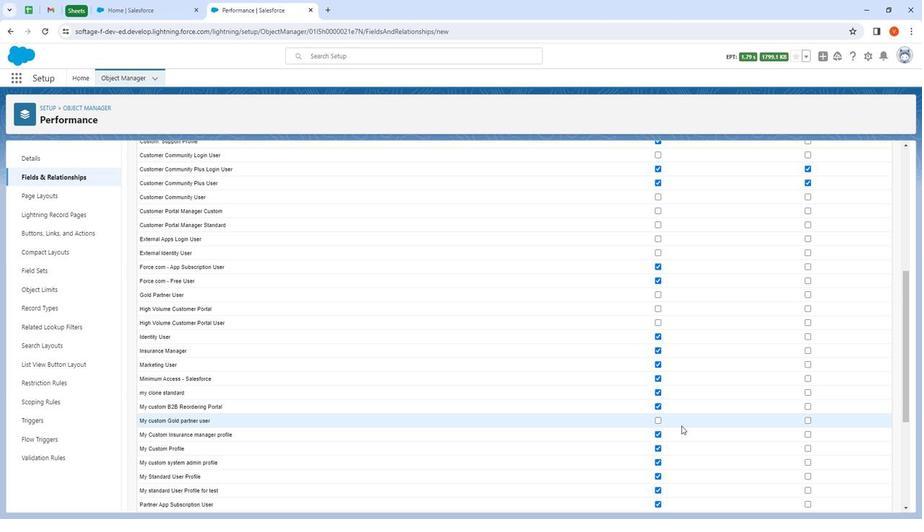 
Action: Mouse moved to (699, 426)
Screenshot: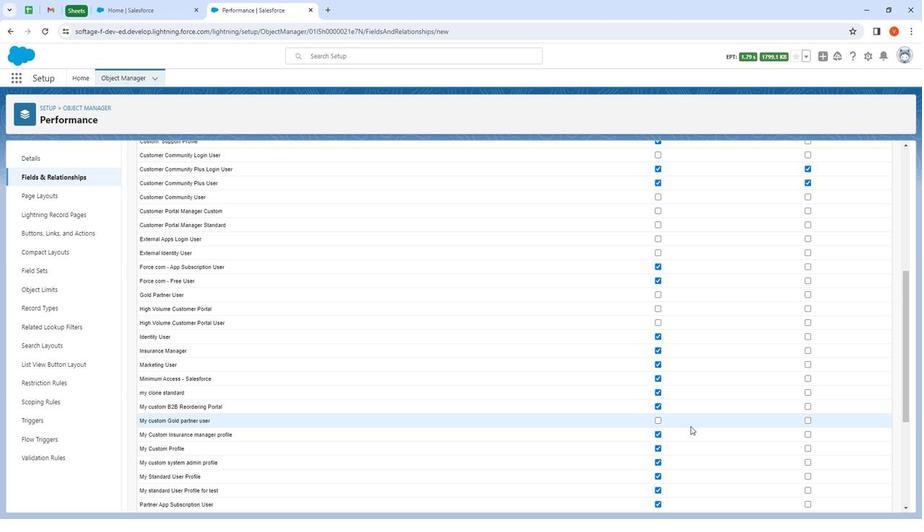
Action: Mouse scrolled (699, 425) with delta (0, 0)
Screenshot: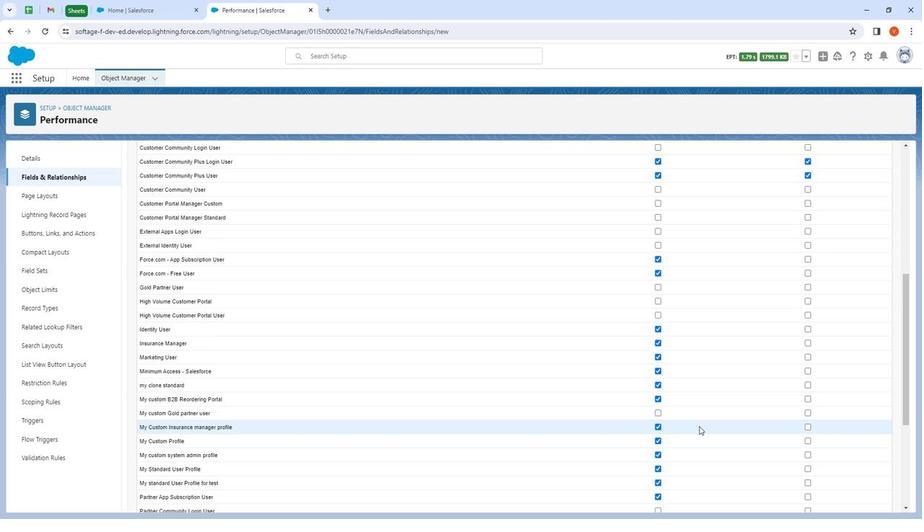 
Action: Mouse moved to (658, 370)
Screenshot: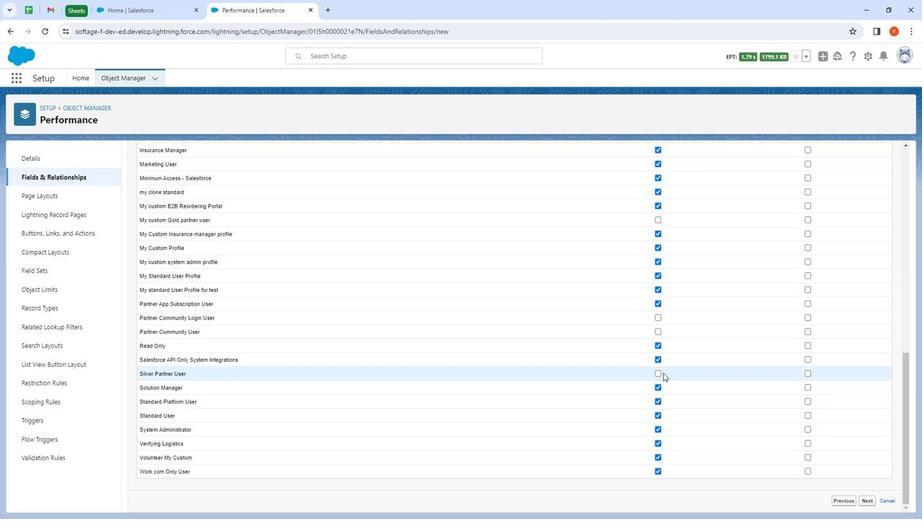 
Action: Mouse pressed left at (658, 370)
Screenshot: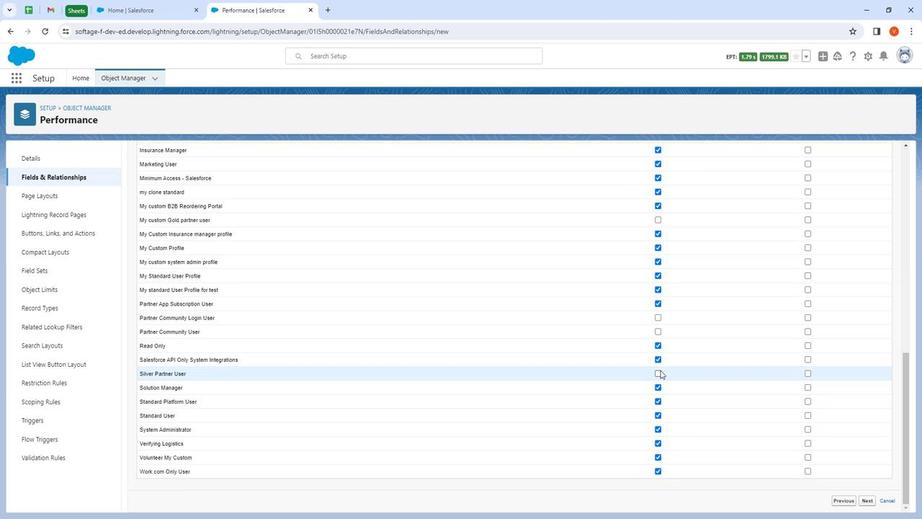 
Action: Mouse moved to (807, 371)
Screenshot: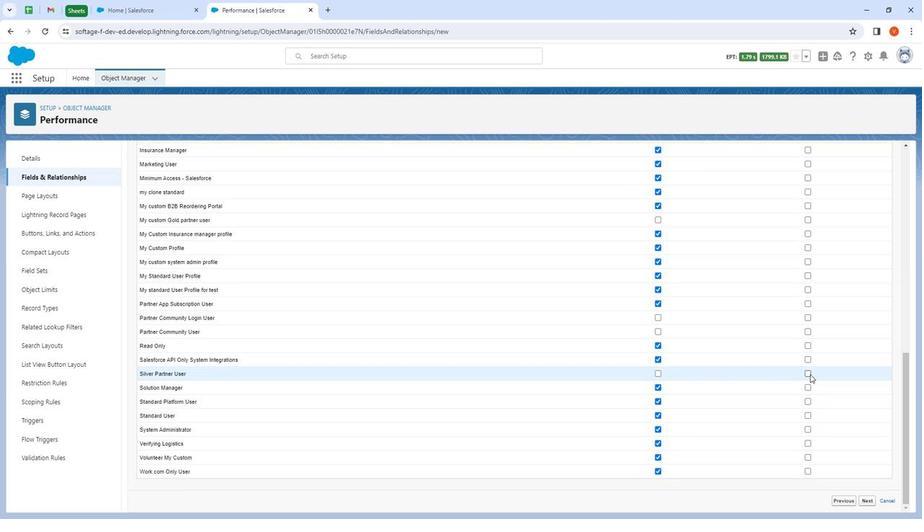 
Action: Mouse pressed left at (807, 371)
Screenshot: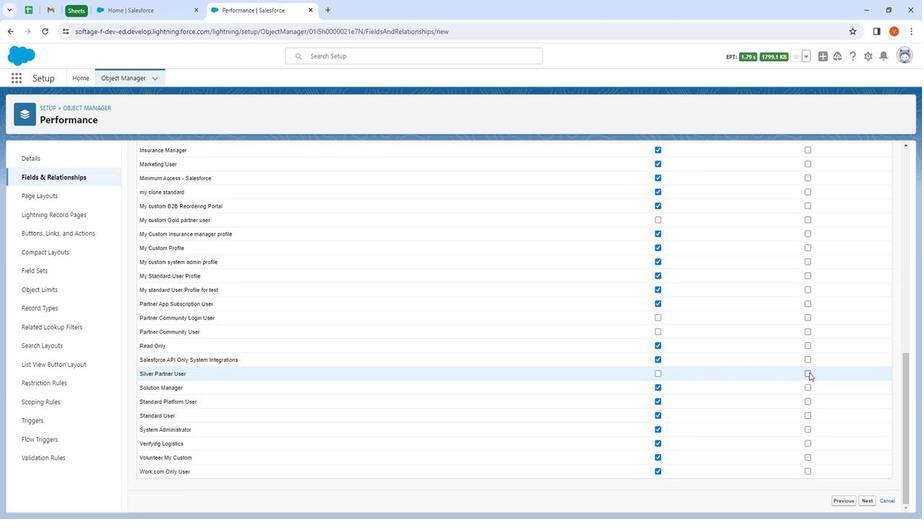 
Action: Mouse moved to (871, 503)
Screenshot: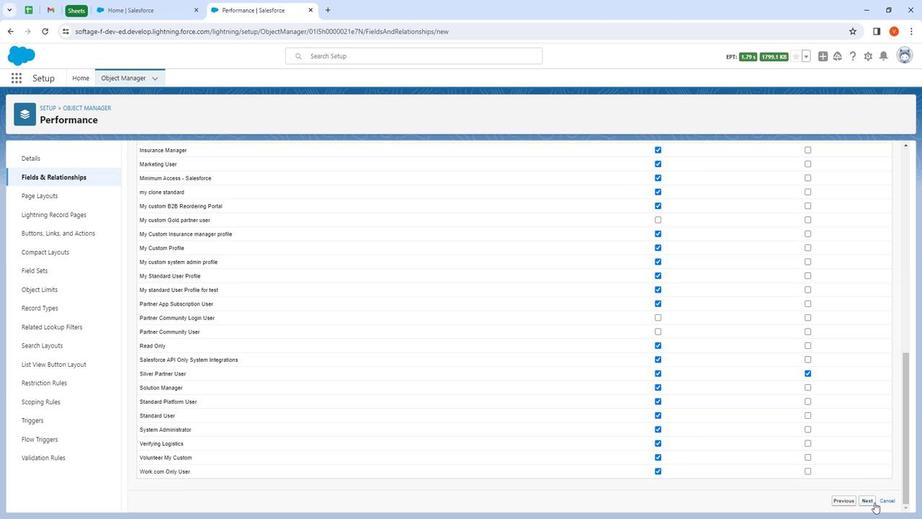 
Action: Mouse pressed left at (871, 503)
Screenshot: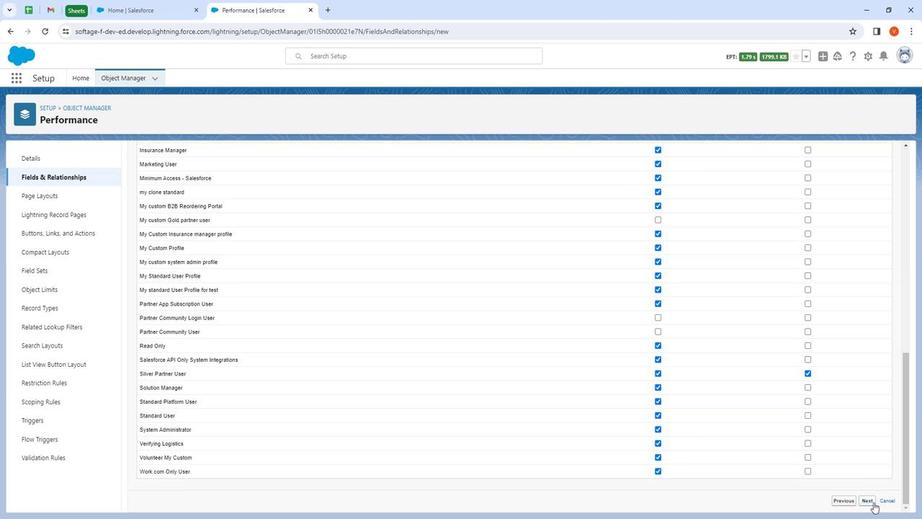 
Action: Mouse moved to (870, 348)
Screenshot: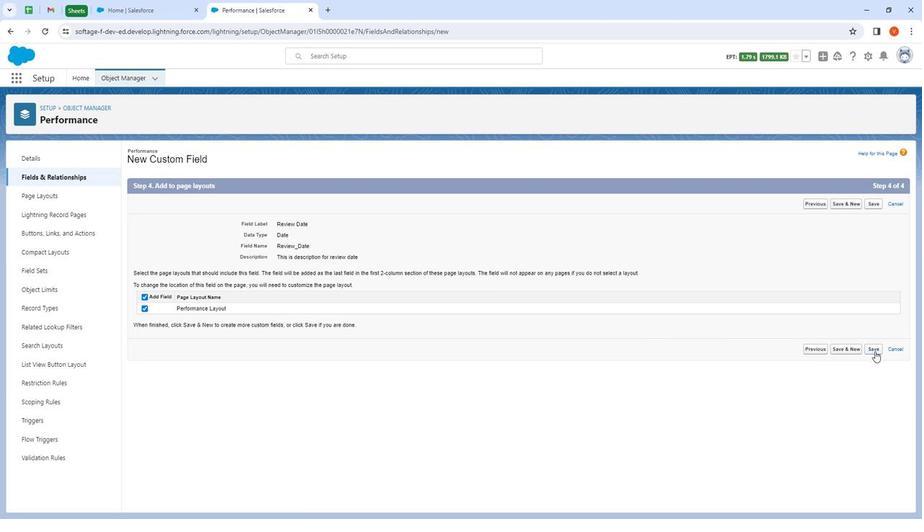 
Action: Mouse pressed left at (870, 348)
Screenshot: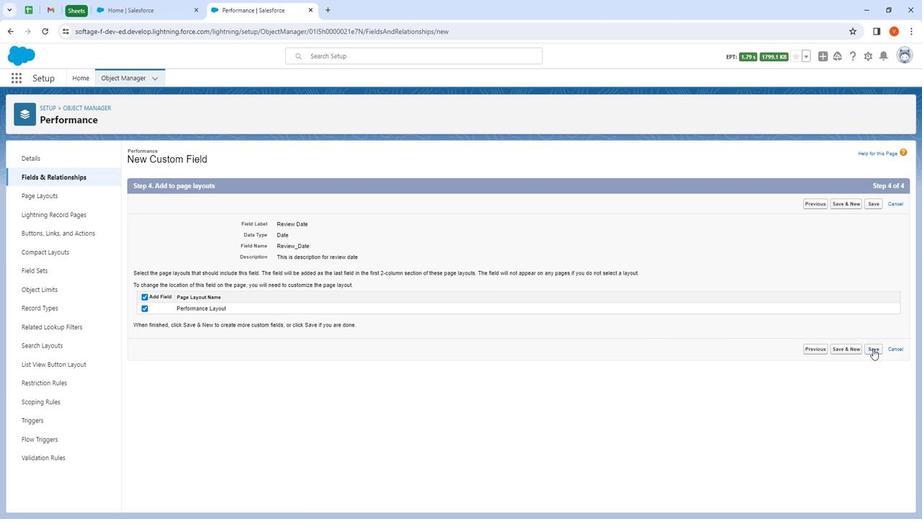 
Action: Mouse moved to (705, 155)
Screenshot: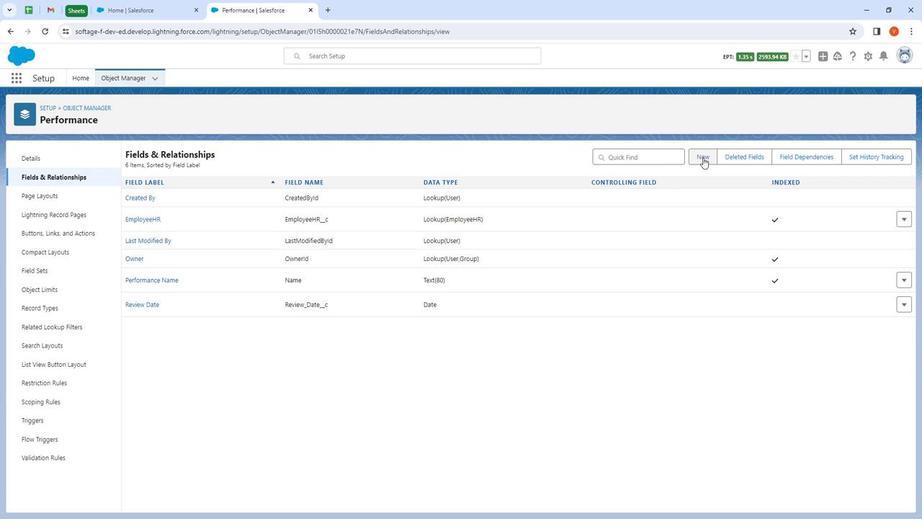 
Action: Mouse pressed left at (705, 155)
Screenshot: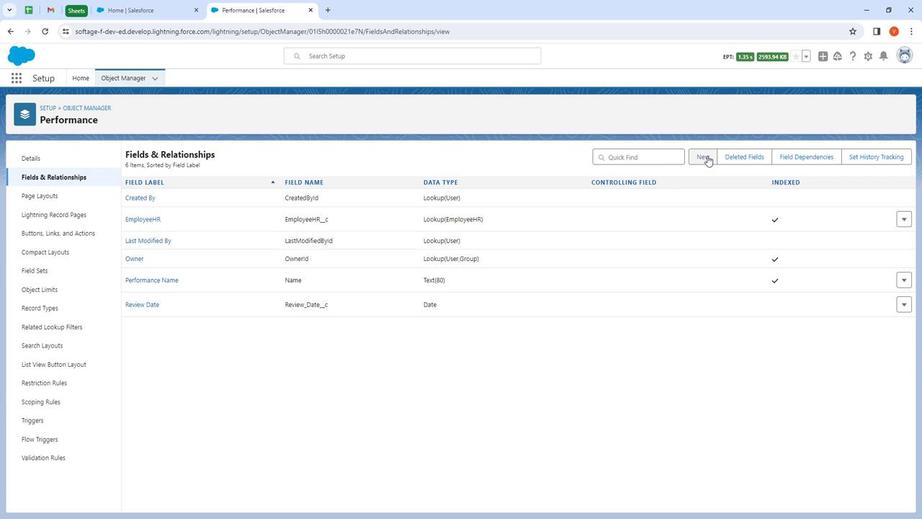 
Action: Mouse moved to (188, 327)
Screenshot: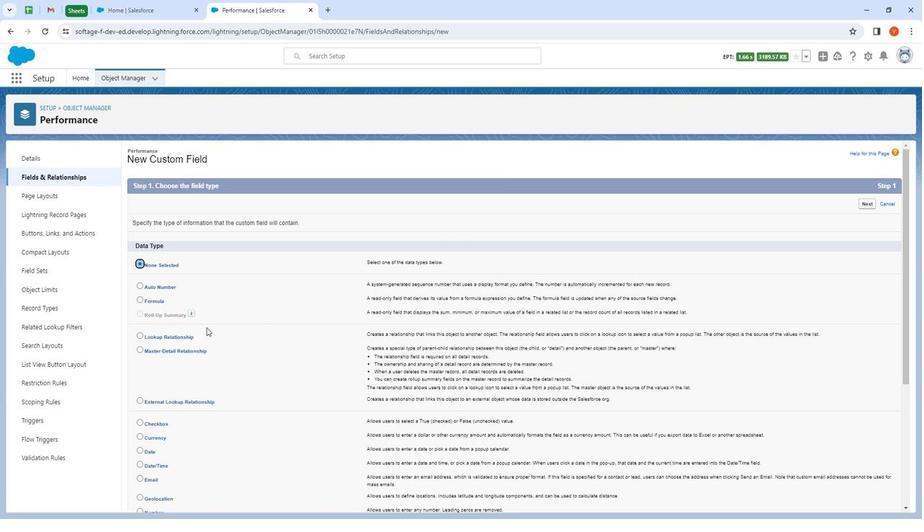 
Action: Mouse scrolled (188, 327) with delta (0, 0)
Screenshot: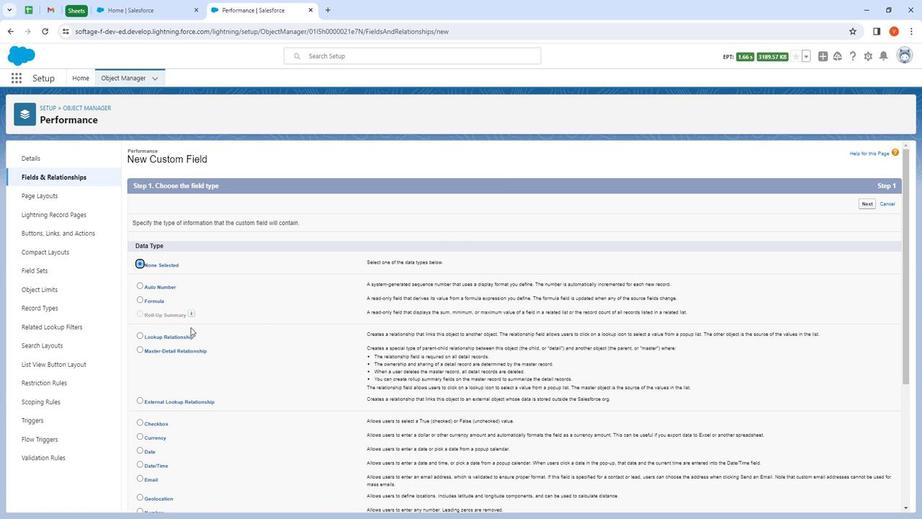
Action: Mouse moved to (183, 309)
Screenshot: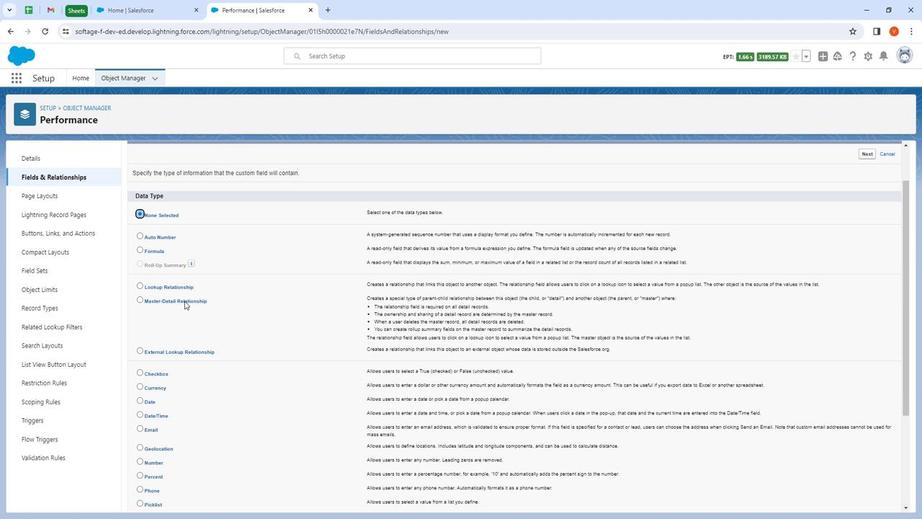 
Action: Mouse scrolled (183, 308) with delta (0, 0)
Screenshot: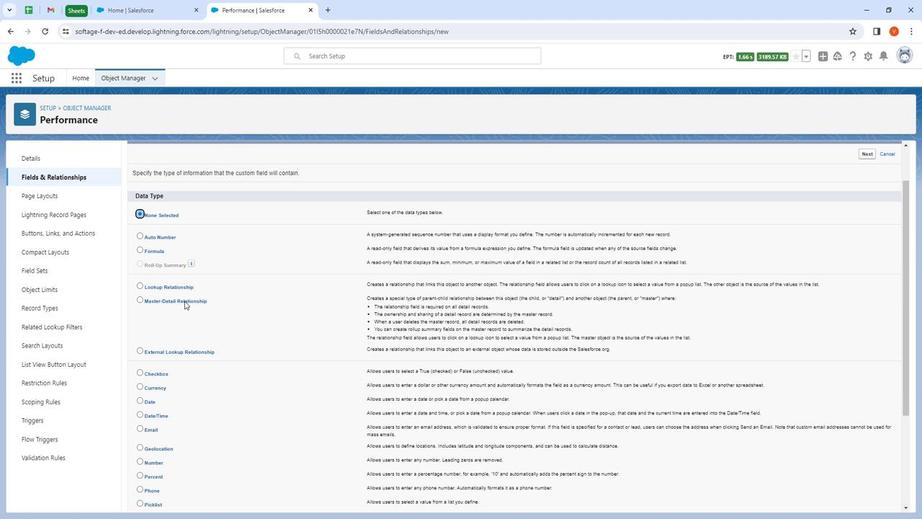 
Action: Mouse moved to (183, 309)
Screenshot: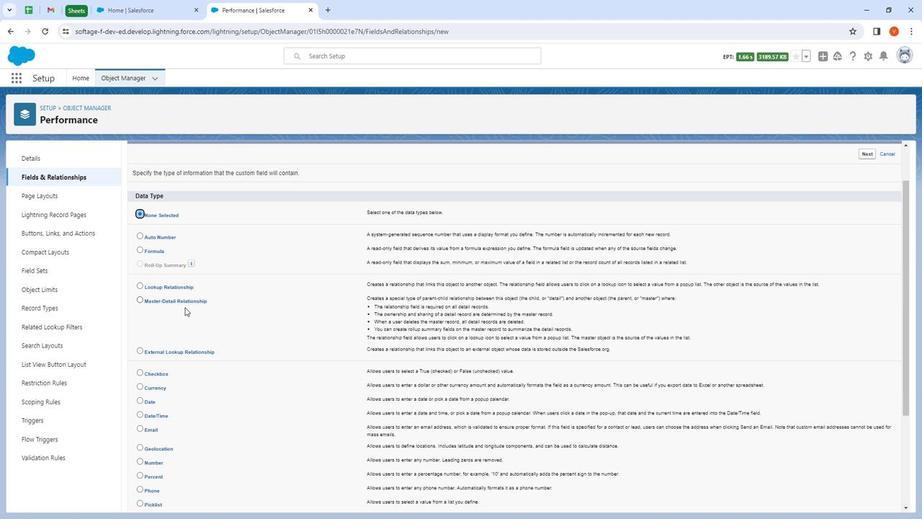 
Action: Mouse scrolled (183, 309) with delta (0, 0)
Screenshot: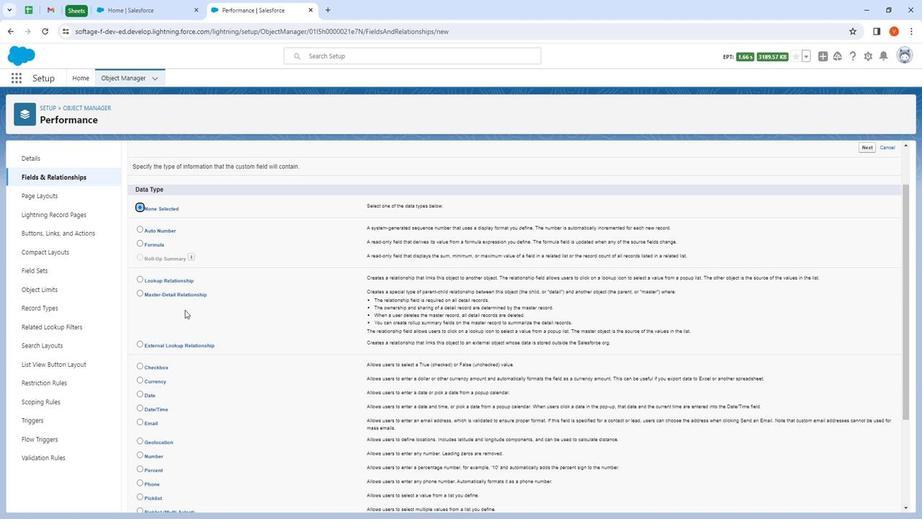 
Action: Mouse moved to (137, 361)
Screenshot: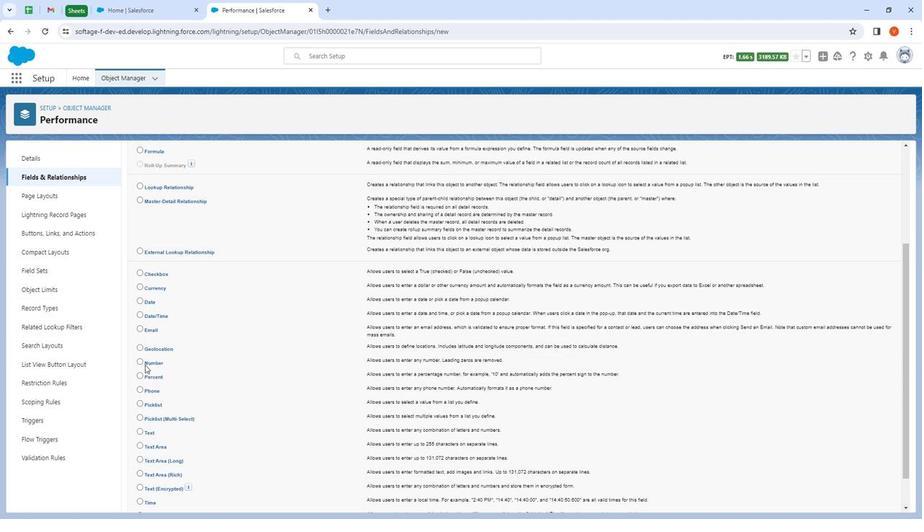 
Action: Mouse pressed left at (137, 361)
Screenshot: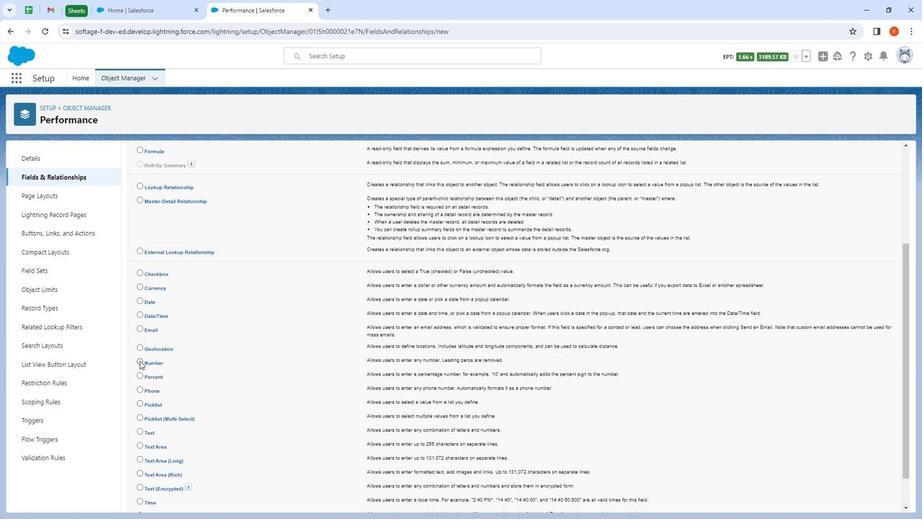 
Action: Mouse moved to (852, 481)
Screenshot: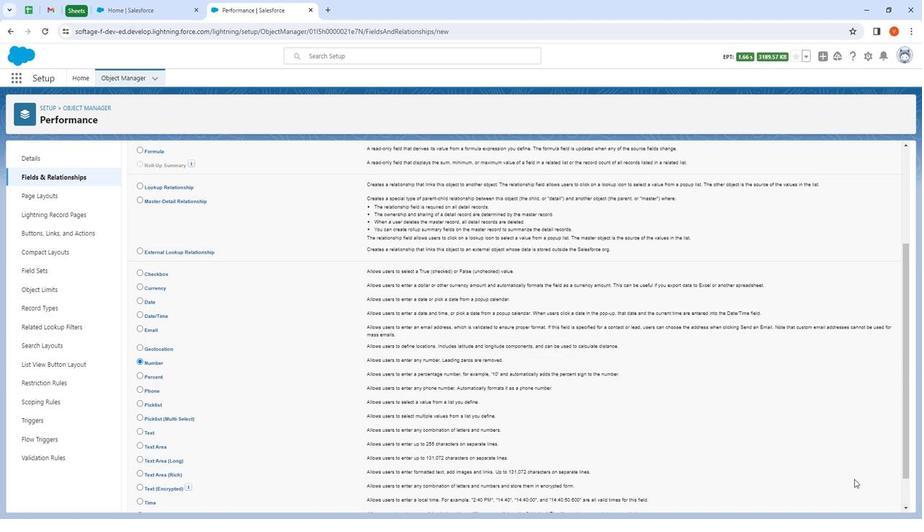 
Action: Mouse scrolled (852, 480) with delta (0, 0)
Screenshot: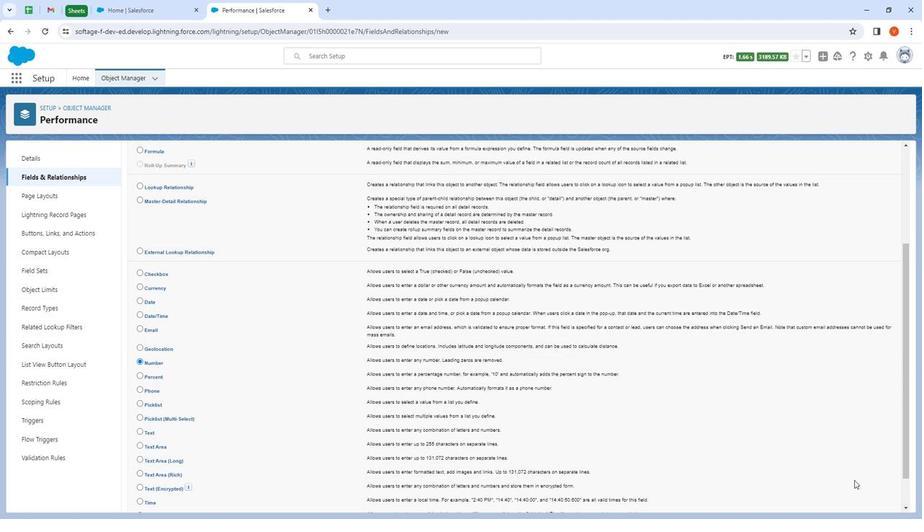 
Action: Mouse moved to (852, 482)
Screenshot: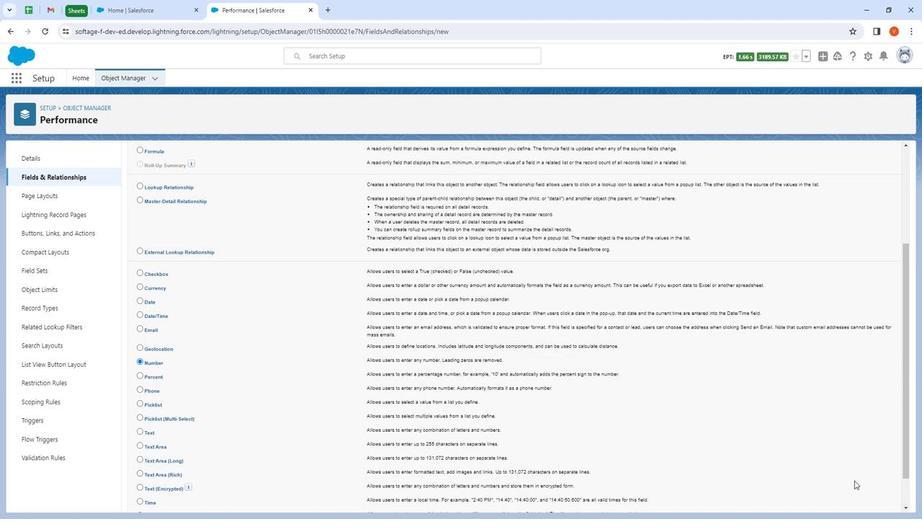 
Action: Mouse scrolled (852, 481) with delta (0, 0)
Screenshot: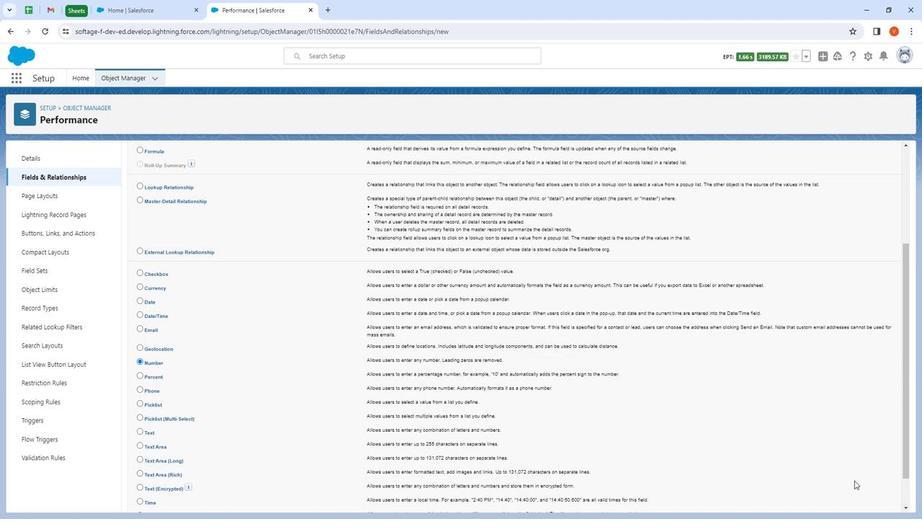 
Action: Mouse moved to (852, 482)
Screenshot: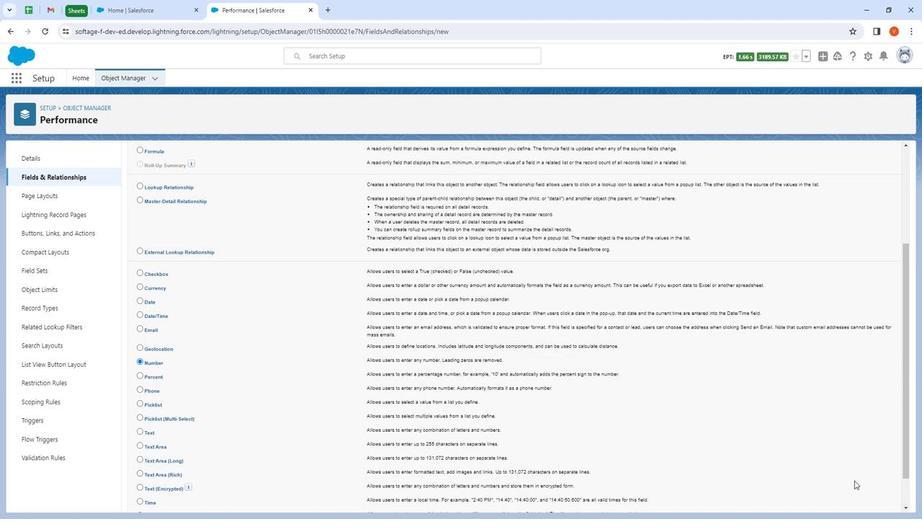 
Action: Mouse scrolled (852, 482) with delta (0, 0)
Screenshot: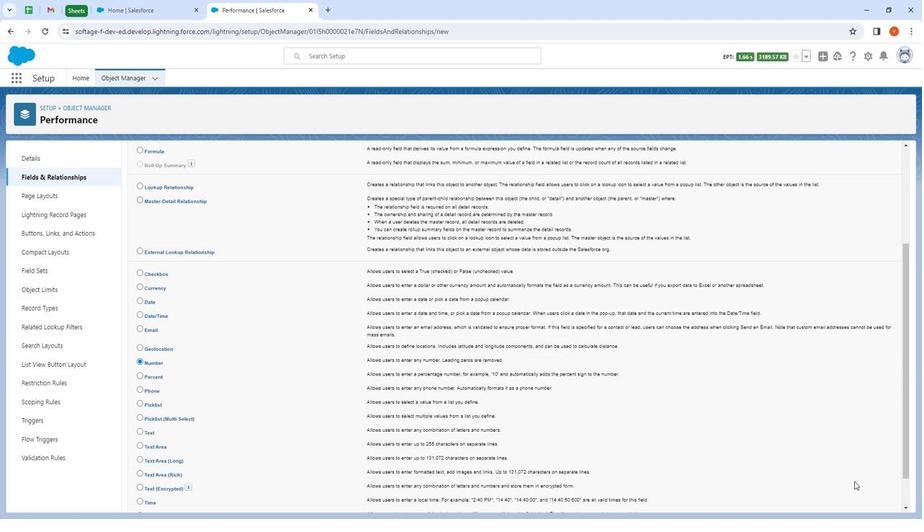 
Action: Mouse moved to (854, 482)
Screenshot: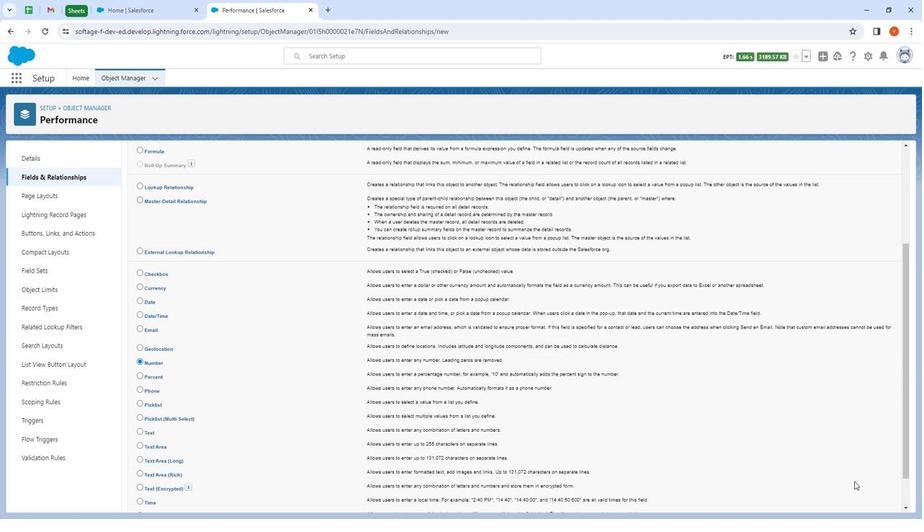 
Action: Mouse scrolled (854, 482) with delta (0, 0)
Screenshot: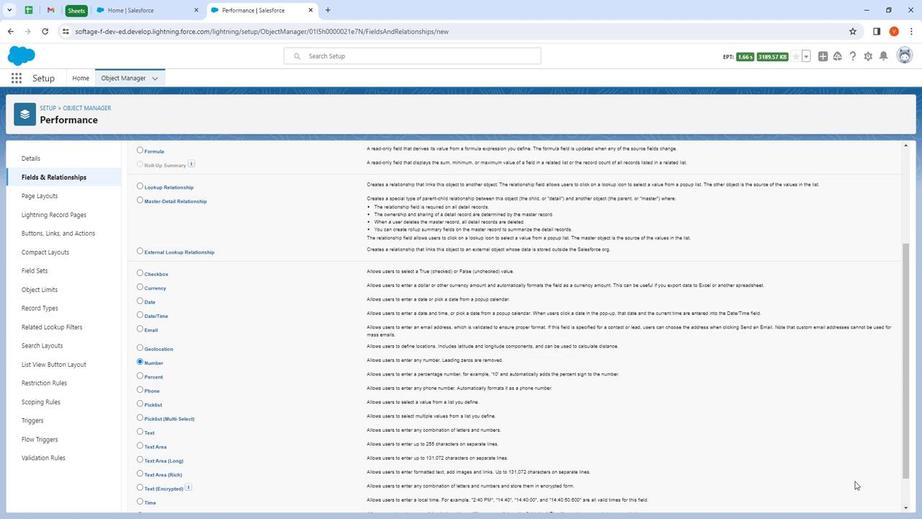 
Action: Mouse moved to (860, 501)
Screenshot: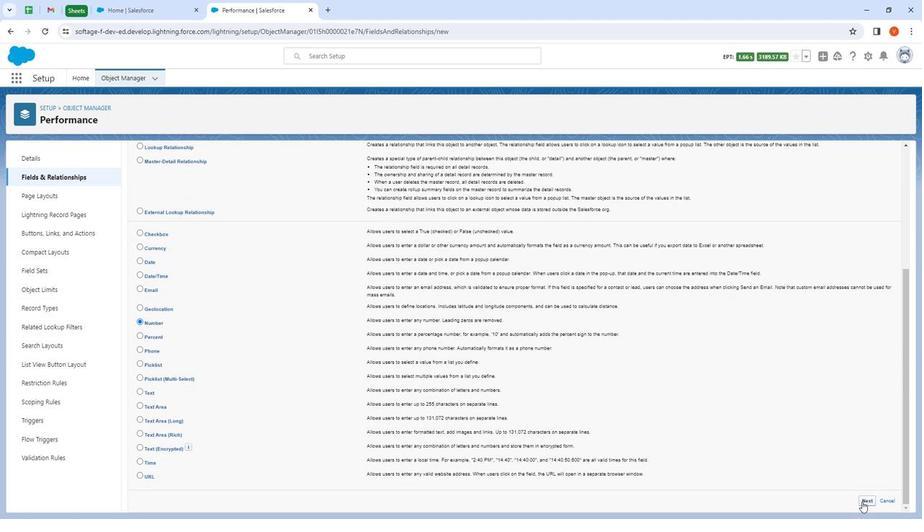 
Action: Mouse pressed left at (860, 501)
Screenshot: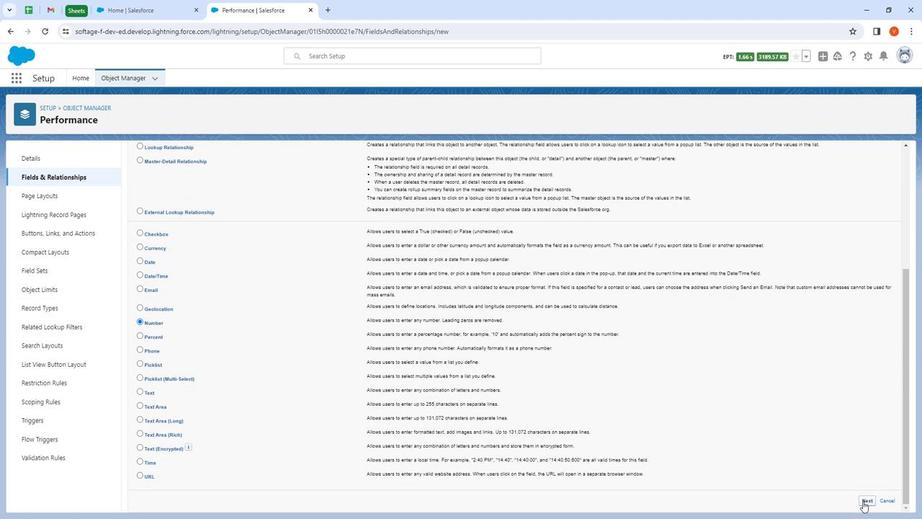 
Action: Mouse moved to (299, 222)
Screenshot: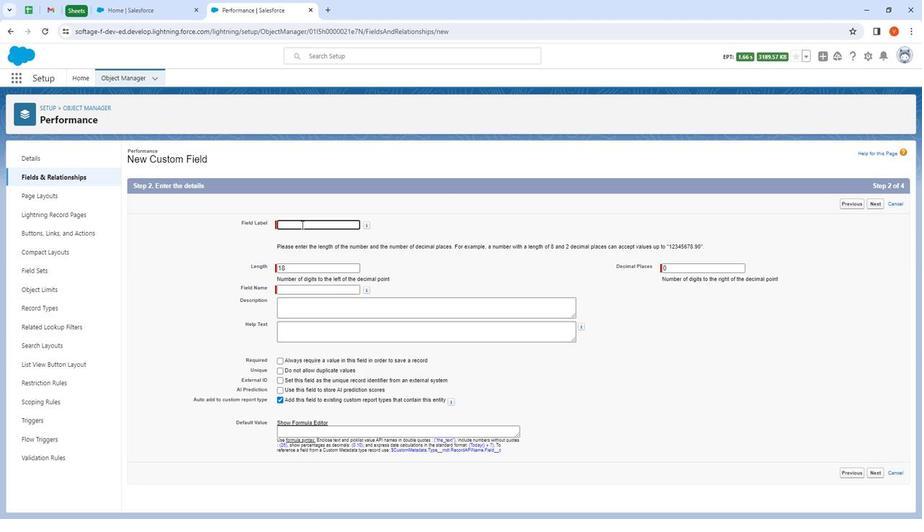 
Action: Mouse pressed left at (299, 222)
Screenshot: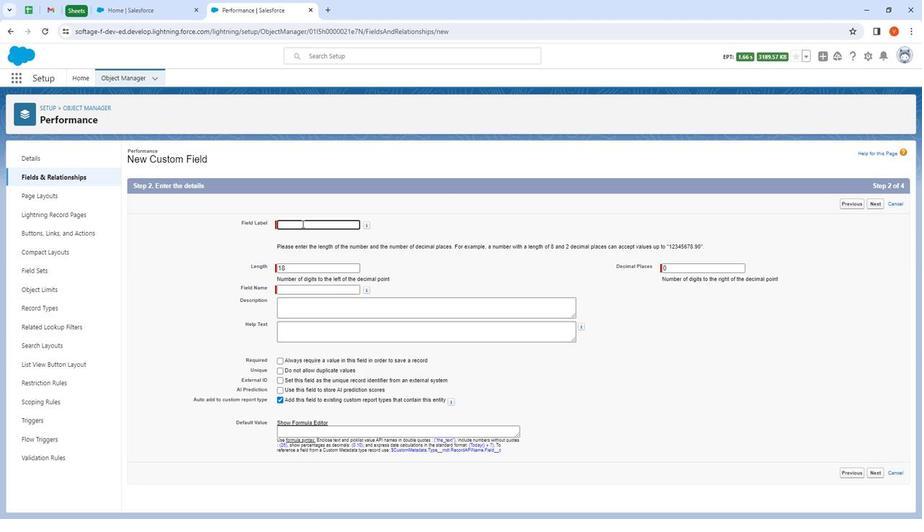 
Action: Key pressed <Key.shift>
Screenshot: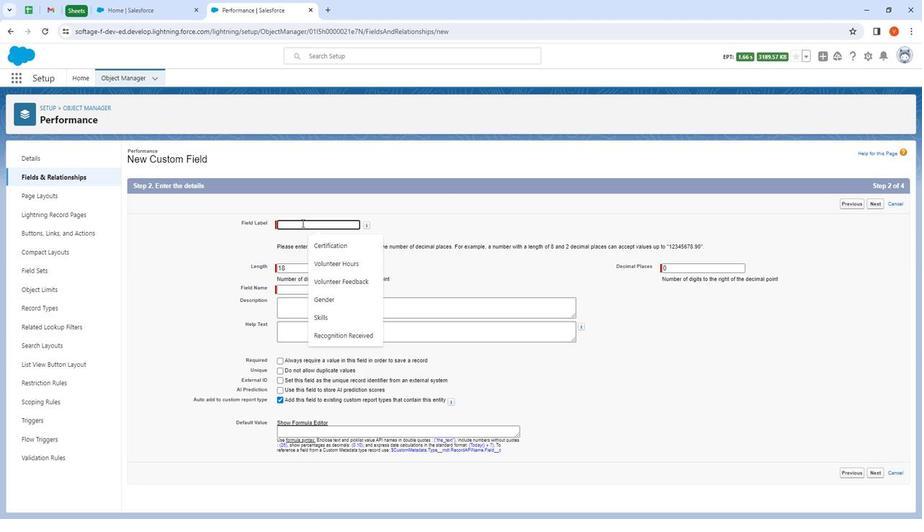
Action: Mouse moved to (300, 222)
Screenshot: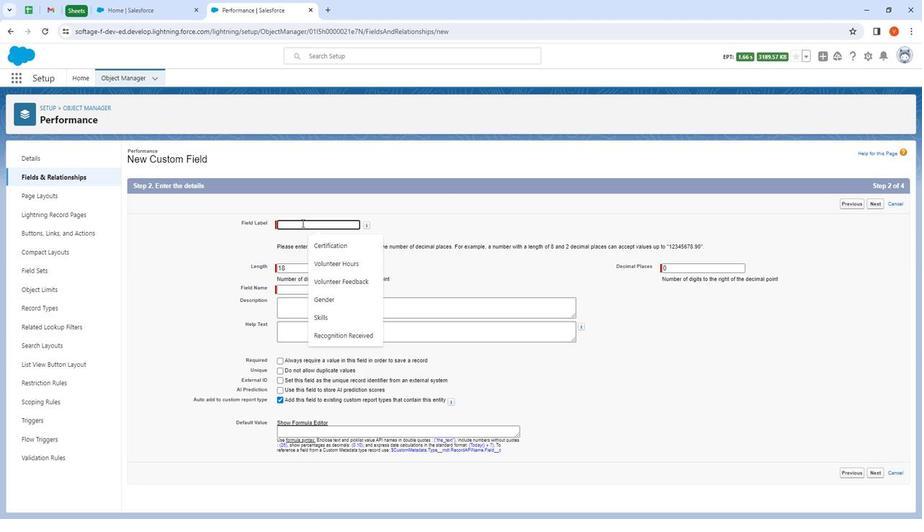 
Action: Key pressed Performance<Key.space>rating
Screenshot: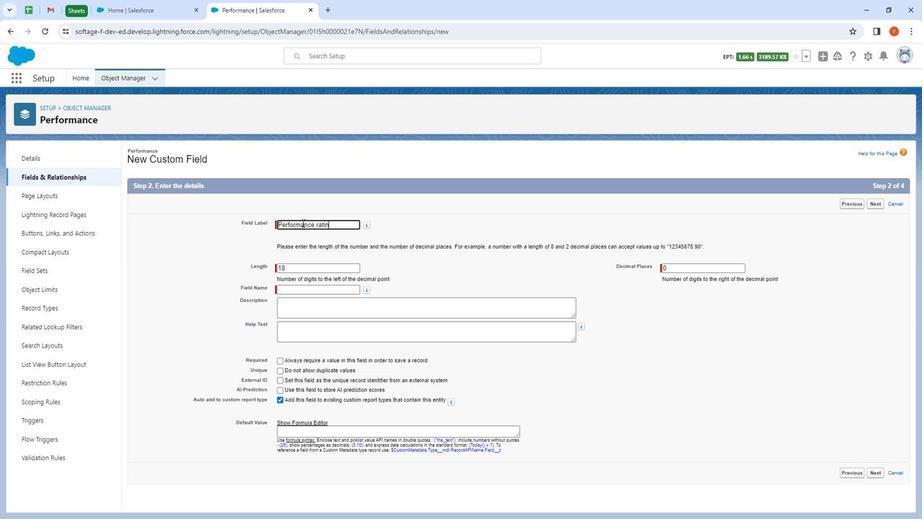 
Action: Mouse moved to (411, 265)
Screenshot: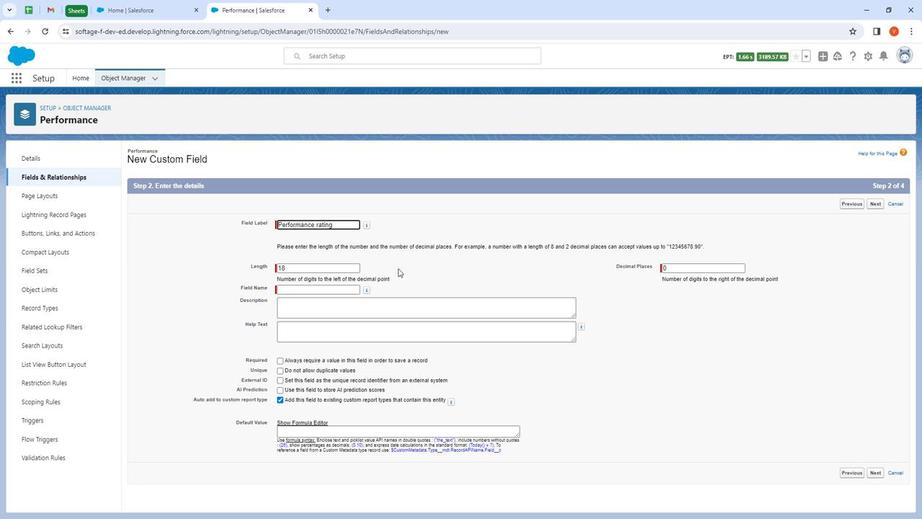 
Action: Mouse pressed left at (411, 265)
Screenshot: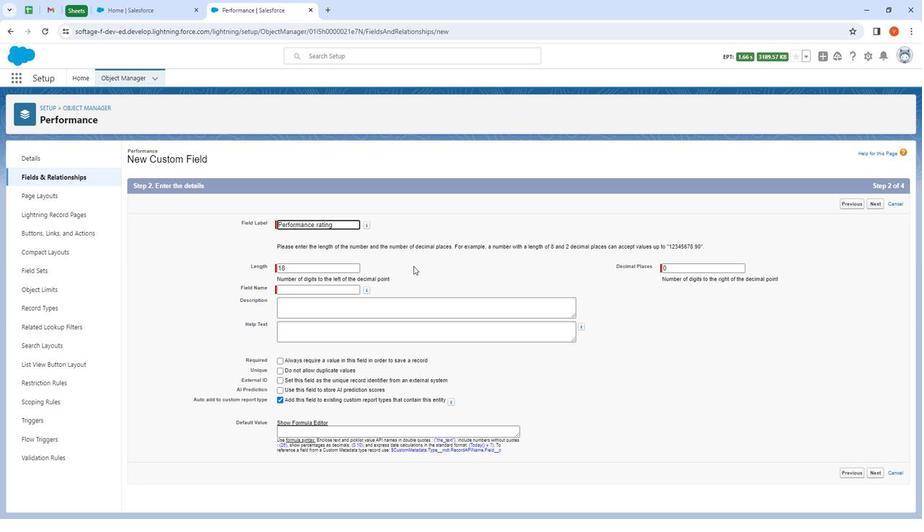 
Action: Mouse moved to (314, 299)
Screenshot: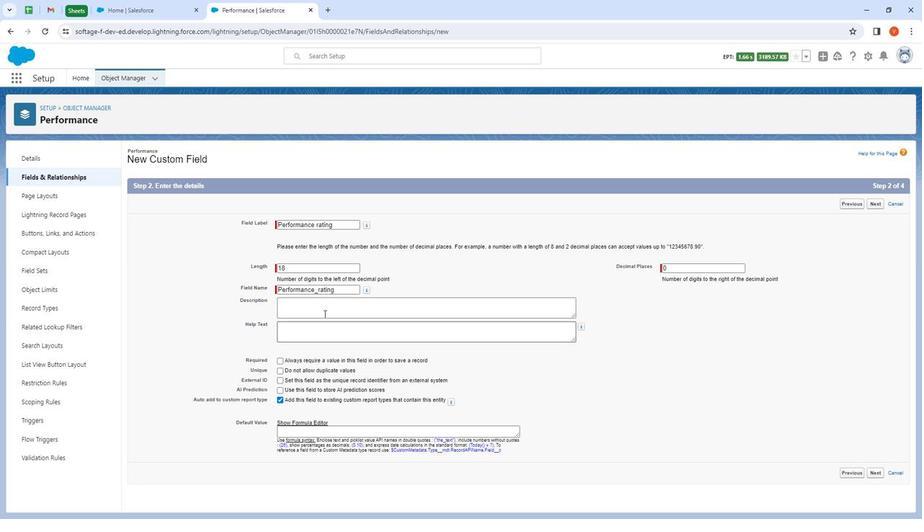 
Action: Mouse pressed left at (314, 299)
Screenshot: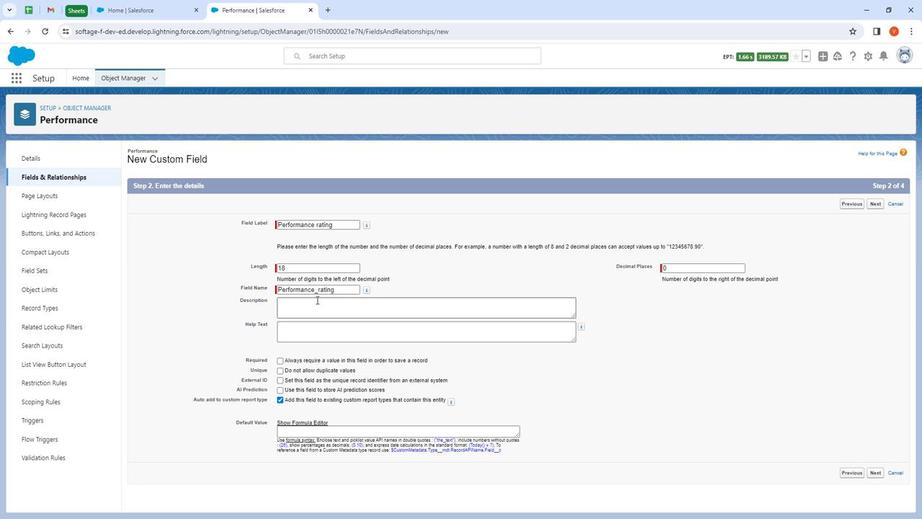 
Action: Key pressed thisis<Key.space><Key.backspace><Key.backspace><Key.backspace><Key.space>is<Key.space>description<Key.space>for<Key.space>performance<Key.space>rating
Screenshot: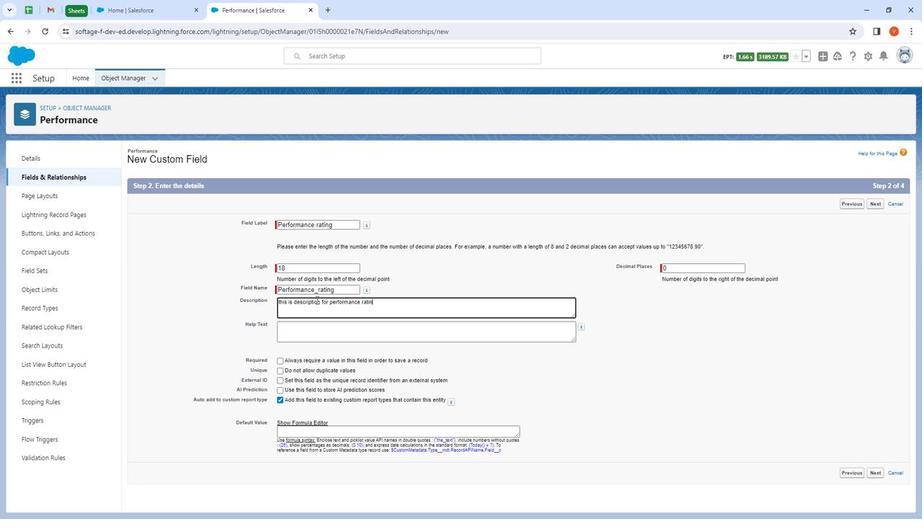 
Action: Mouse moved to (322, 340)
Screenshot: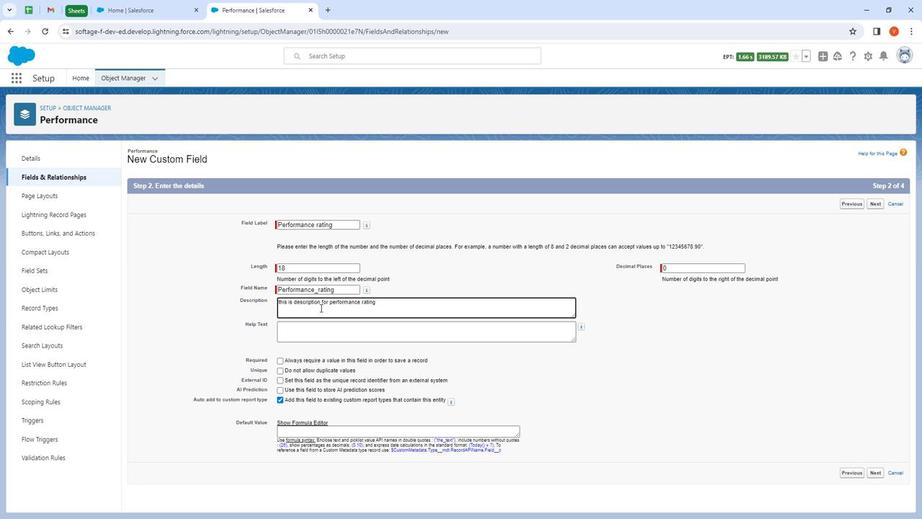 
Action: Mouse pressed left at (322, 340)
Screenshot: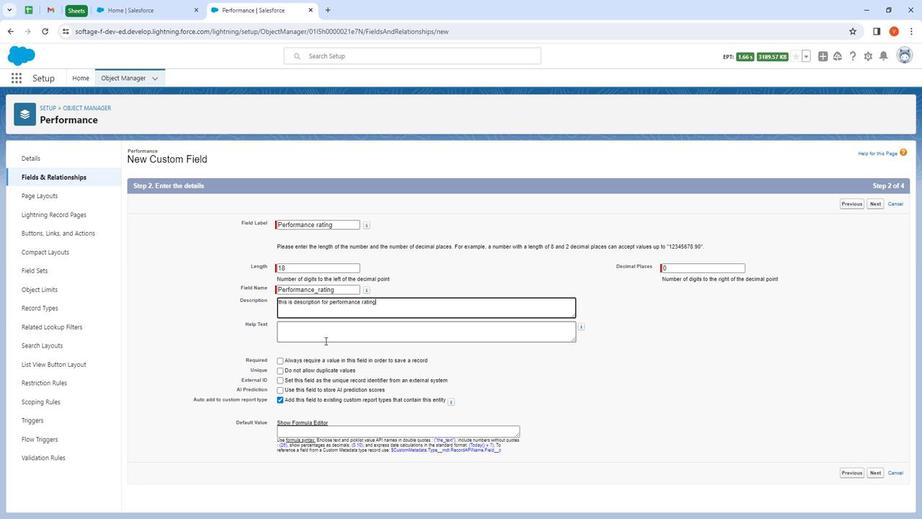 
Action: Key pressed p<Key.backspace>enter<Key.space>rating<Key.space>for<Key.space>performance
Screenshot: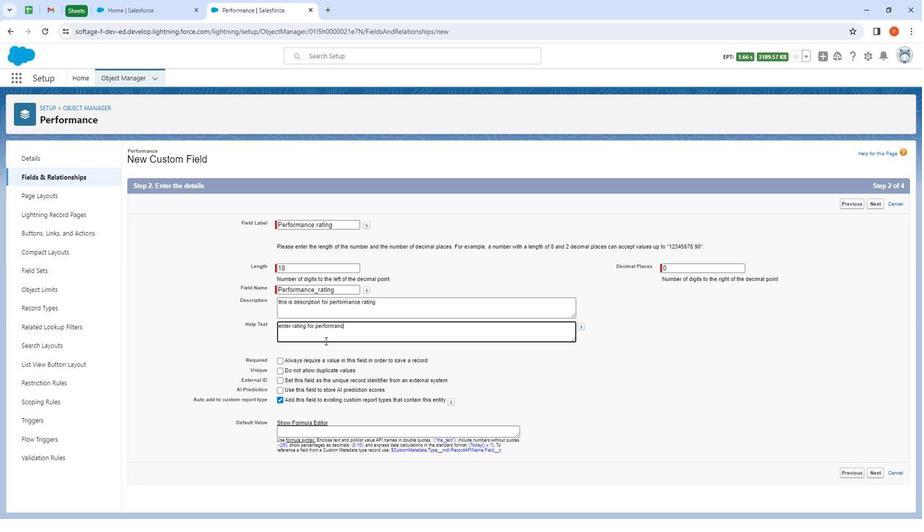 
Action: Mouse moved to (875, 472)
Screenshot: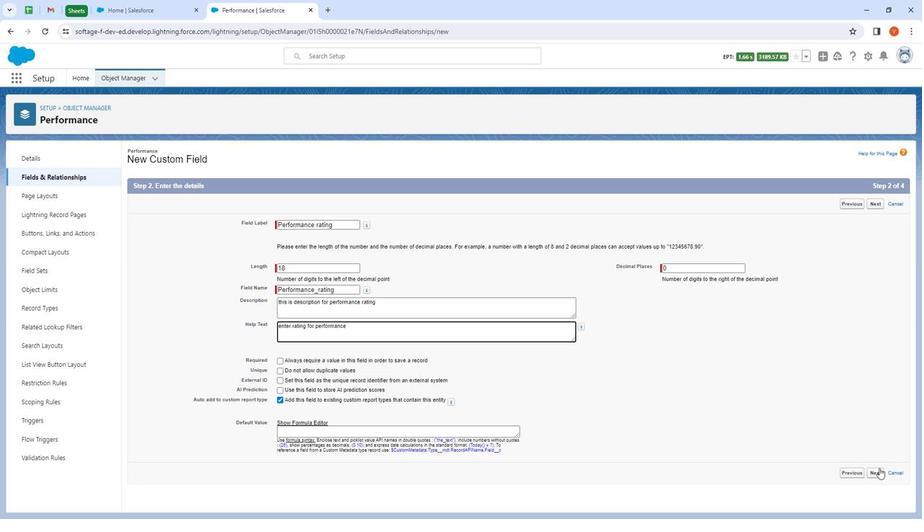 
Action: Mouse pressed left at (875, 472)
Screenshot: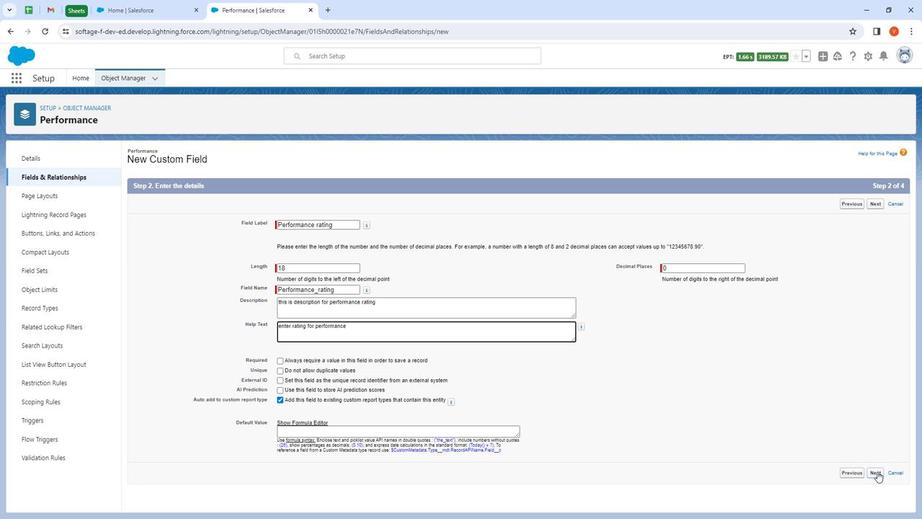 
Action: Mouse moved to (676, 373)
Screenshot: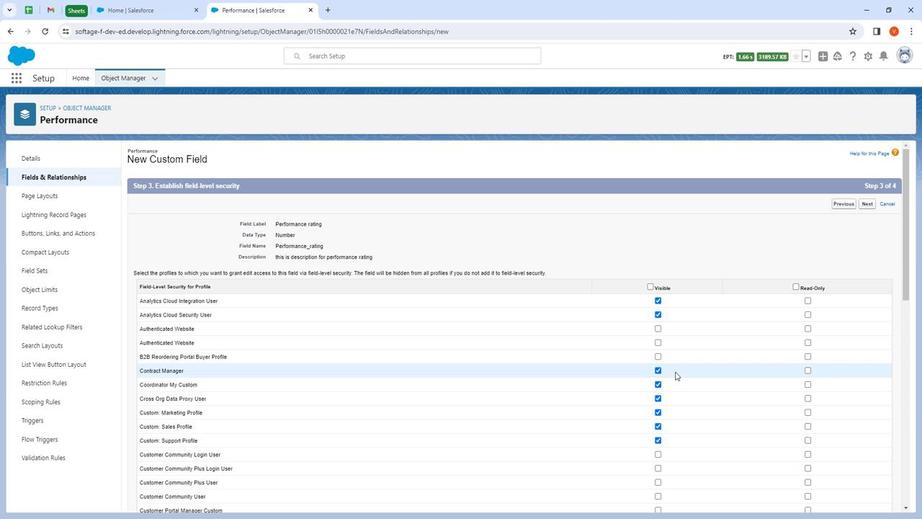 
Action: Mouse scrolled (676, 372) with delta (0, 0)
Screenshot: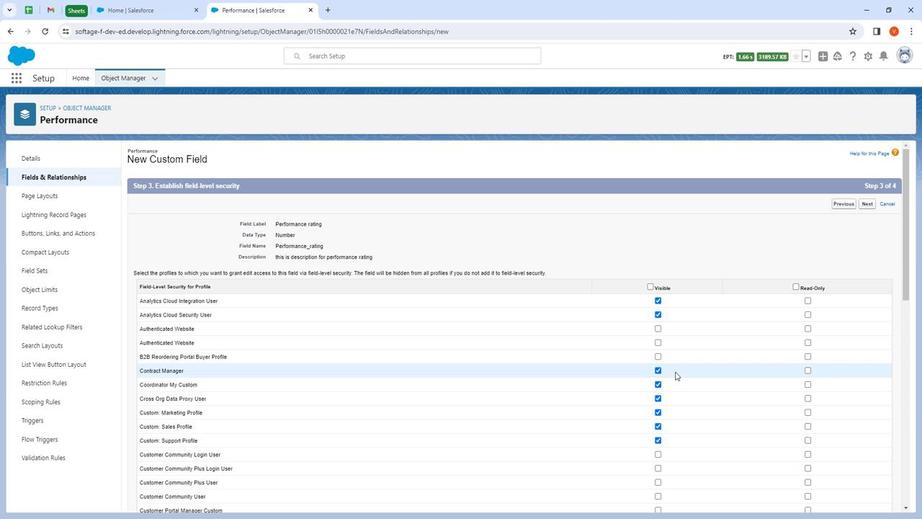 
Action: Mouse moved to (679, 374)
Screenshot: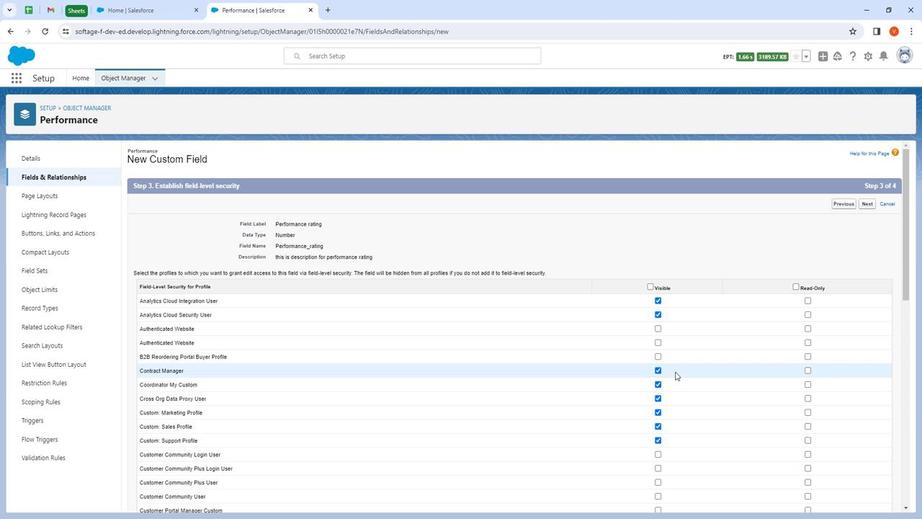 
Action: Mouse scrolled (679, 374) with delta (0, 0)
Screenshot: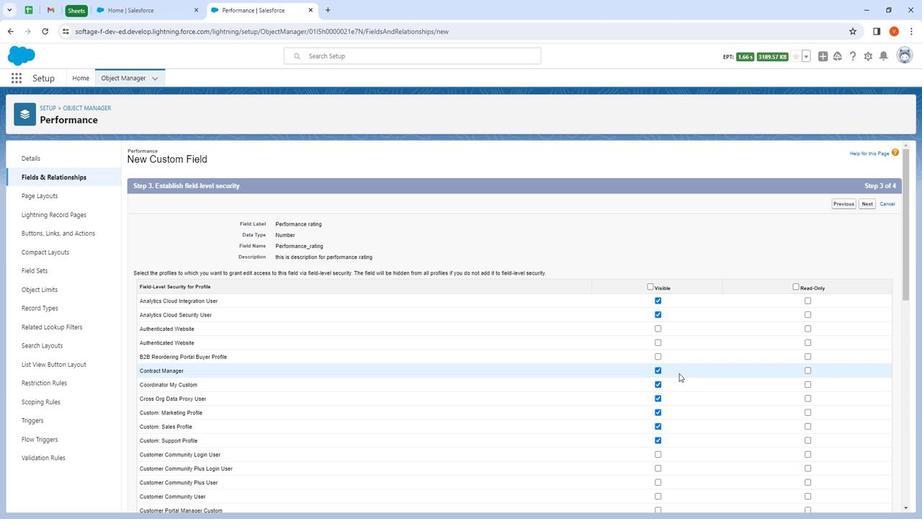 
Action: Mouse moved to (679, 374)
Screenshot: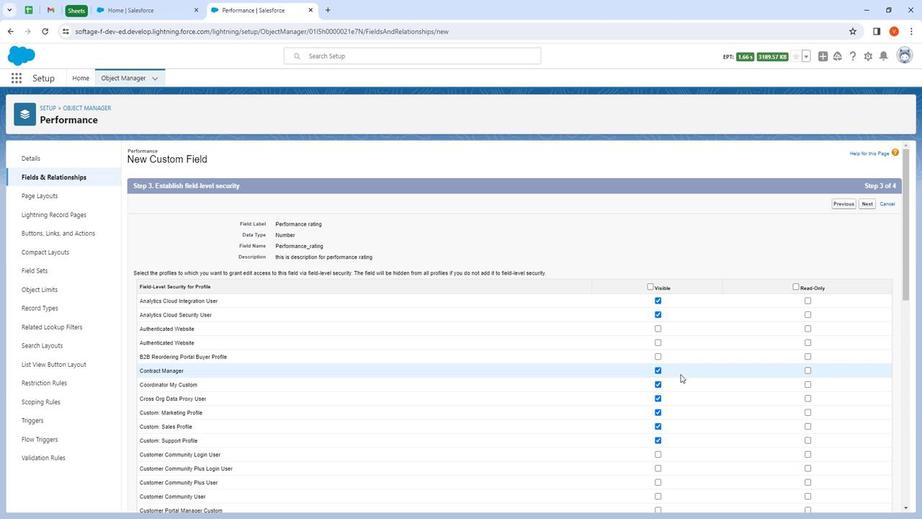 
Action: Mouse scrolled (679, 374) with delta (0, 0)
Screenshot: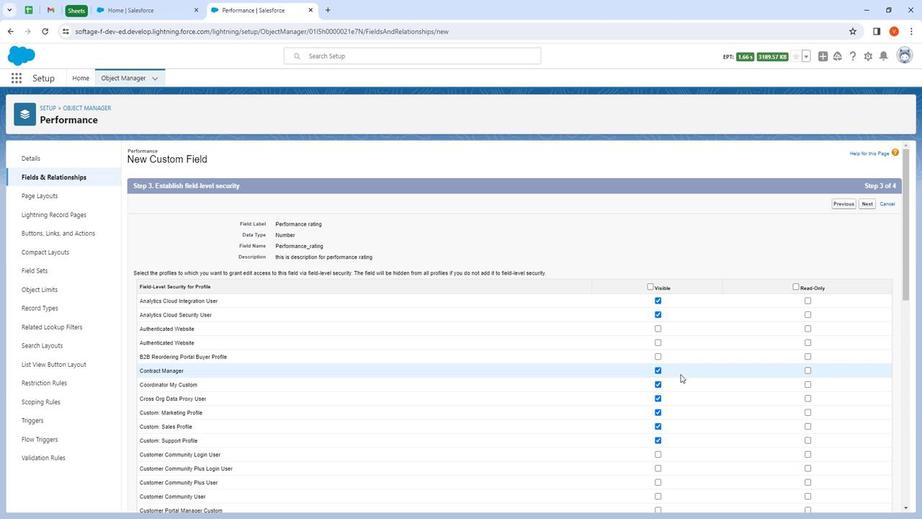 
Action: Mouse moved to (681, 376)
Screenshot: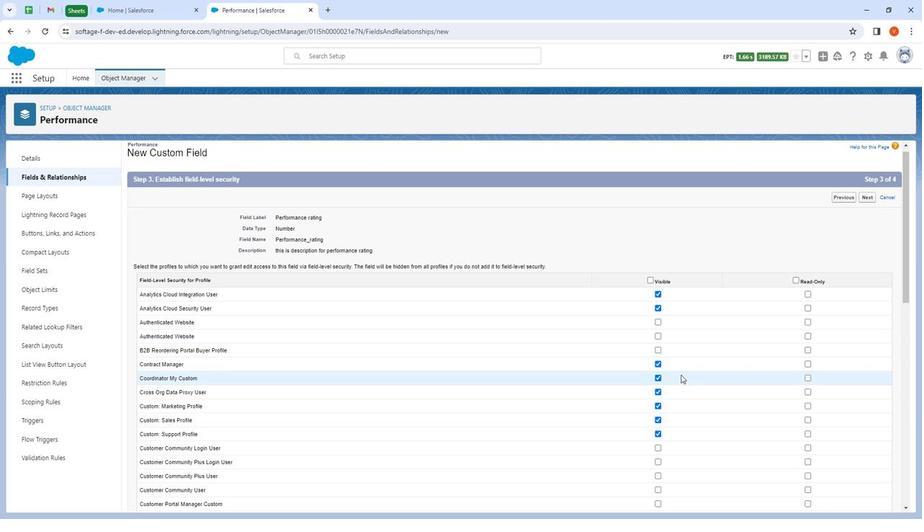 
Action: Mouse scrolled (681, 376) with delta (0, 0)
Screenshot: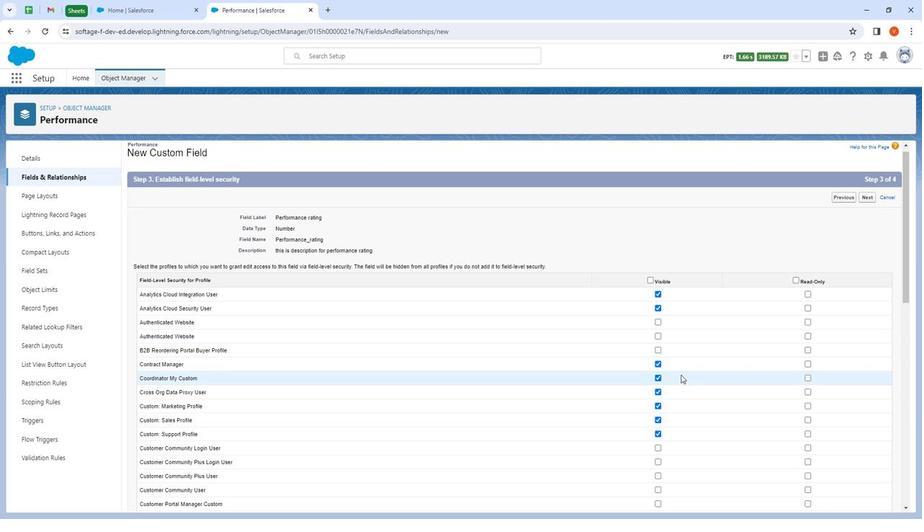 
Action: Mouse moved to (683, 377)
Screenshot: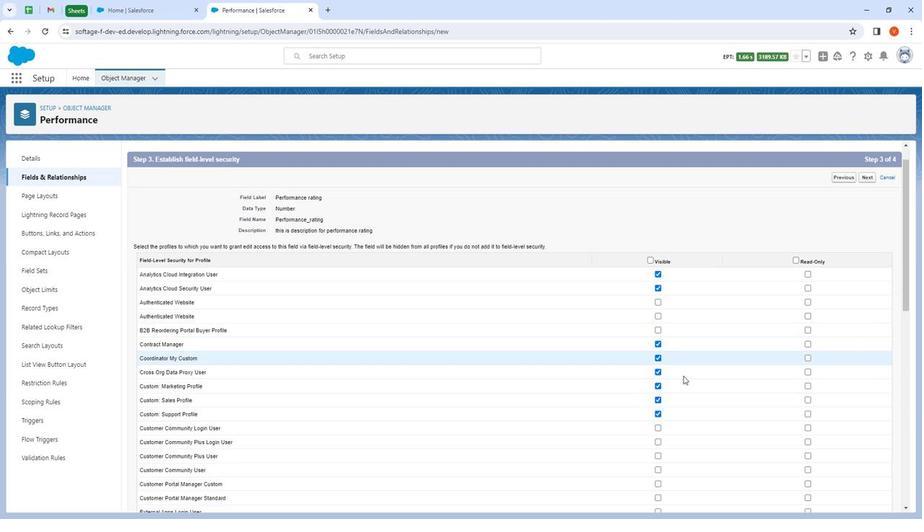 
Action: Mouse scrolled (683, 376) with delta (0, 0)
Screenshot: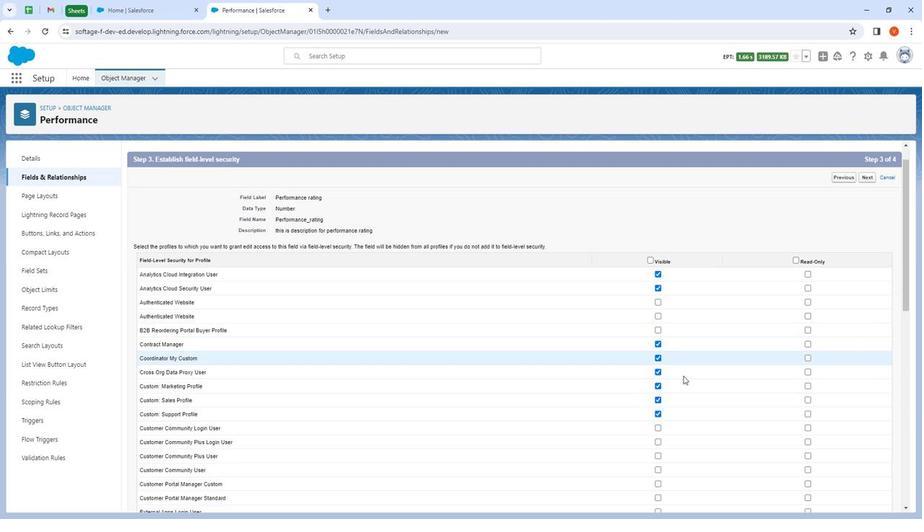 
Action: Mouse moved to (803, 345)
Screenshot: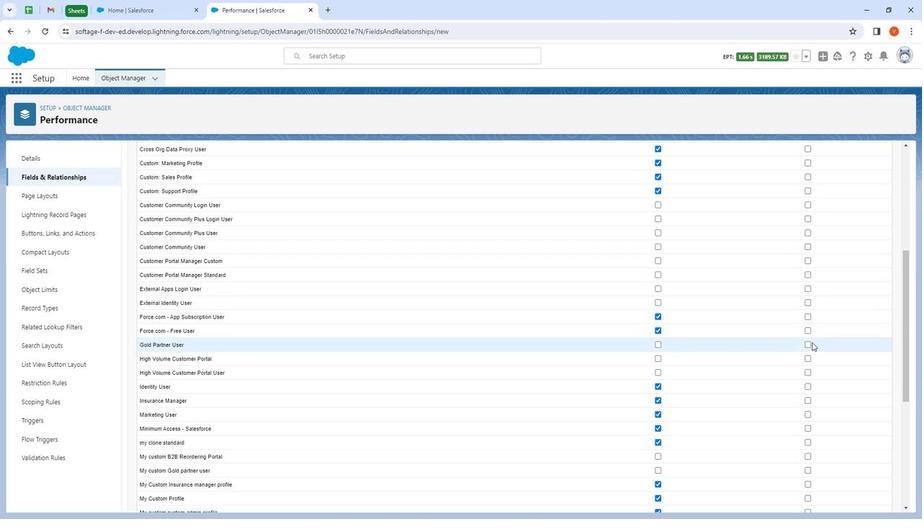 
Action: Mouse pressed left at (803, 345)
Screenshot: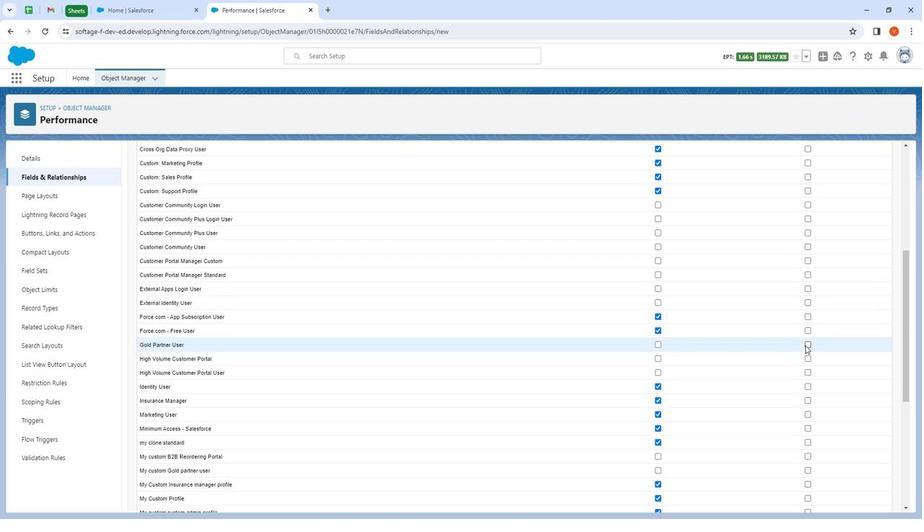 
Action: Mouse moved to (802, 260)
Screenshot: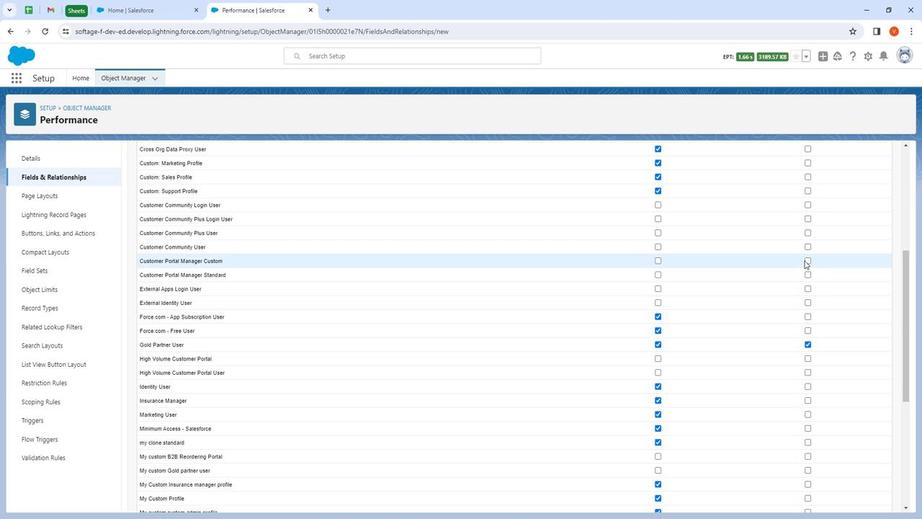 
Action: Mouse pressed left at (802, 260)
Screenshot: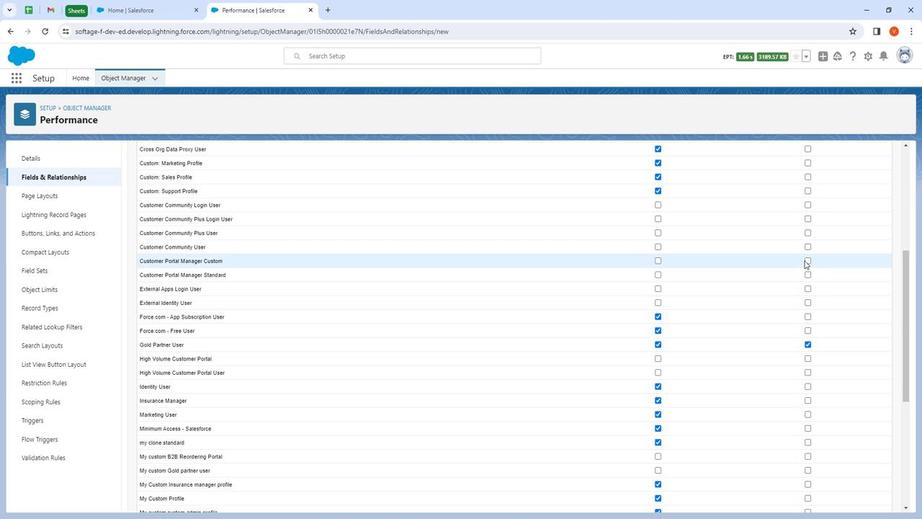 
Action: Mouse moved to (805, 258)
Screenshot: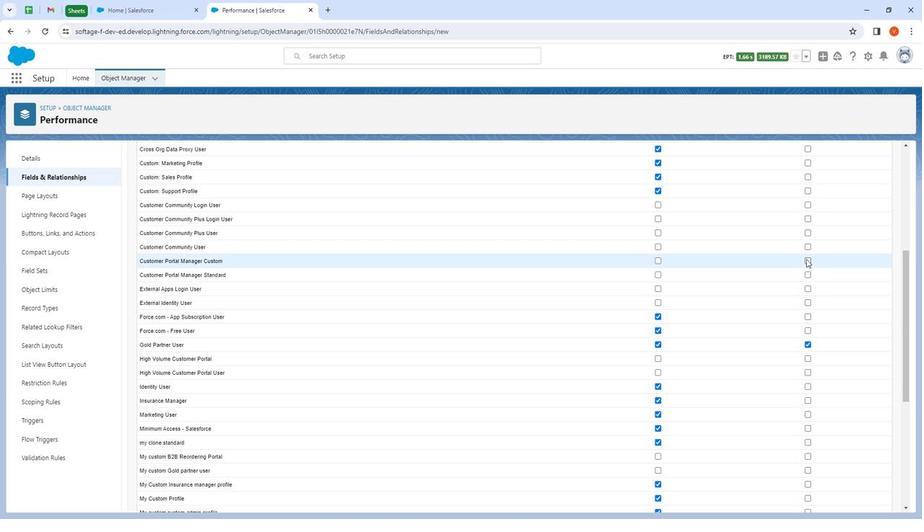 
Action: Mouse pressed left at (805, 258)
Screenshot: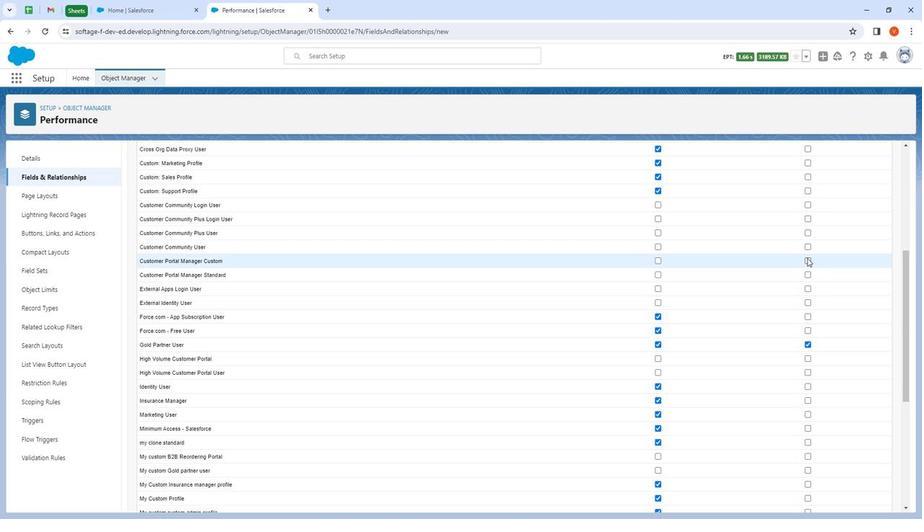 
Action: Mouse moved to (806, 250)
Screenshot: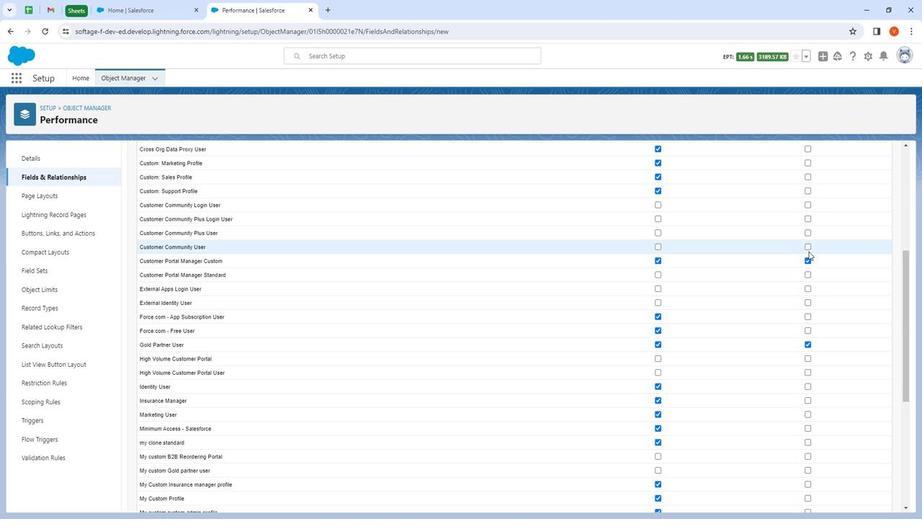 
Action: Mouse pressed left at (806, 250)
Screenshot: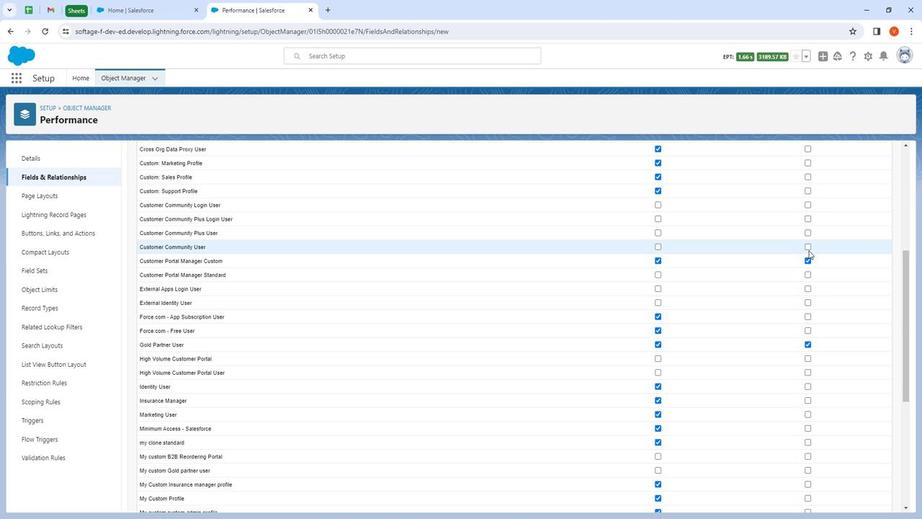 
Action: Mouse moved to (805, 246)
Screenshot: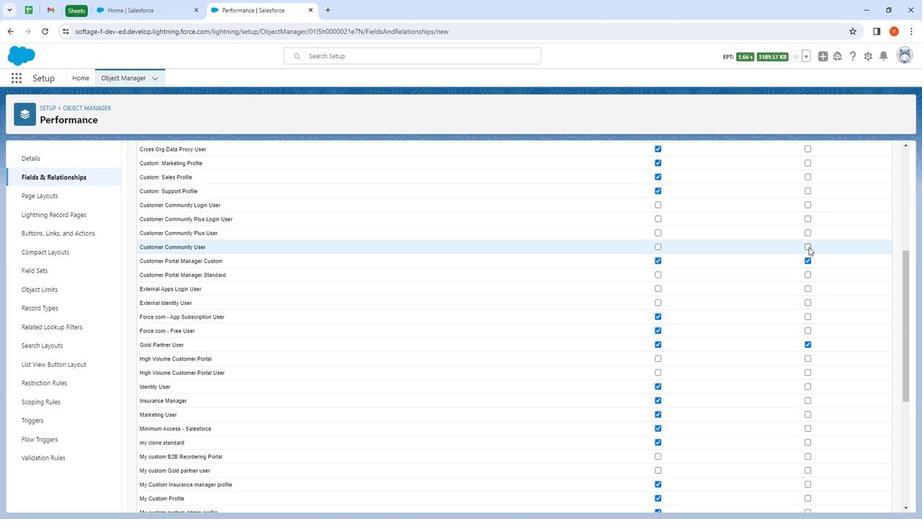 
Action: Mouse pressed left at (805, 246)
Screenshot: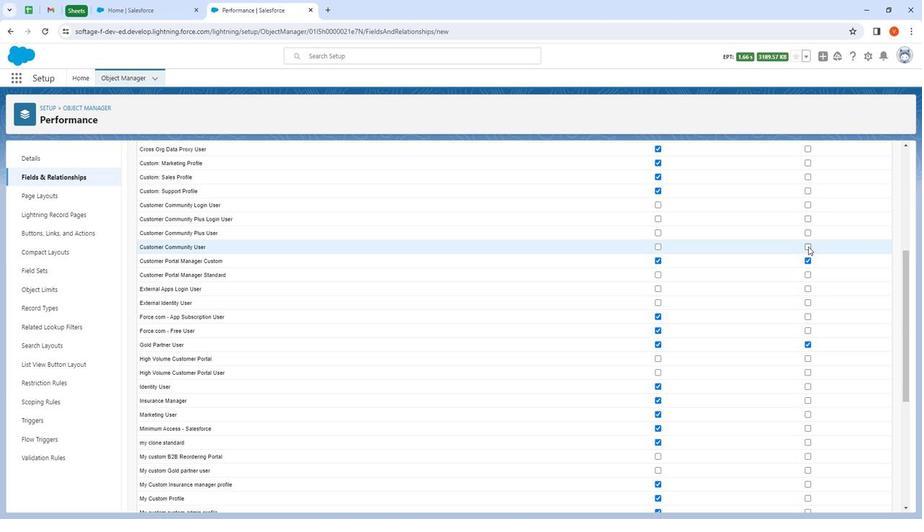 
Action: Mouse moved to (701, 363)
Screenshot: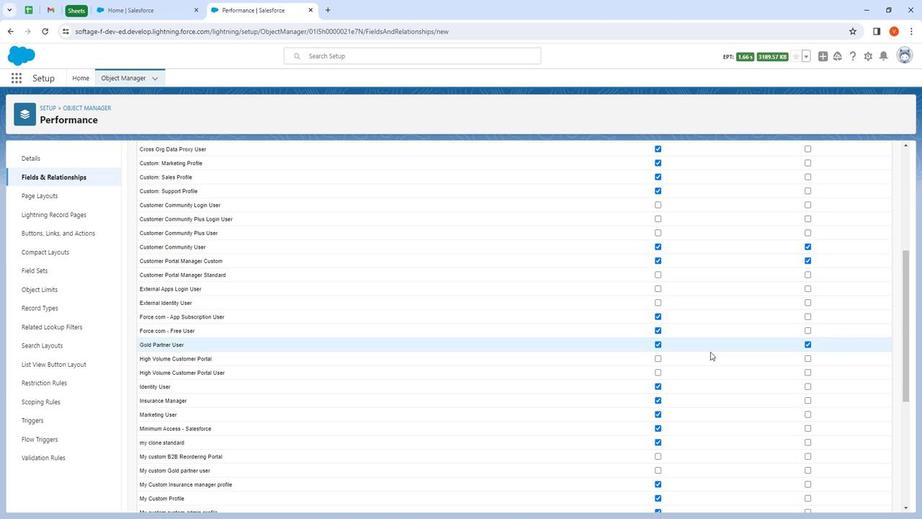 
Action: Mouse scrolled (701, 362) with delta (0, 0)
Screenshot: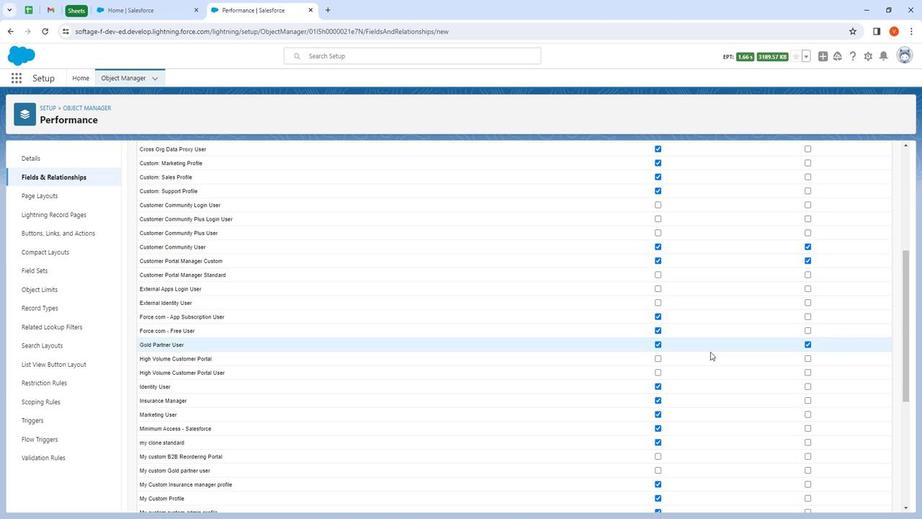 
Action: Mouse moved to (694, 370)
Screenshot: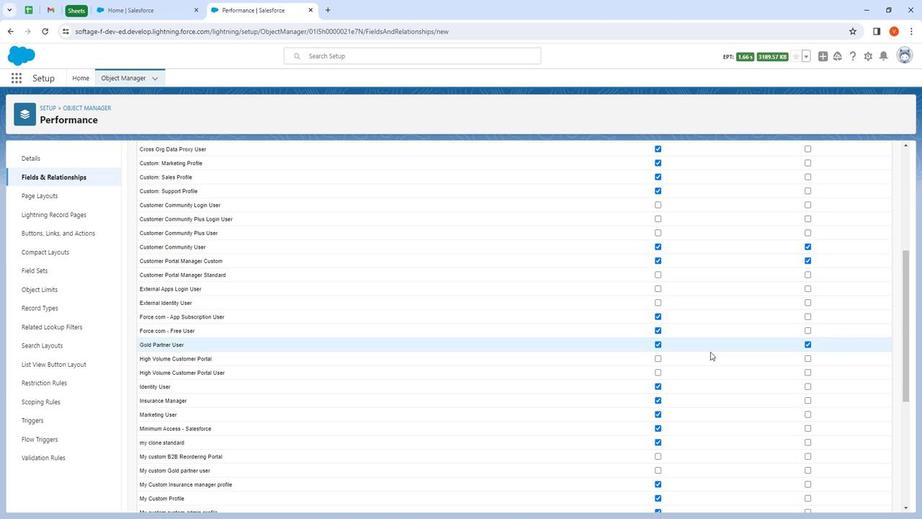 
Action: Mouse scrolled (694, 369) with delta (0, 0)
Screenshot: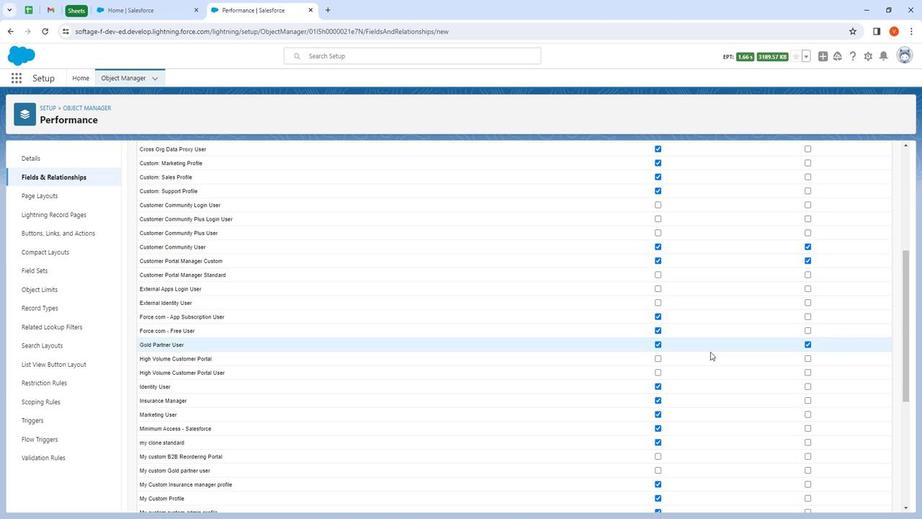 
Action: Mouse moved to (689, 377)
Screenshot: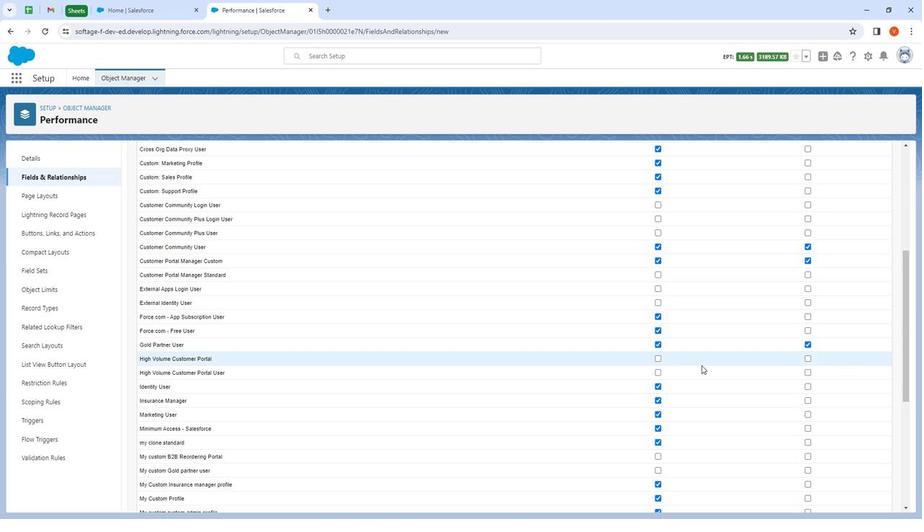 
Action: Mouse scrolled (689, 377) with delta (0, 0)
Screenshot: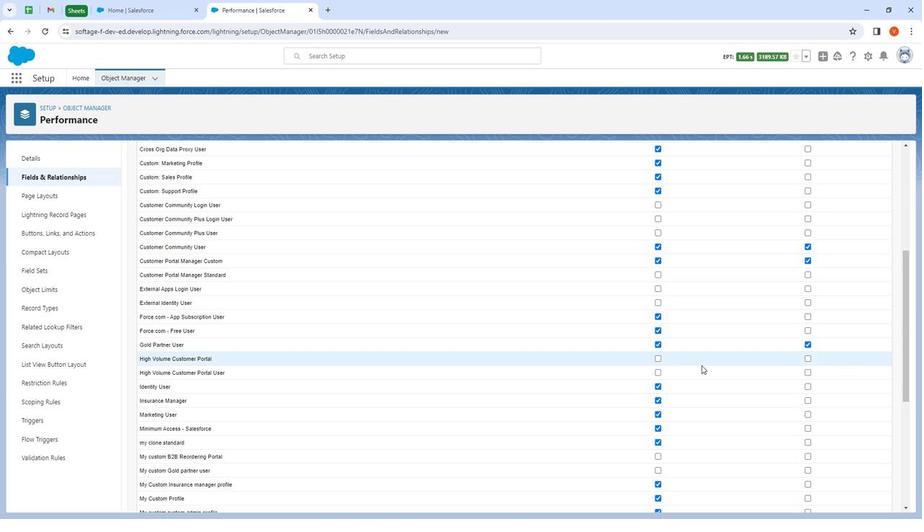
Action: Mouse moved to (689, 384)
Screenshot: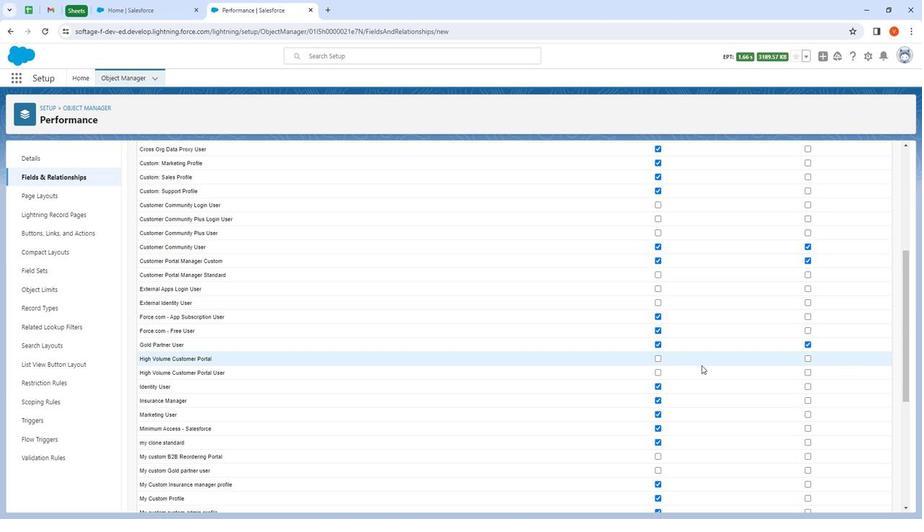 
Action: Mouse scrolled (689, 384) with delta (0, 0)
Screenshot: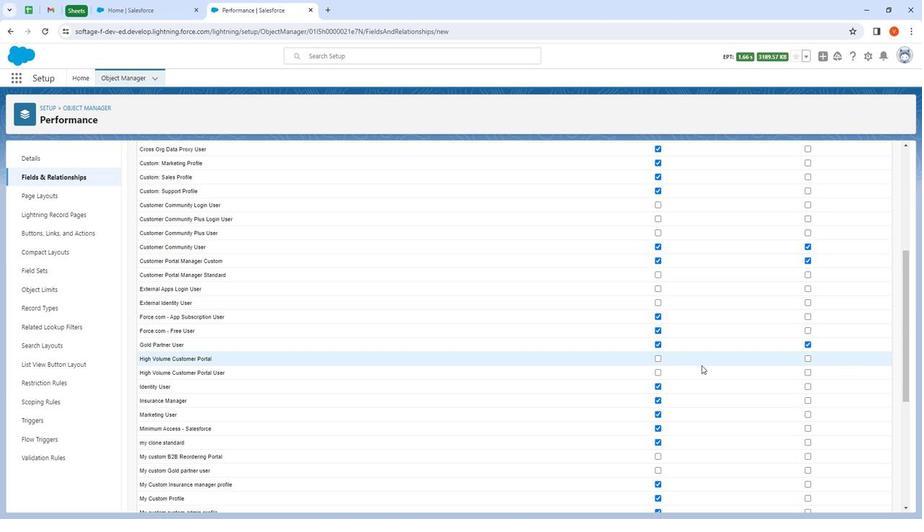 
Action: Mouse moved to (667, 433)
Screenshot: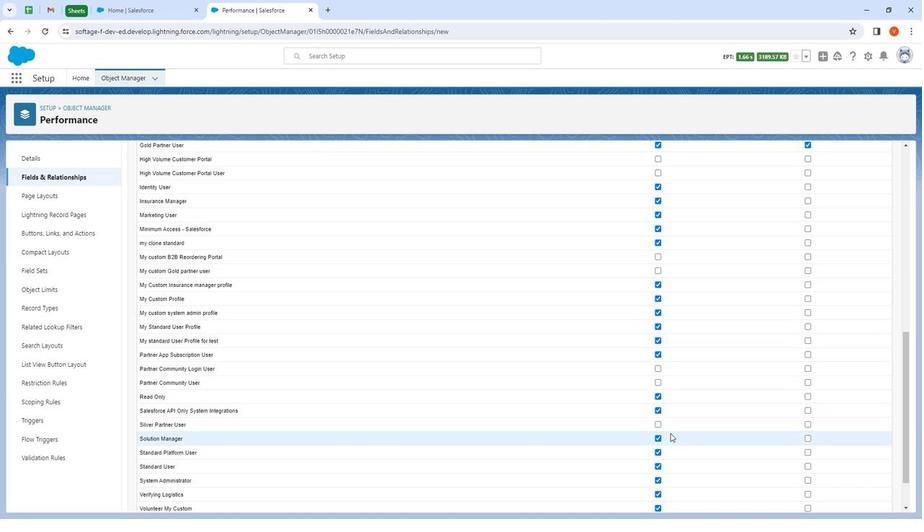 
Action: Mouse scrolled (667, 433) with delta (0, 0)
Screenshot: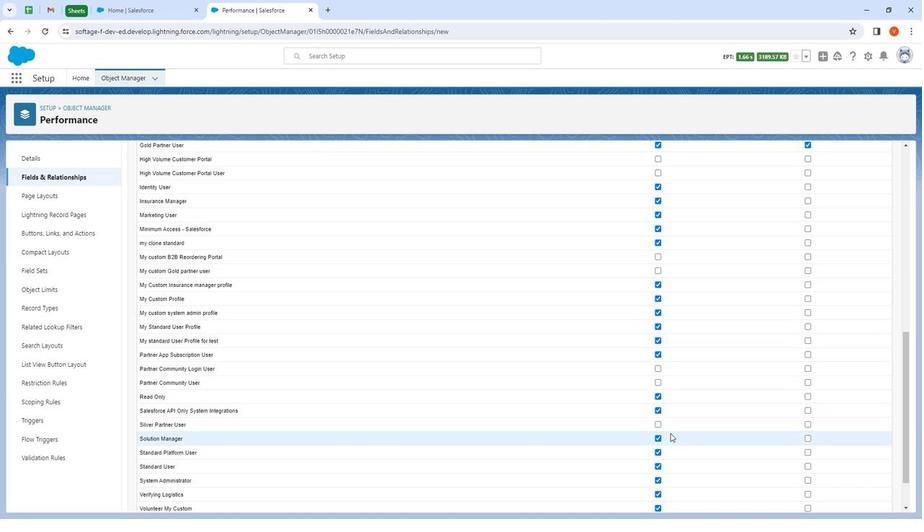 
Action: Mouse moved to (664, 433)
Screenshot: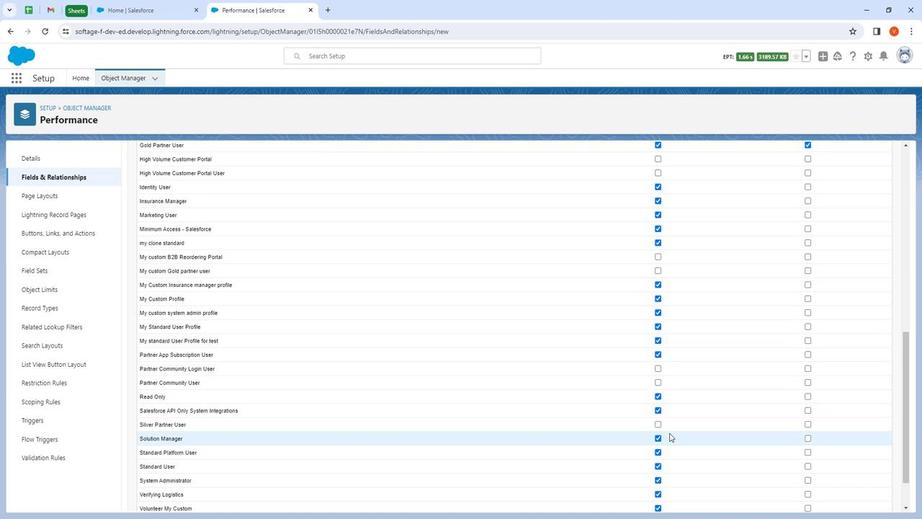 
Action: Mouse scrolled (664, 433) with delta (0, 0)
Screenshot: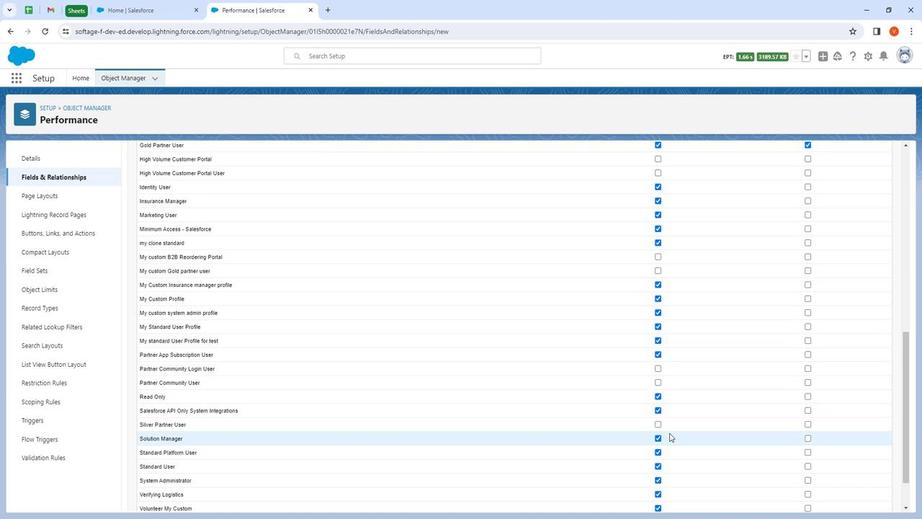 
Action: Mouse moved to (661, 432)
Screenshot: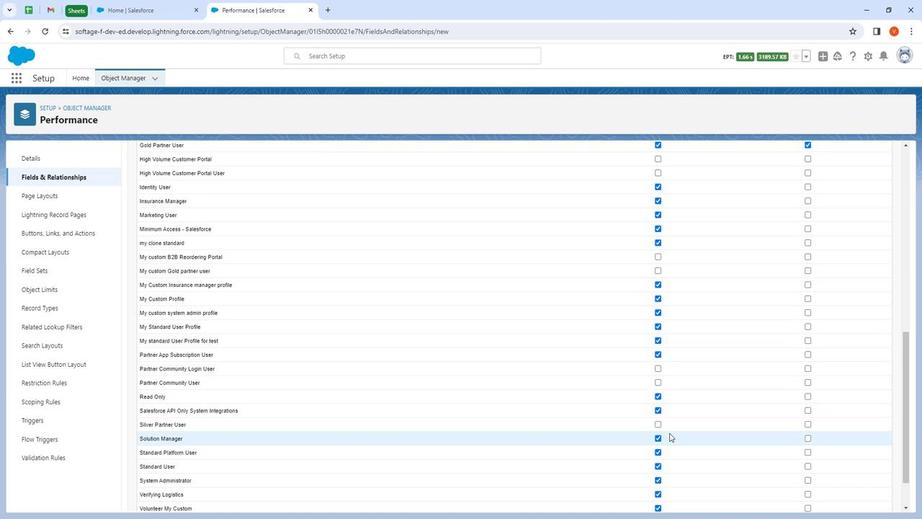 
Action: Mouse scrolled (661, 431) with delta (0, 0)
Screenshot: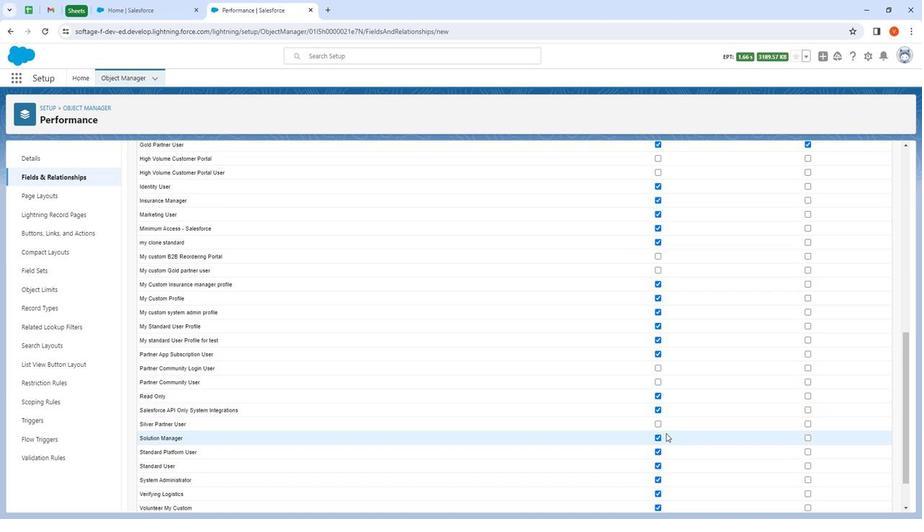 
Action: Mouse moved to (655, 374)
Screenshot: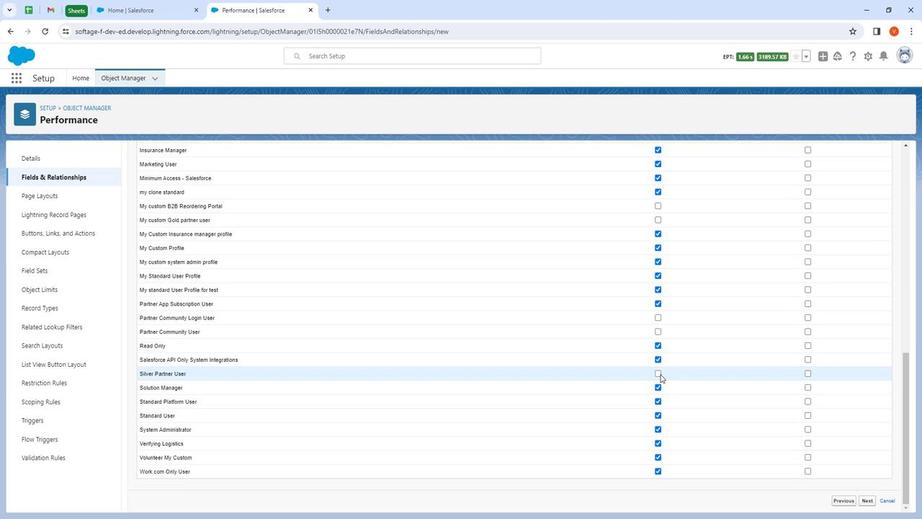 
Action: Mouse pressed left at (655, 374)
Screenshot: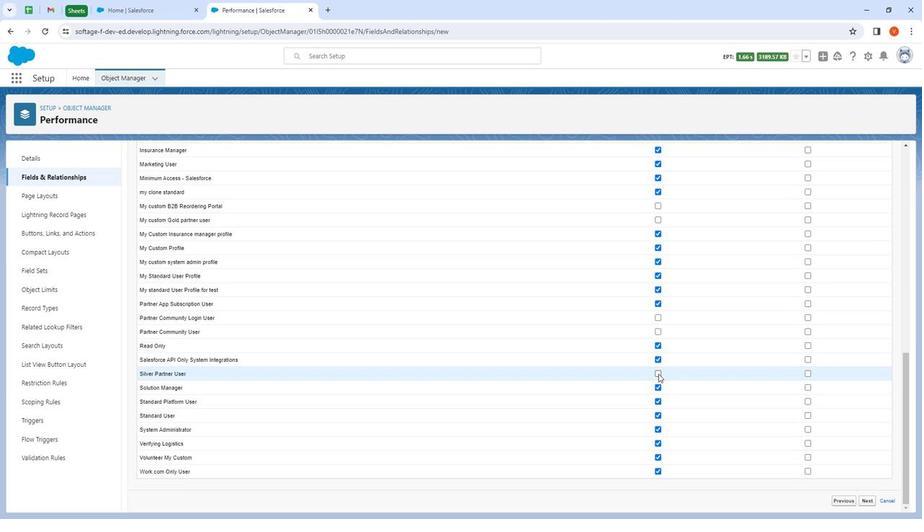 
Action: Mouse moved to (865, 498)
Screenshot: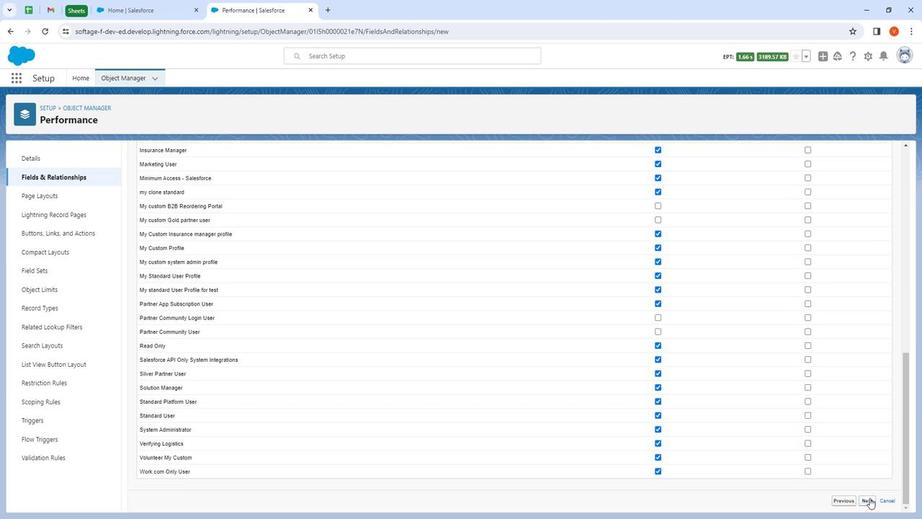 
Action: Mouse pressed left at (865, 498)
Screenshot: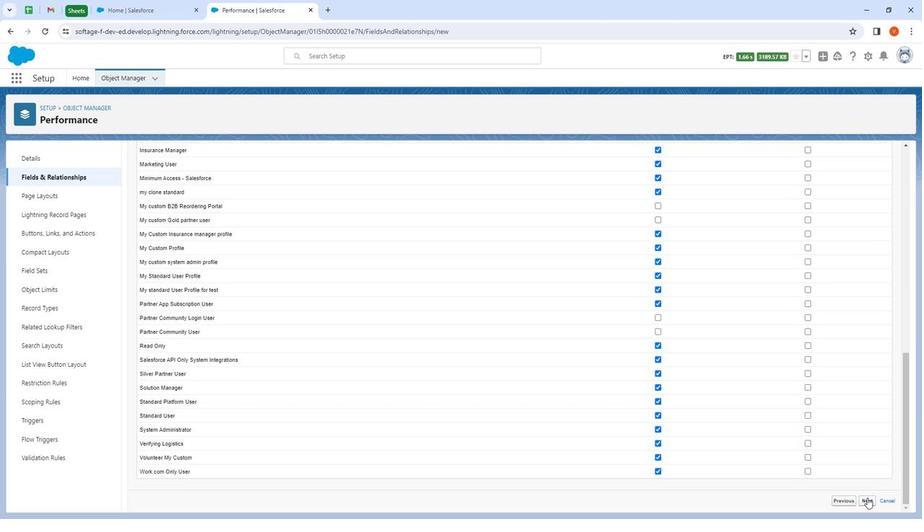 
Action: Mouse moved to (871, 350)
Screenshot: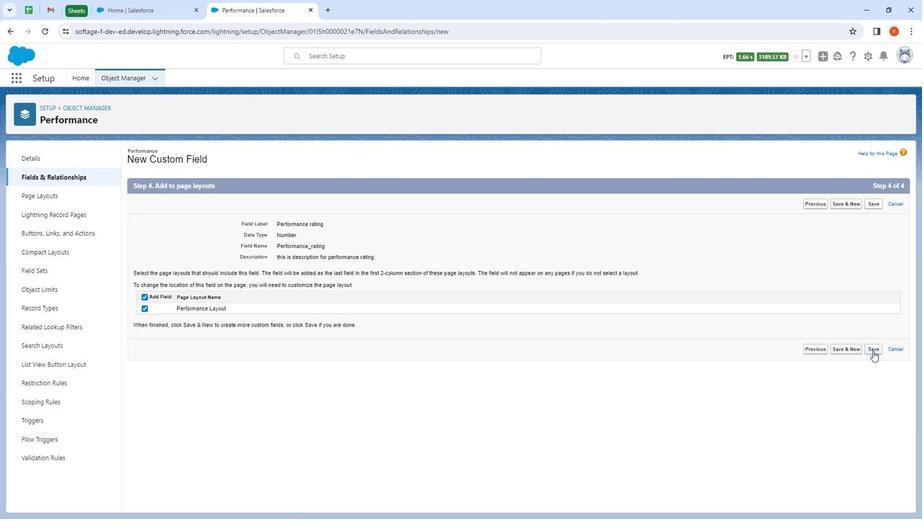 
Action: Mouse pressed left at (871, 350)
Screenshot: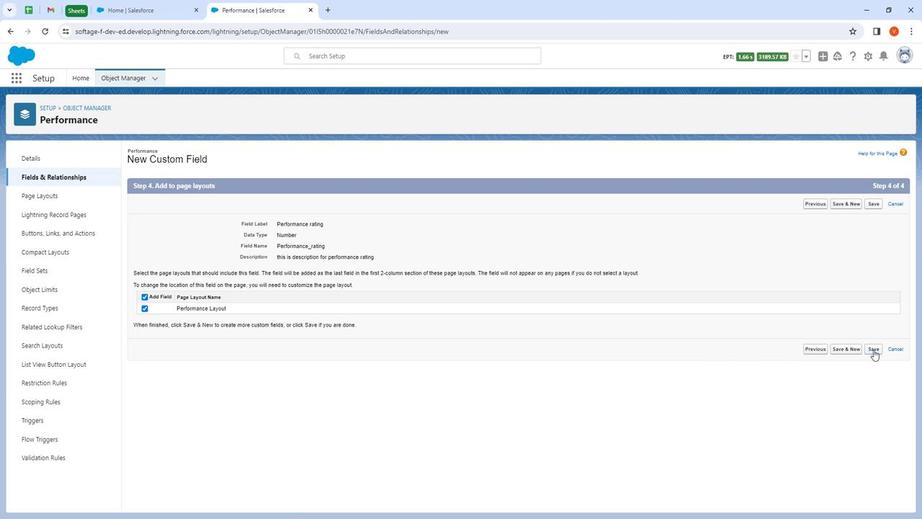 
Action: Mouse moved to (702, 154)
Screenshot: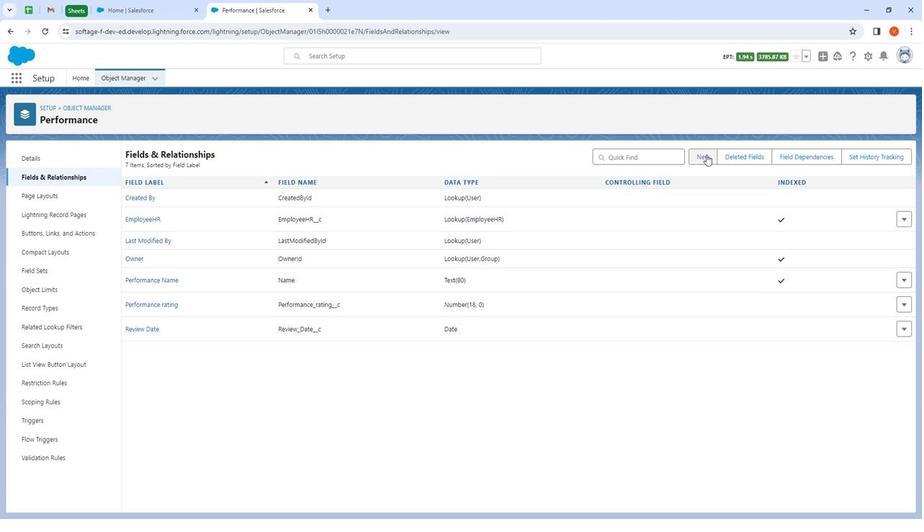 
Action: Mouse pressed left at (702, 154)
Screenshot: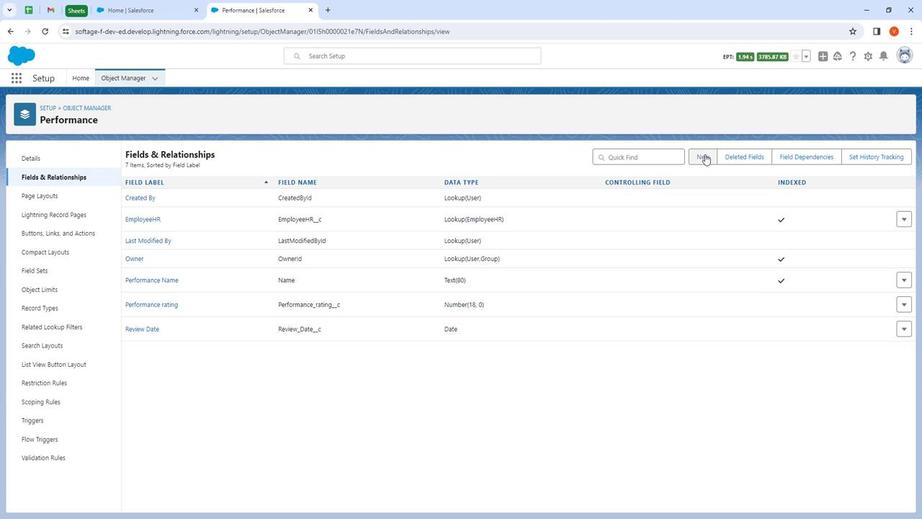 
Action: Mouse moved to (273, 340)
Screenshot: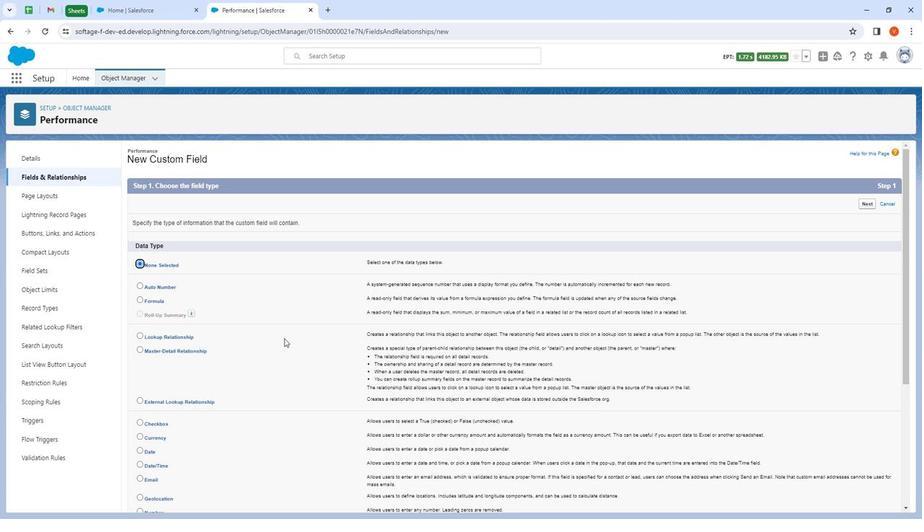 
Action: Mouse scrolled (273, 340) with delta (0, 0)
Screenshot: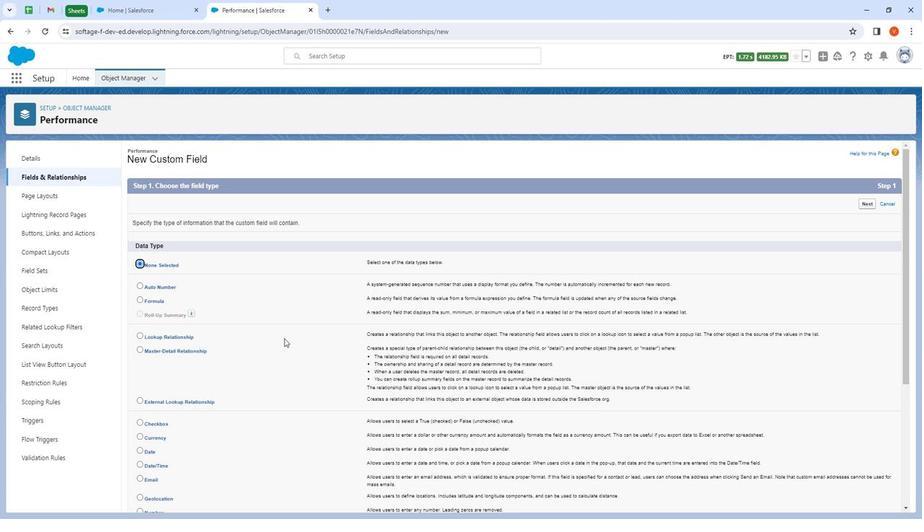 
Action: Mouse moved to (268, 345)
Screenshot: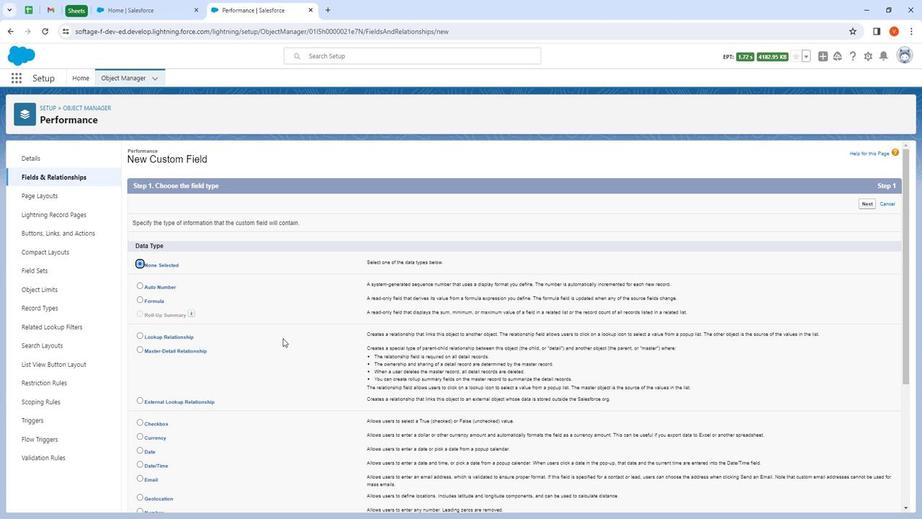 
Action: Mouse scrolled (268, 344) with delta (0, 0)
Screenshot: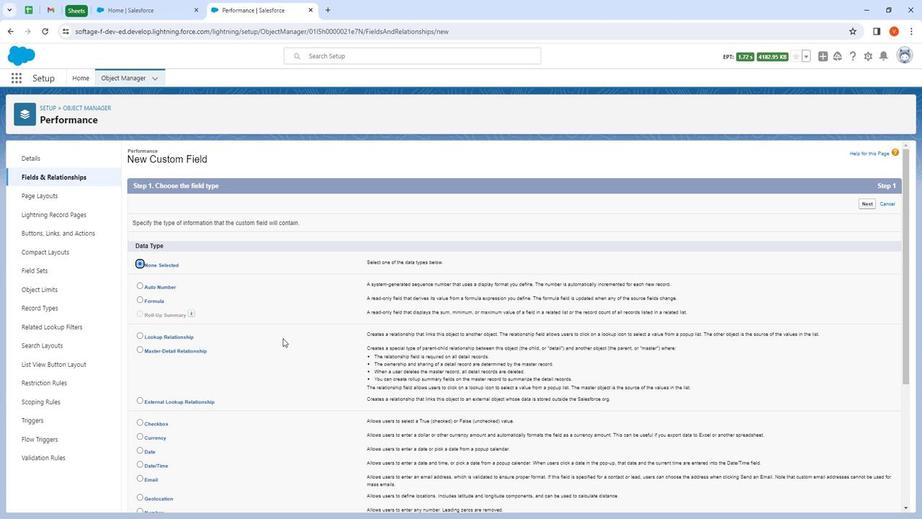
Action: Mouse moved to (267, 346)
Screenshot: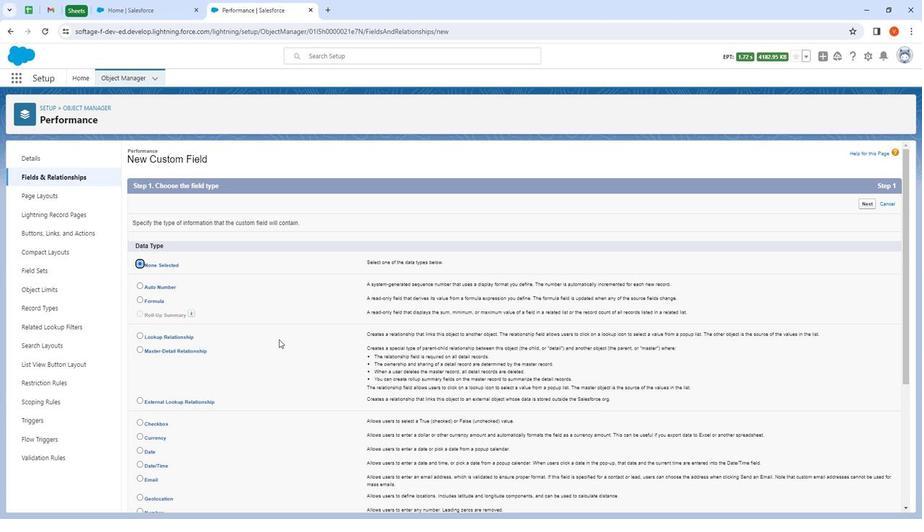 
Action: Mouse scrolled (267, 345) with delta (0, 0)
Screenshot: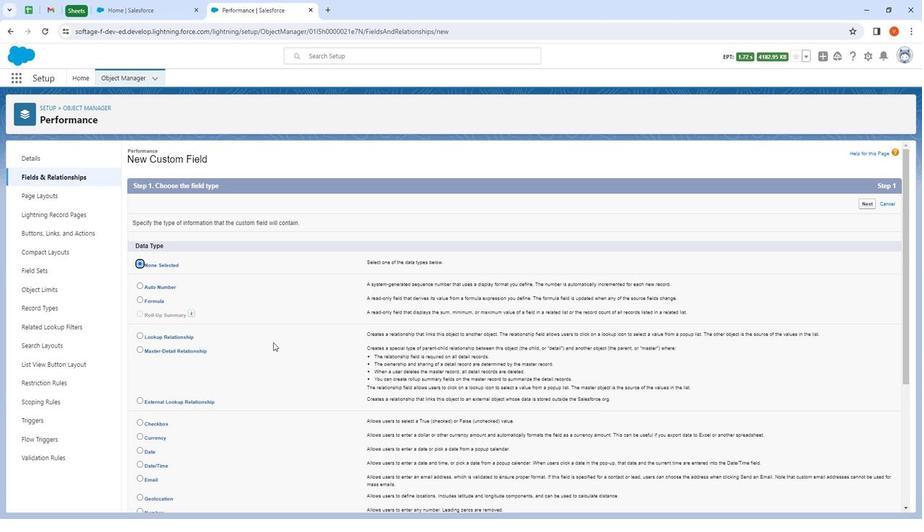 
Action: Mouse moved to (265, 346)
Screenshot: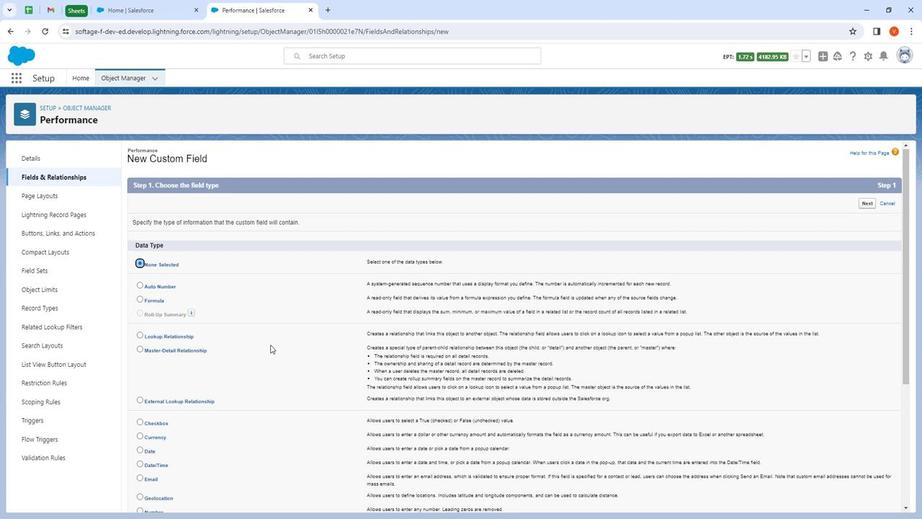 
Action: Mouse scrolled (265, 346) with delta (0, 0)
Screenshot: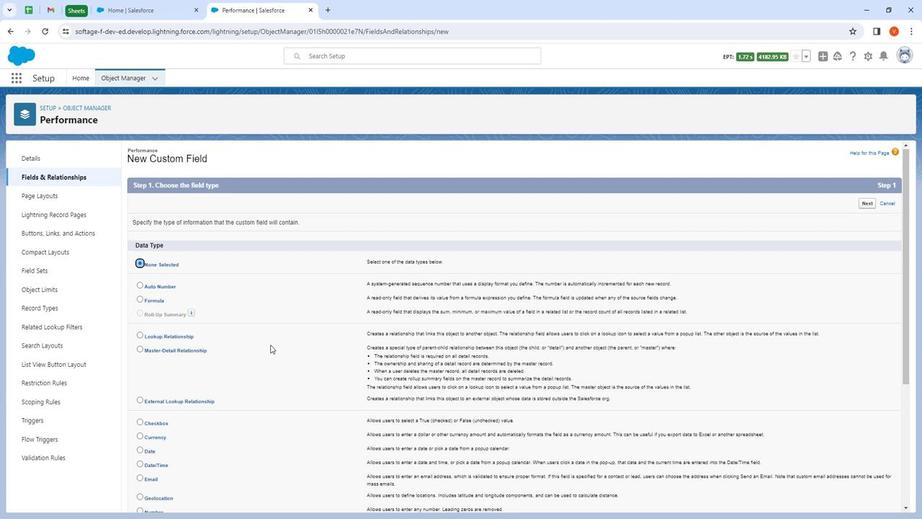 
Action: Mouse moved to (262, 350)
Screenshot: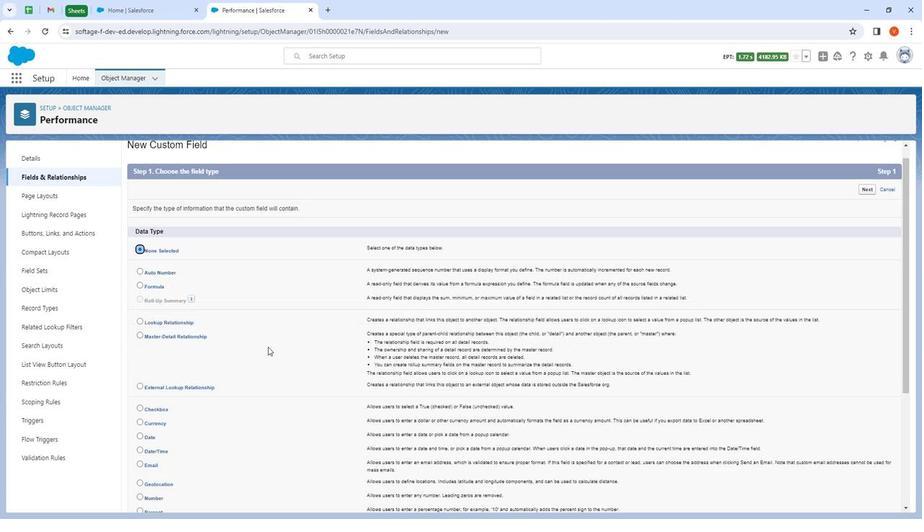 
Action: Mouse scrolled (262, 349) with delta (0, 0)
Screenshot: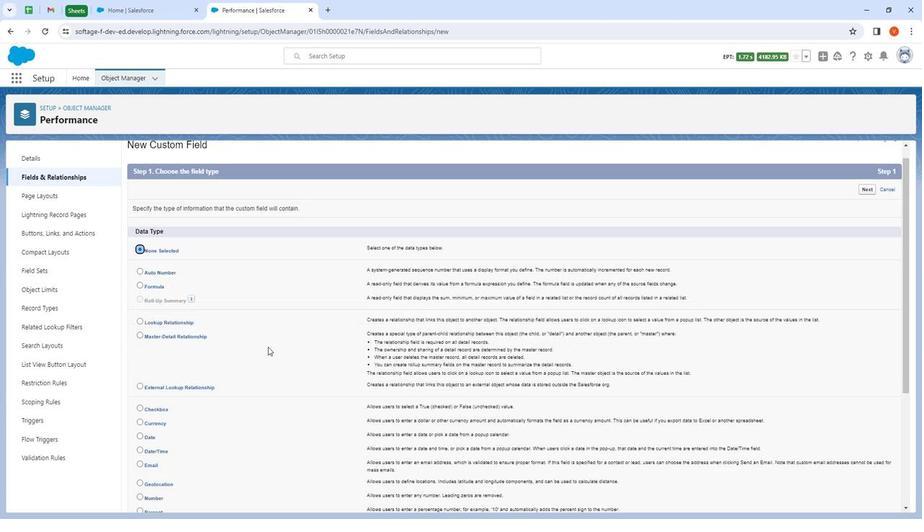 
Action: Mouse moved to (257, 351)
Screenshot: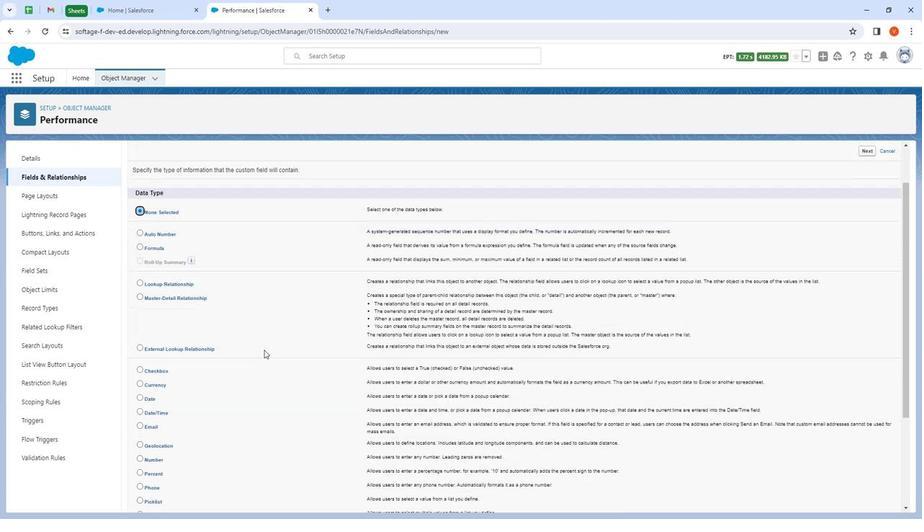 
Action: Mouse scrolled (257, 351) with delta (0, 0)
Screenshot: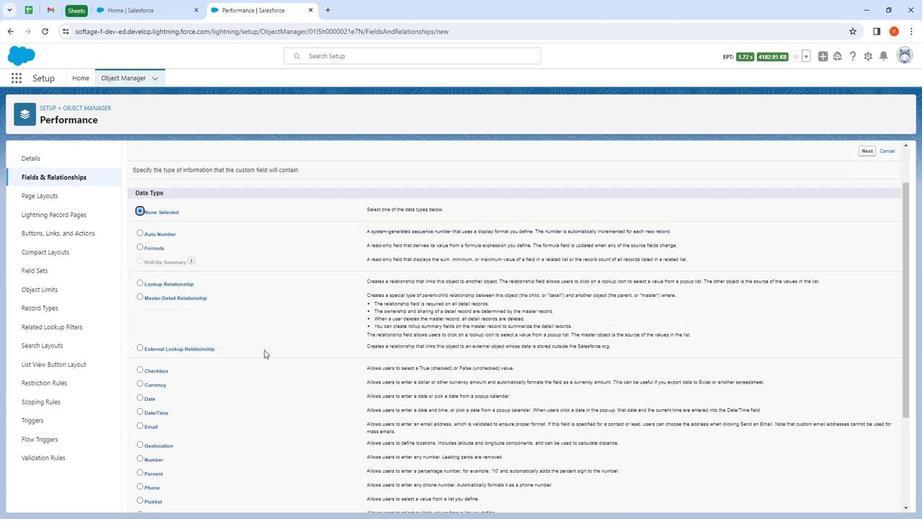 
Action: Mouse moved to (147, 232)
Screenshot: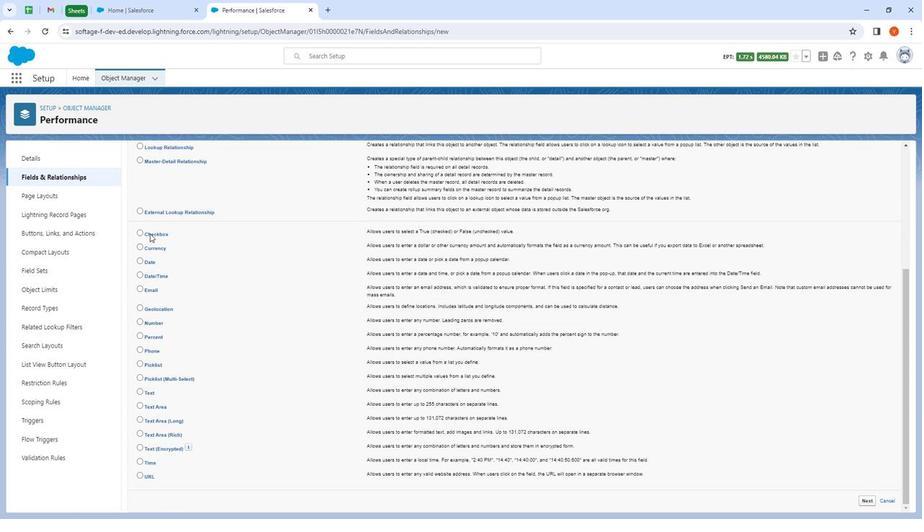 
Action: Mouse pressed left at (147, 232)
Screenshot: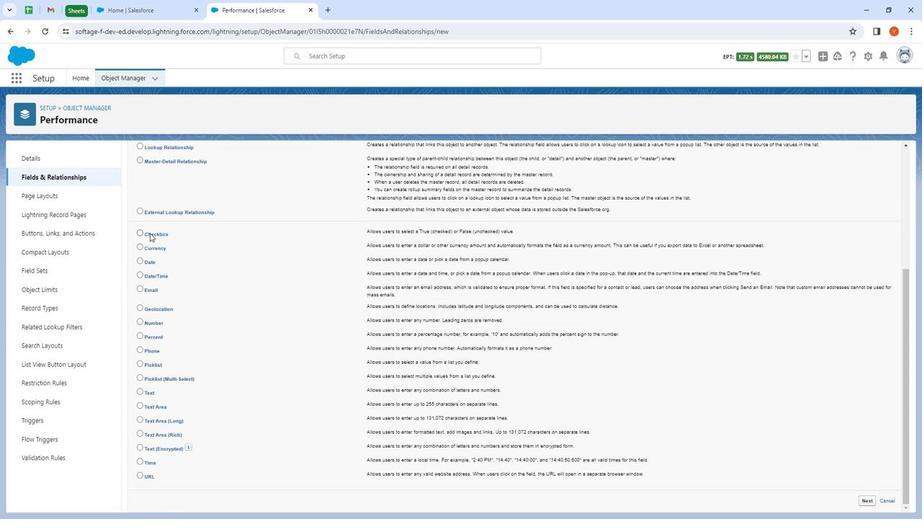 
Action: Mouse moved to (862, 498)
Screenshot: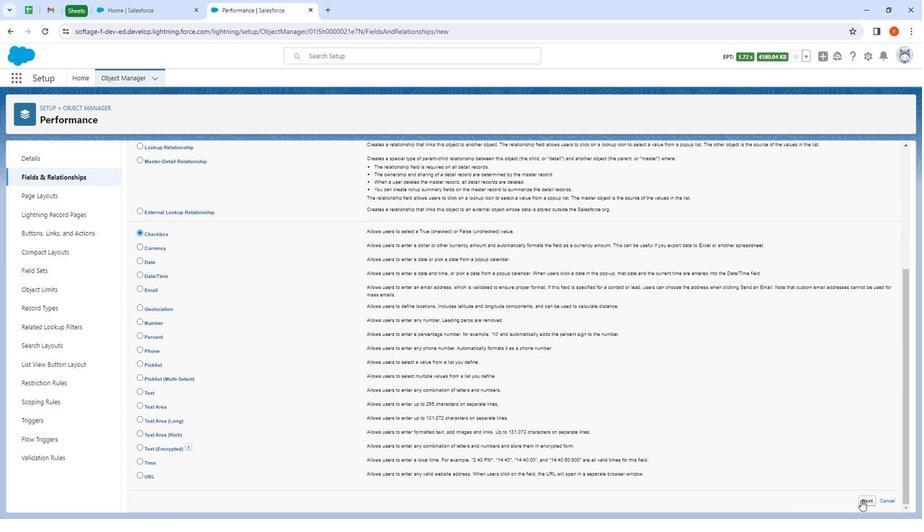 
Action: Mouse pressed left at (862, 498)
Screenshot: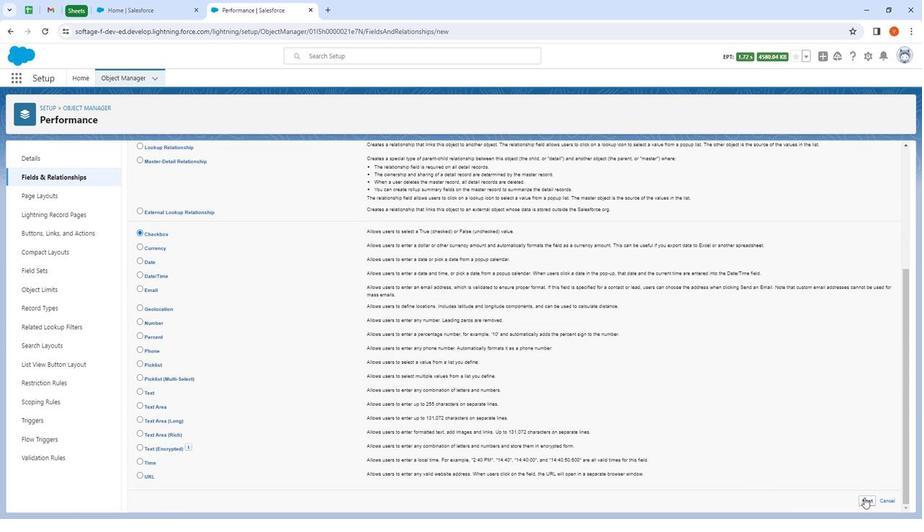 
Action: Mouse moved to (309, 222)
Screenshot: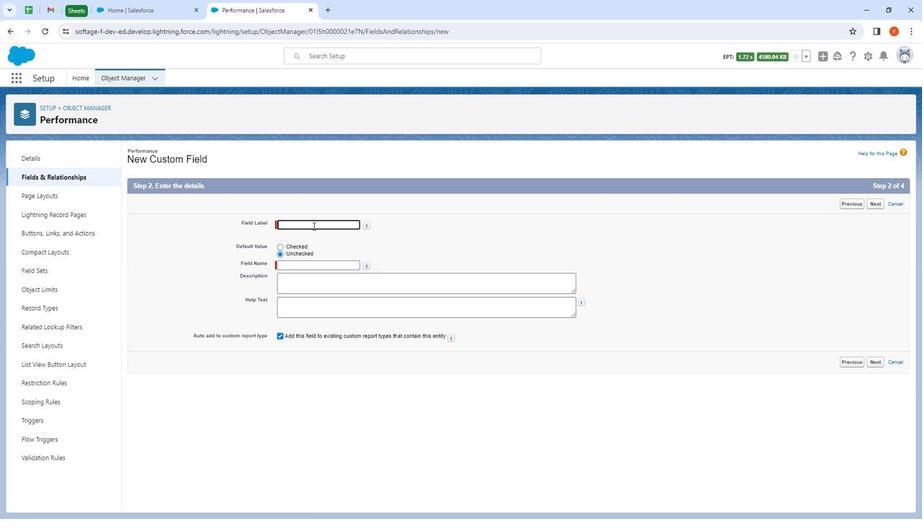 
Action: Mouse pressed left at (309, 222)
Screenshot: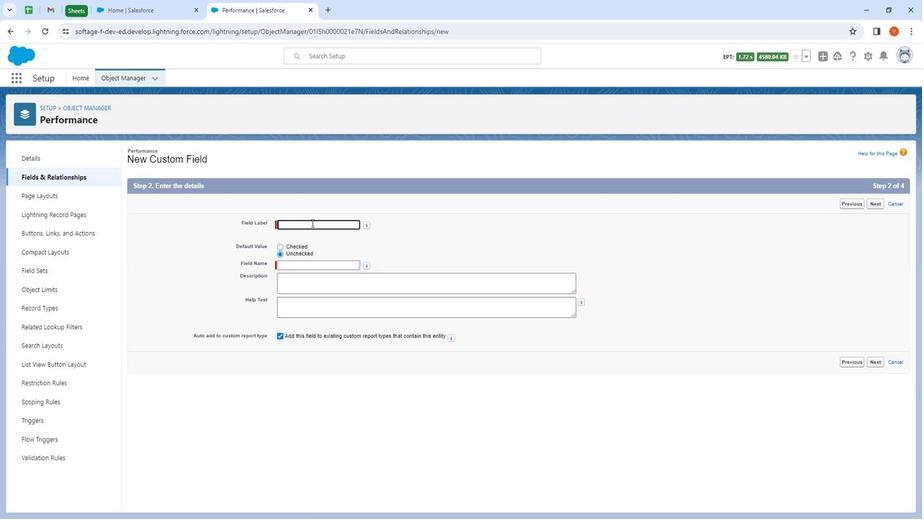 
Action: Key pressed <Key.shift><Key.shift><Key.shift><Key.shift>Goal<Key.space><Key.shift>Achieved
Screenshot: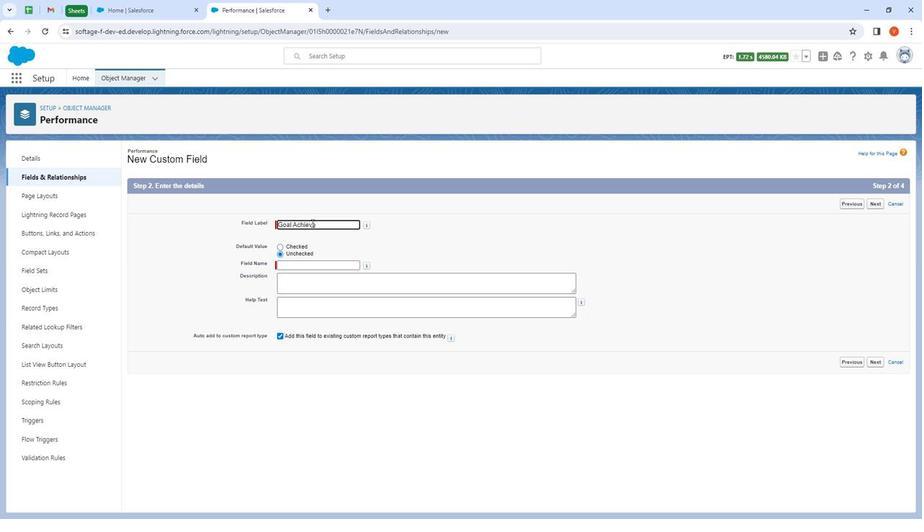 
Action: Mouse moved to (439, 283)
Screenshot: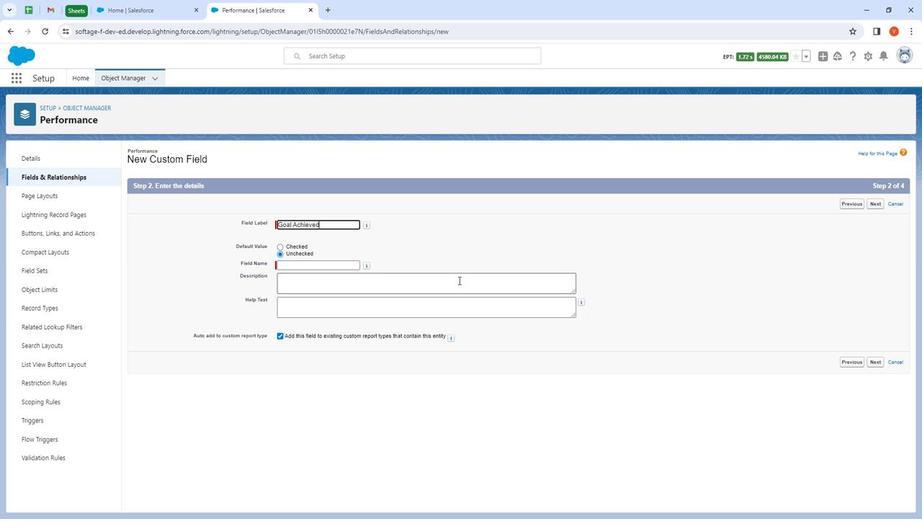 
Action: Mouse pressed left at (439, 283)
Screenshot: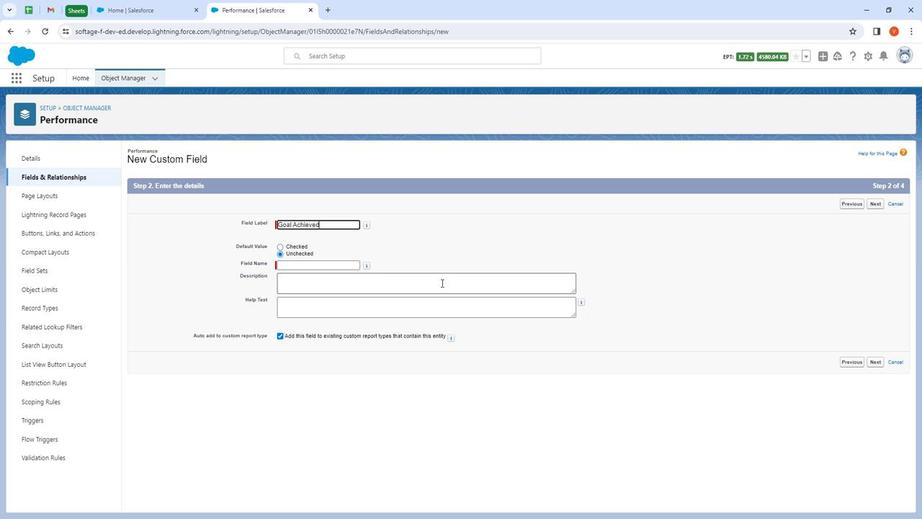 
Action: Key pressed <Key.shift>Check<Key.space>box<Key.space>for<Key.space>goal<Key.space>or<Key.space>aims
Screenshot: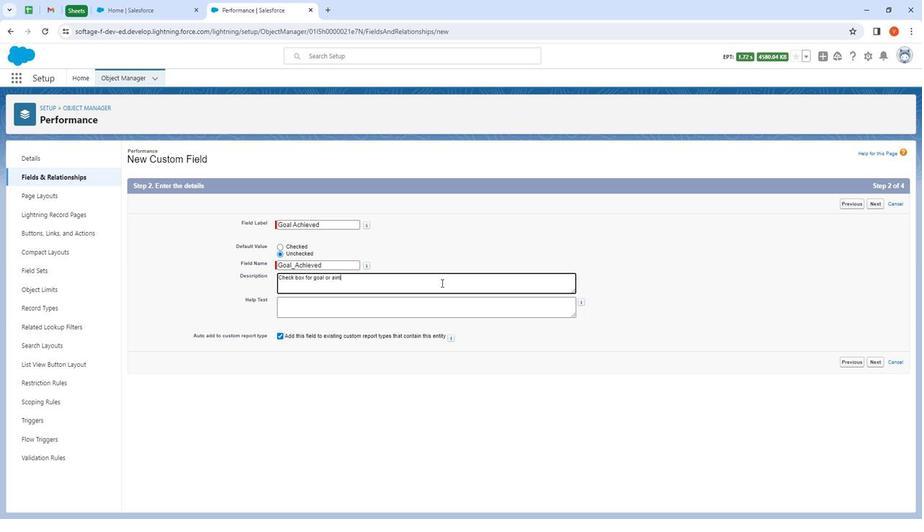 
Action: Mouse moved to (407, 300)
Screenshot: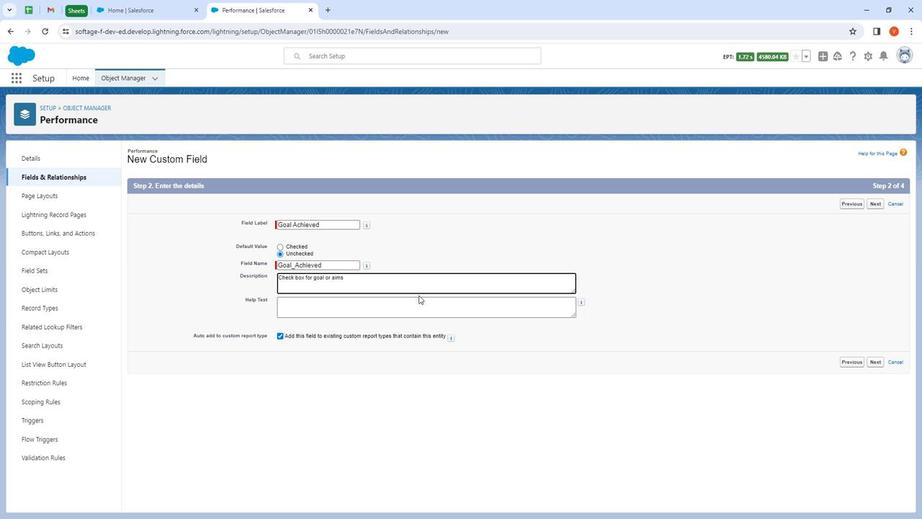 
Action: Mouse pressed left at (407, 300)
Screenshot: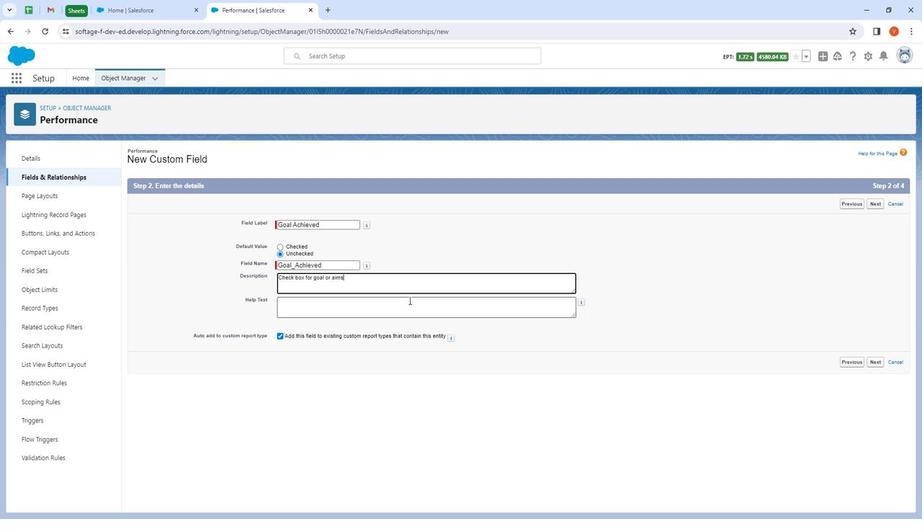 
Action: Key pressed select<Key.space>this<Key.space>only<Key.space>for<Key.space>goal
Screenshot: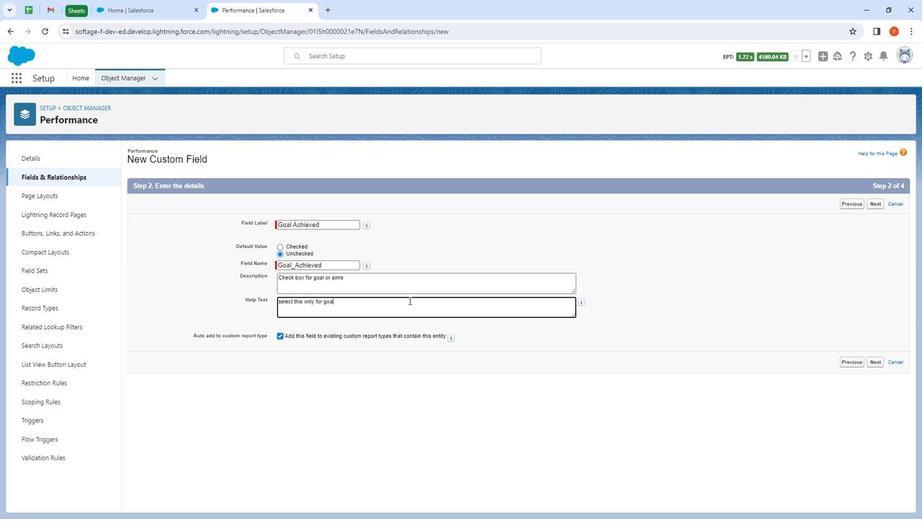
Action: Mouse moved to (872, 359)
Screenshot: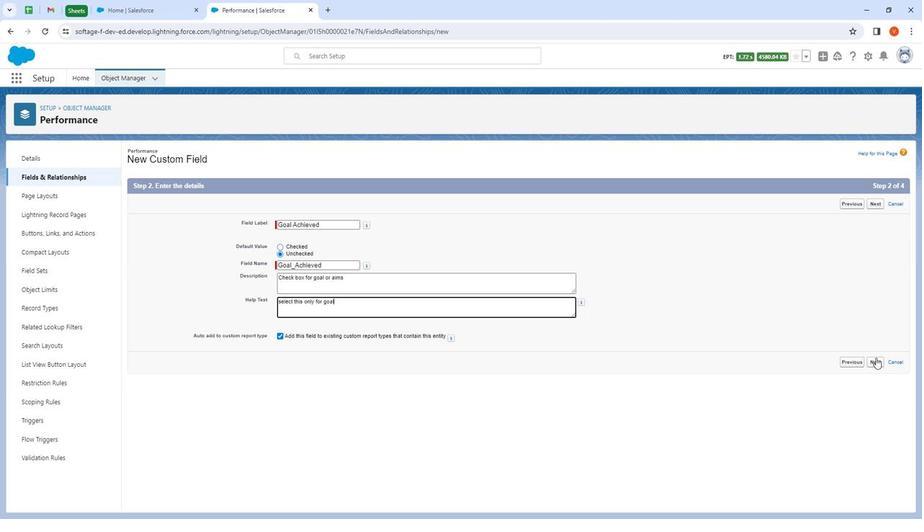 
Action: Mouse pressed left at (872, 359)
Screenshot: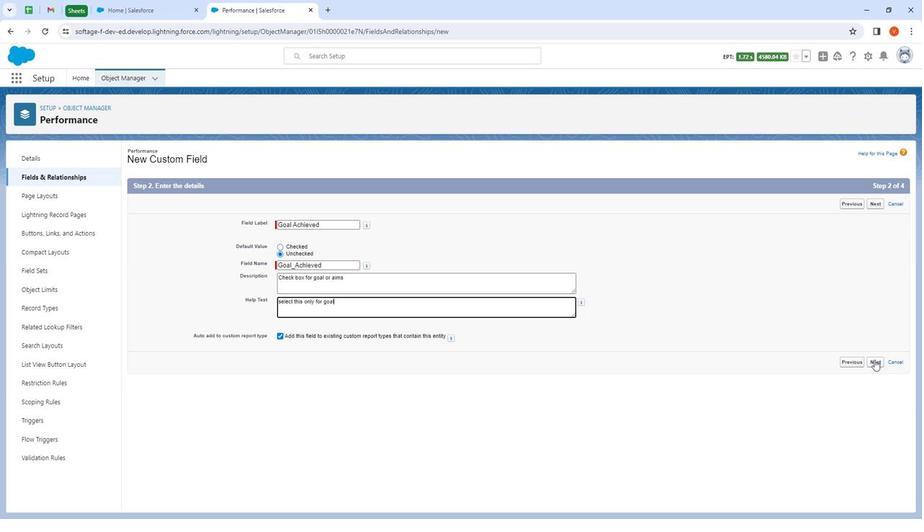
Action: Mouse moved to (808, 342)
